 Task: Find connections with filter location Baoding with filter topic #Trainingwith filter profile language Spanish with filter current company East-West Seed with filter school Presidency College with filter industry Executive Offices with filter service category Virtual Assistance with filter keywords title Actuary
Action: Mouse moved to (589, 110)
Screenshot: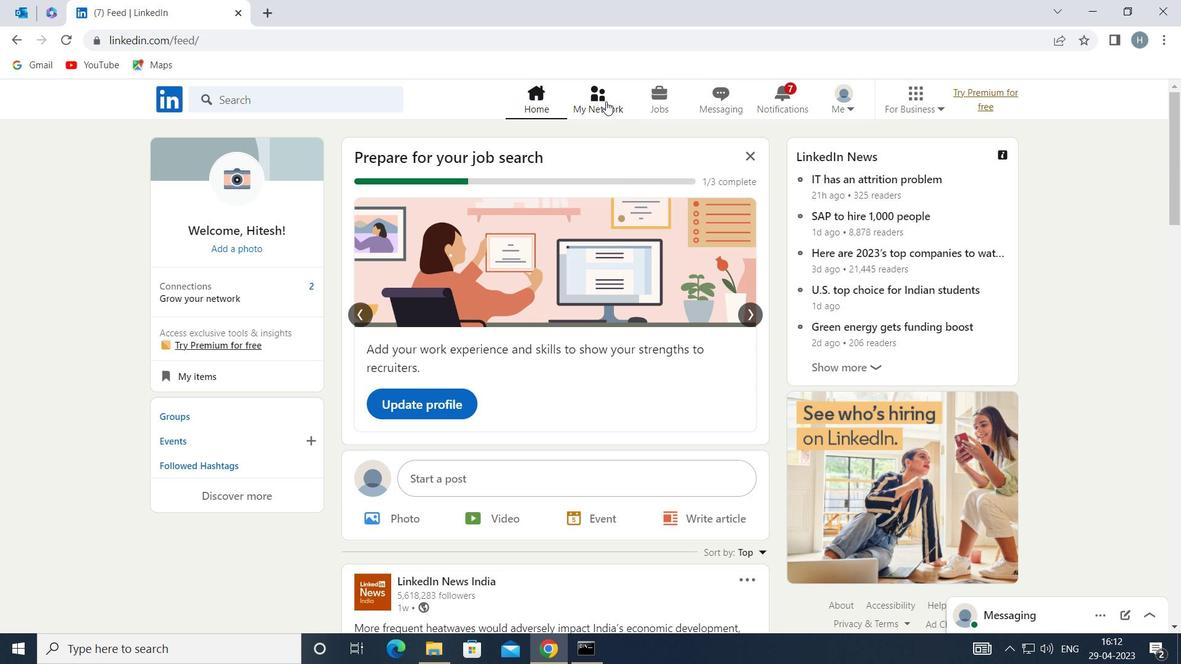 
Action: Mouse pressed left at (589, 110)
Screenshot: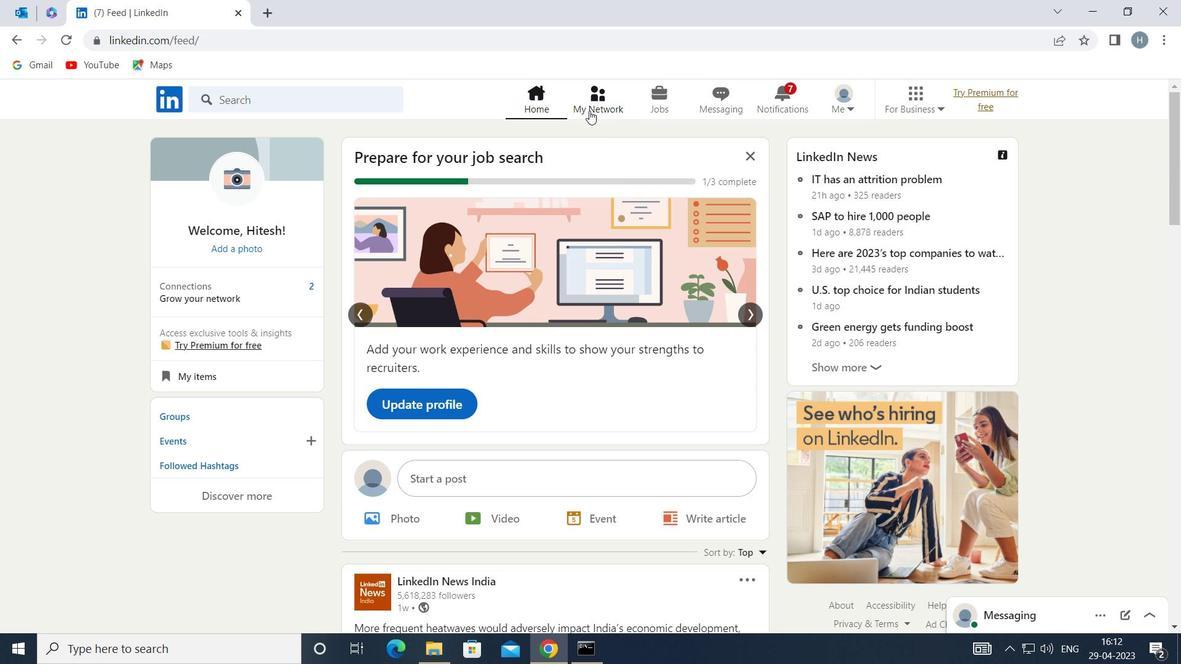 
Action: Mouse moved to (345, 179)
Screenshot: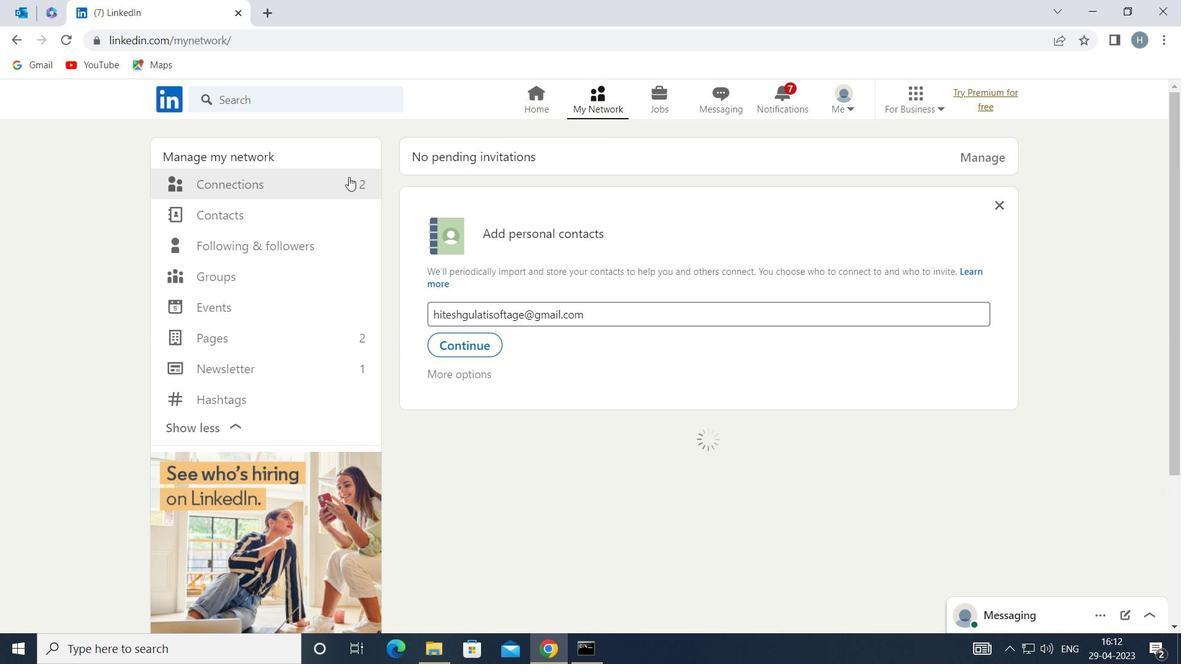 
Action: Mouse pressed left at (345, 179)
Screenshot: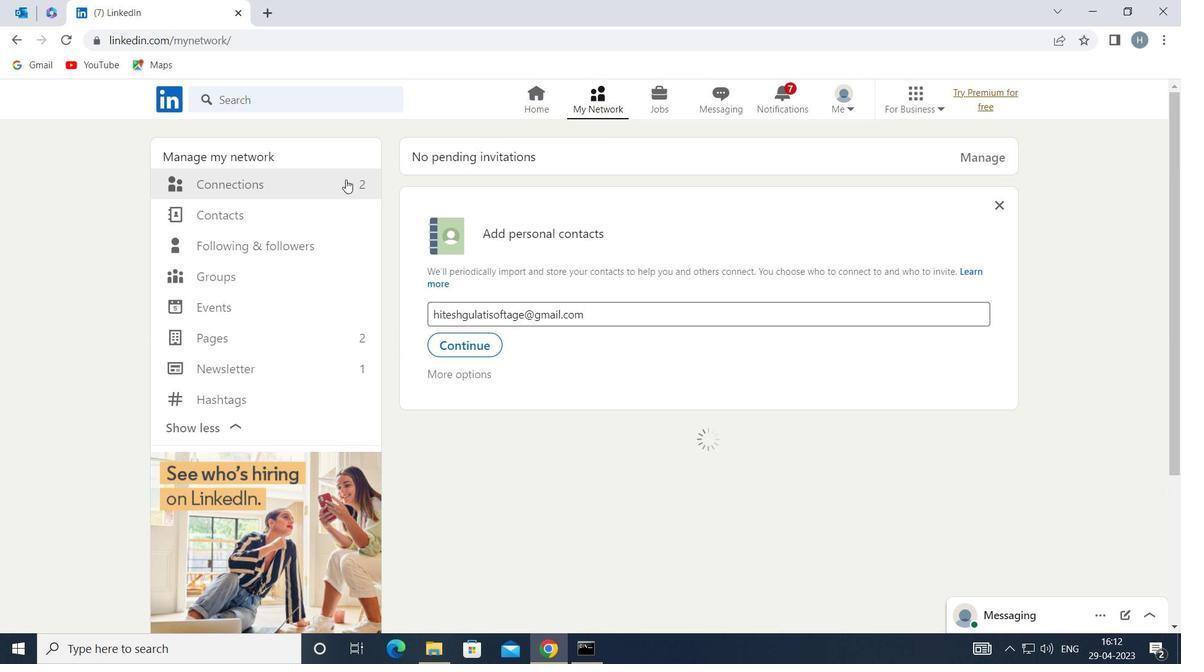 
Action: Mouse moved to (673, 184)
Screenshot: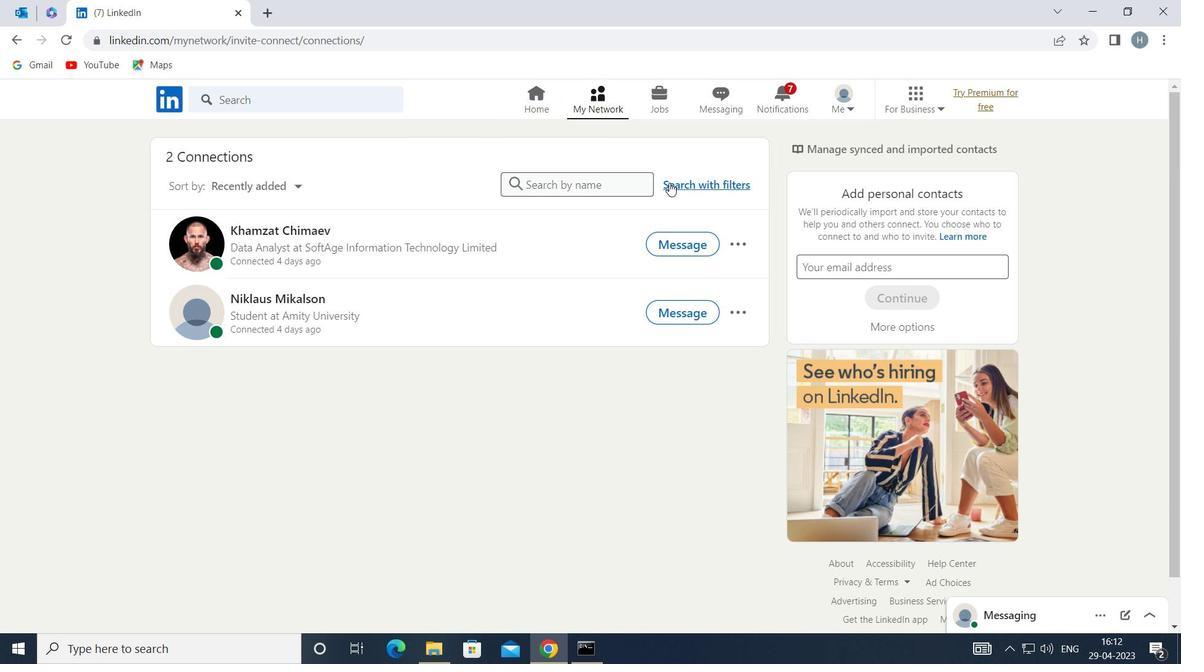 
Action: Mouse pressed left at (673, 184)
Screenshot: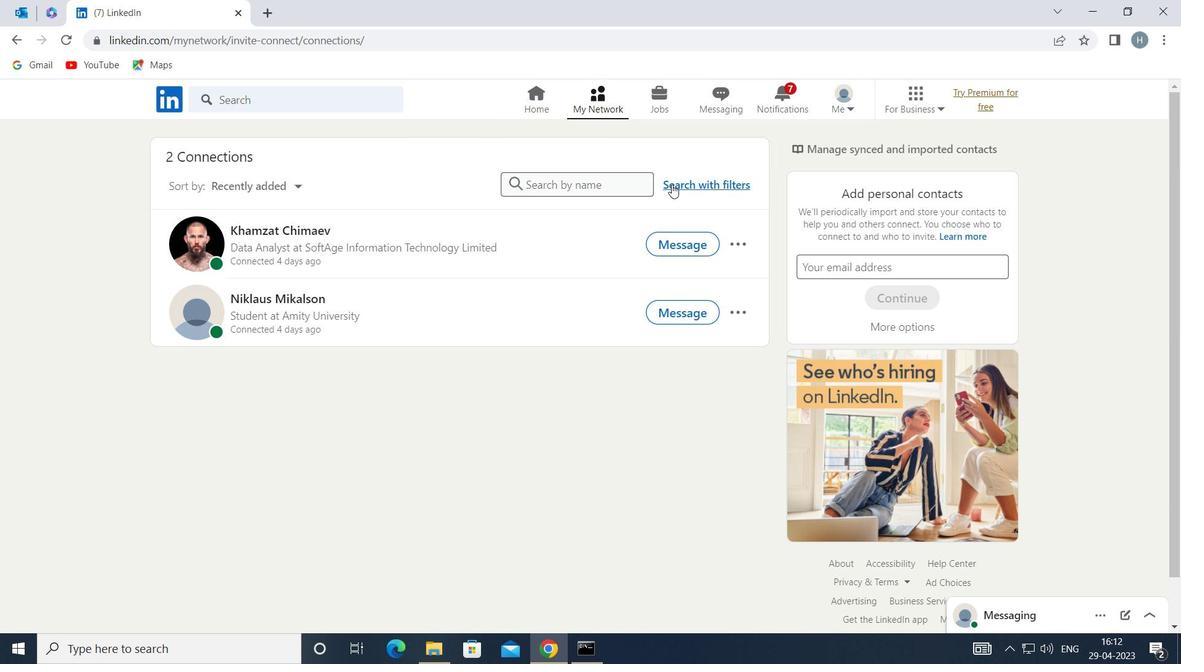 
Action: Mouse moved to (642, 141)
Screenshot: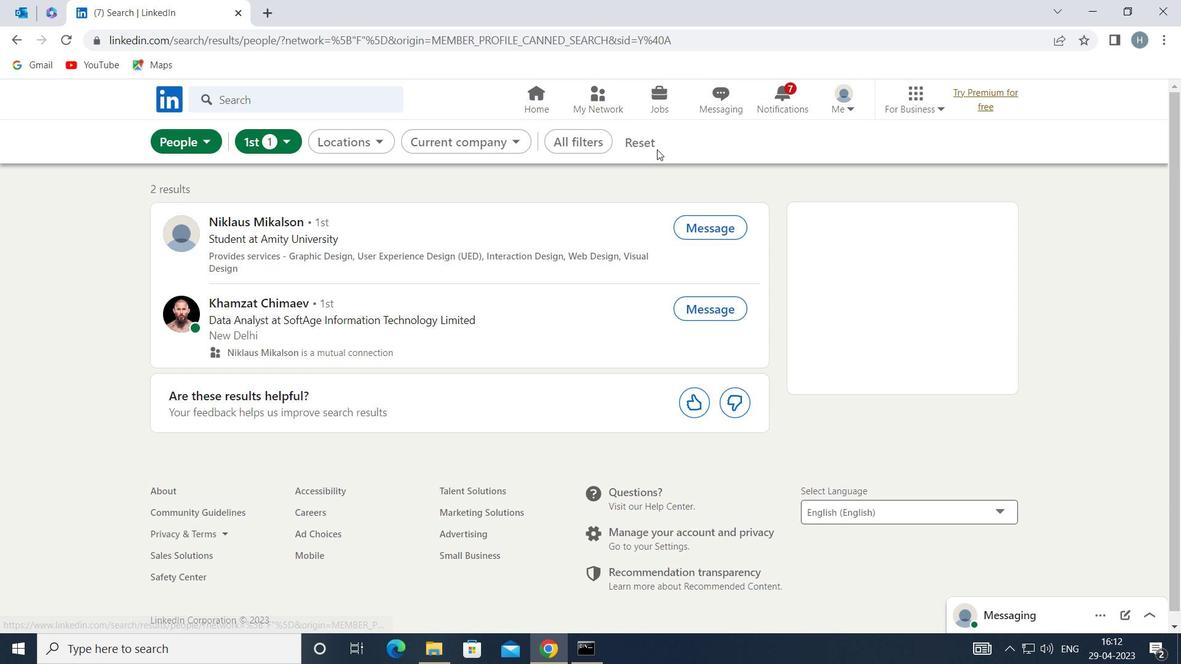 
Action: Mouse pressed left at (642, 141)
Screenshot: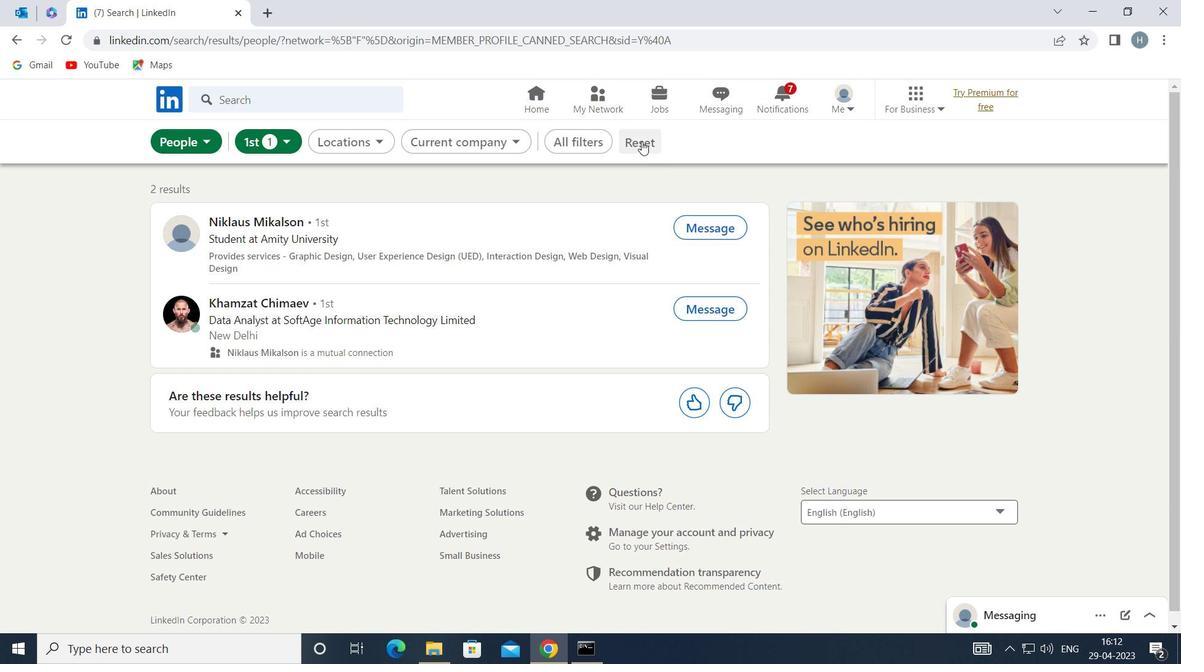 
Action: Mouse moved to (631, 141)
Screenshot: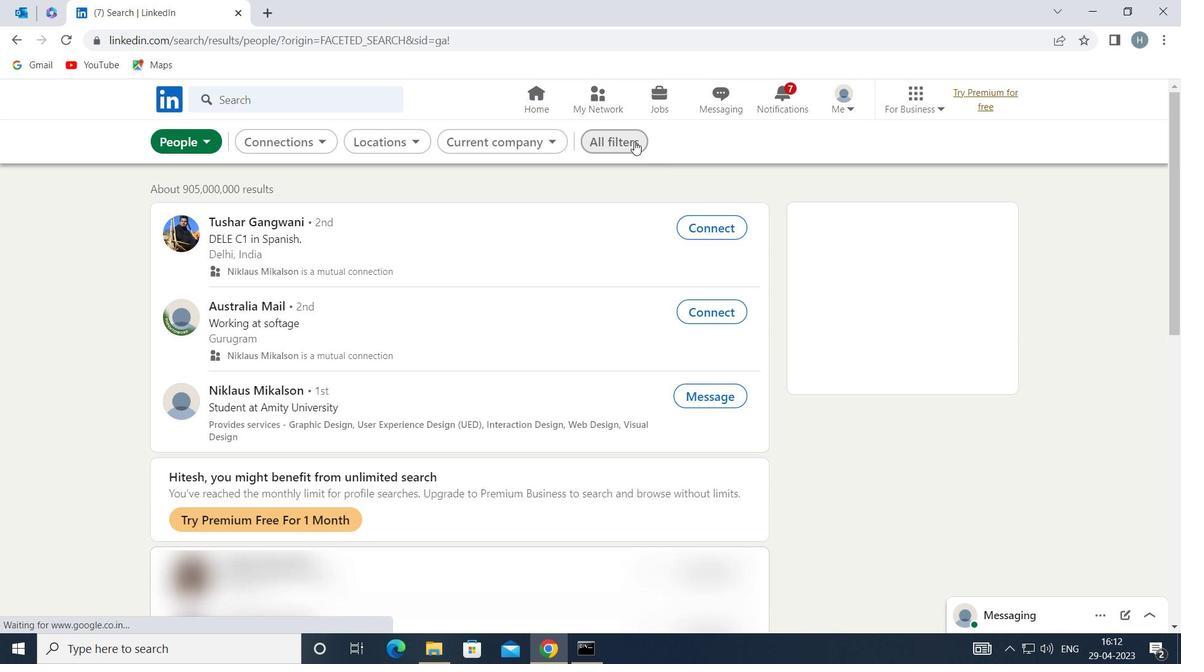 
Action: Mouse pressed left at (631, 141)
Screenshot: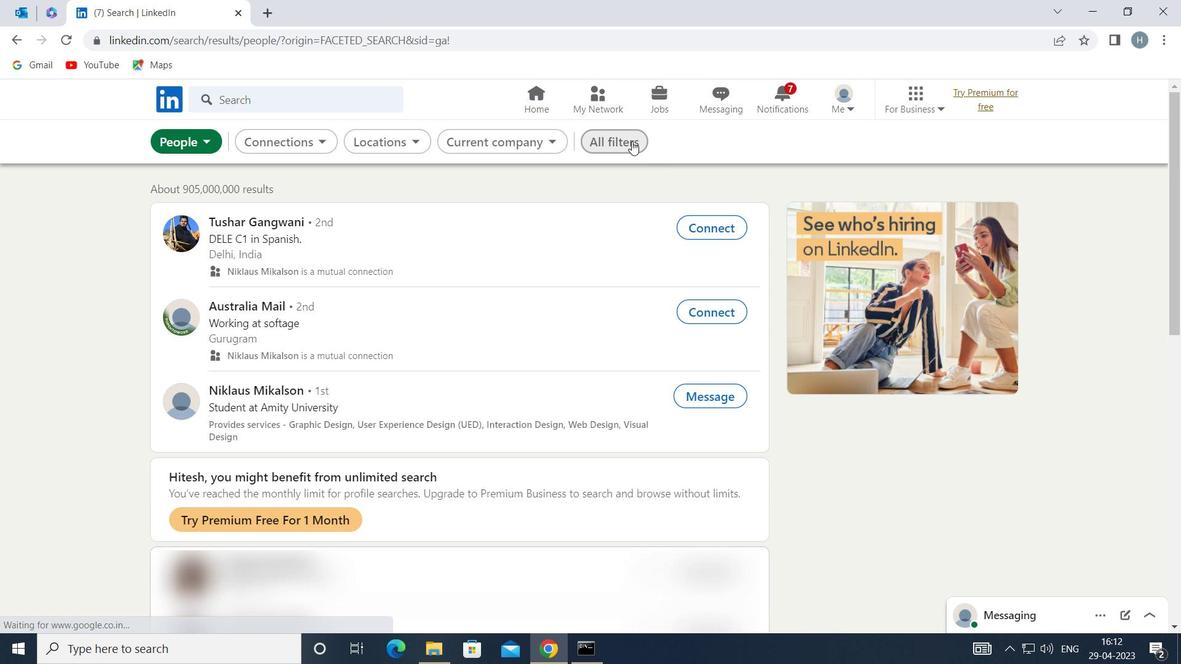 
Action: Mouse moved to (848, 279)
Screenshot: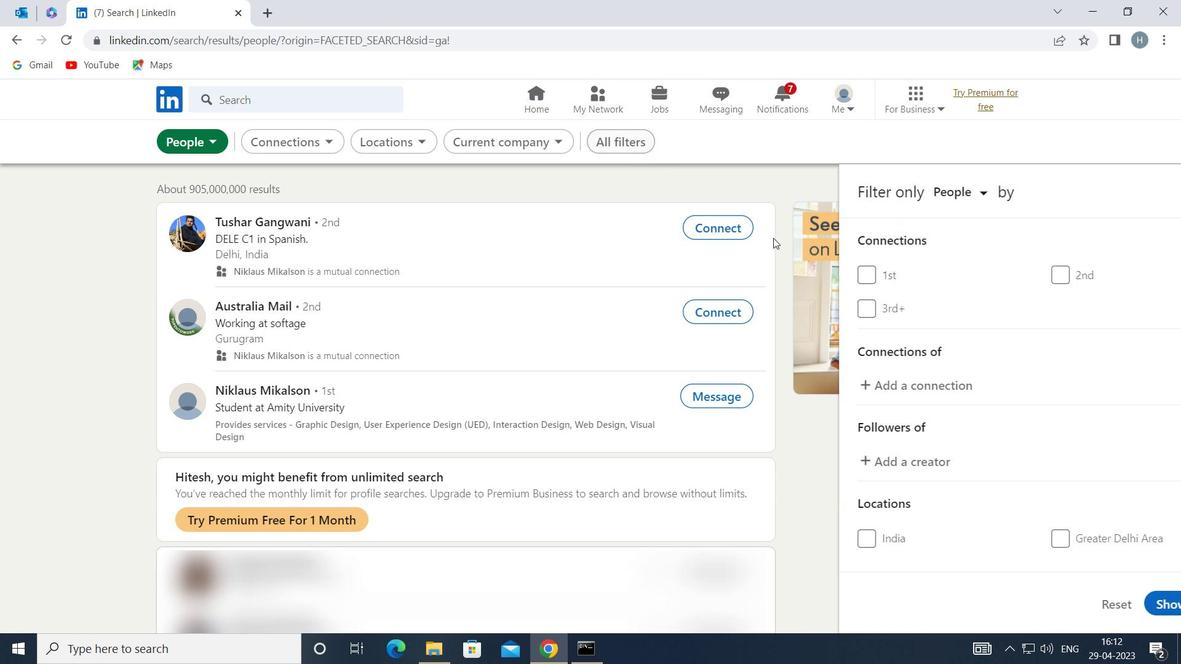 
Action: Mouse scrolled (848, 278) with delta (0, 0)
Screenshot: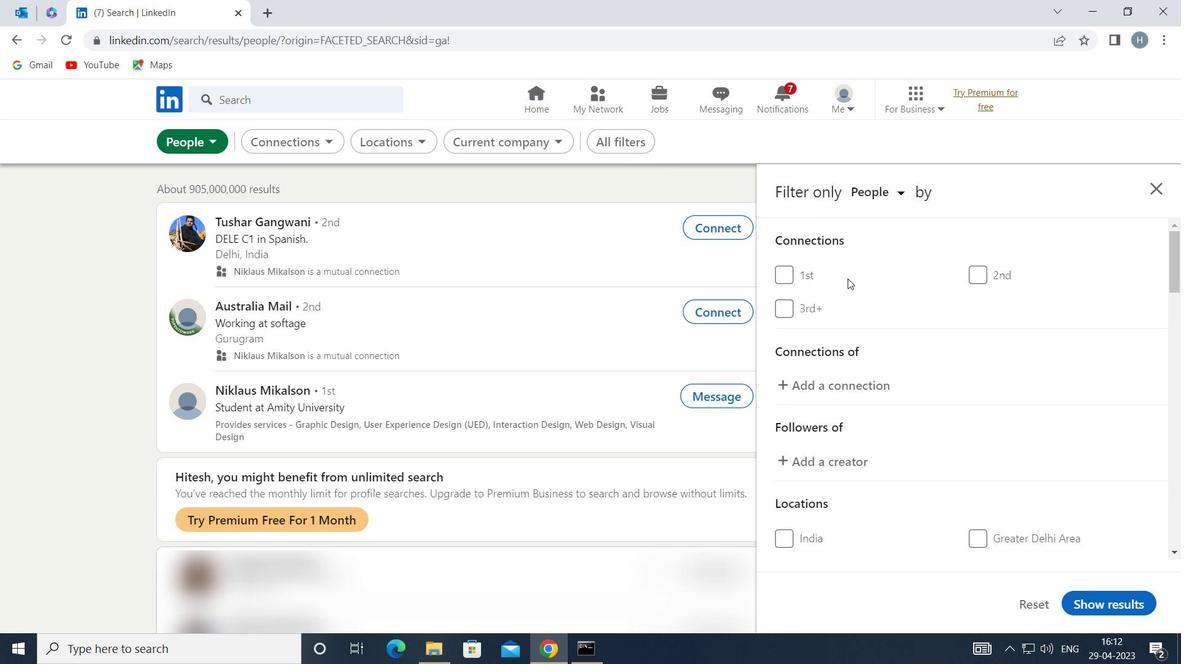 
Action: Mouse scrolled (848, 278) with delta (0, 0)
Screenshot: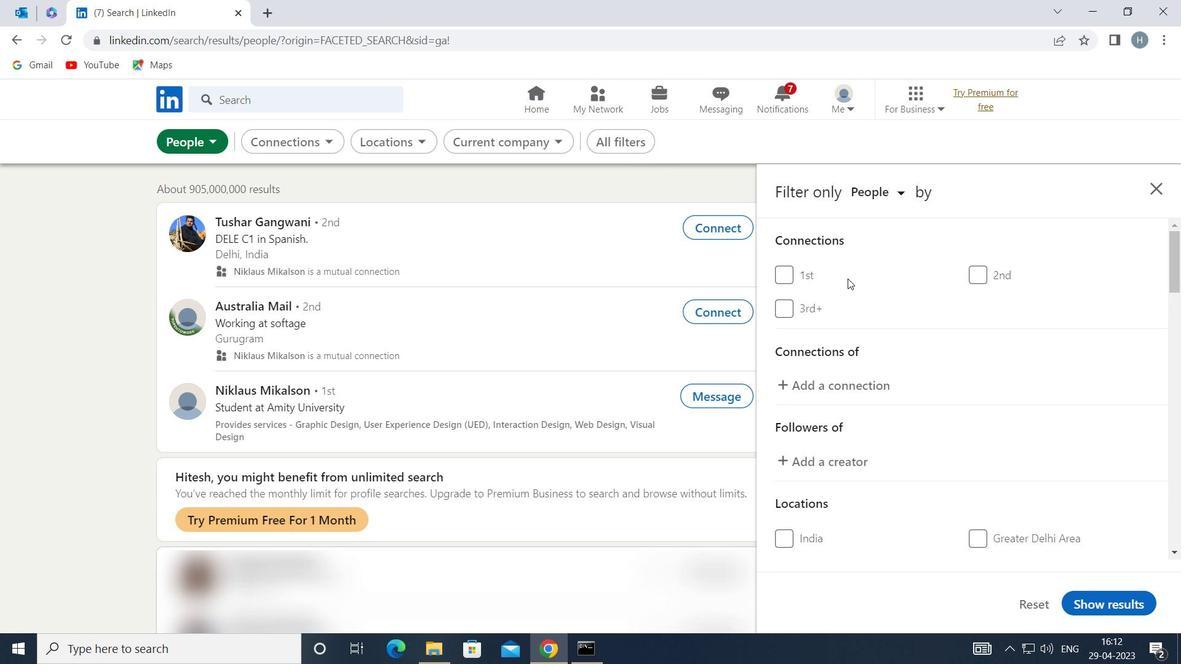 
Action: Mouse scrolled (848, 278) with delta (0, 0)
Screenshot: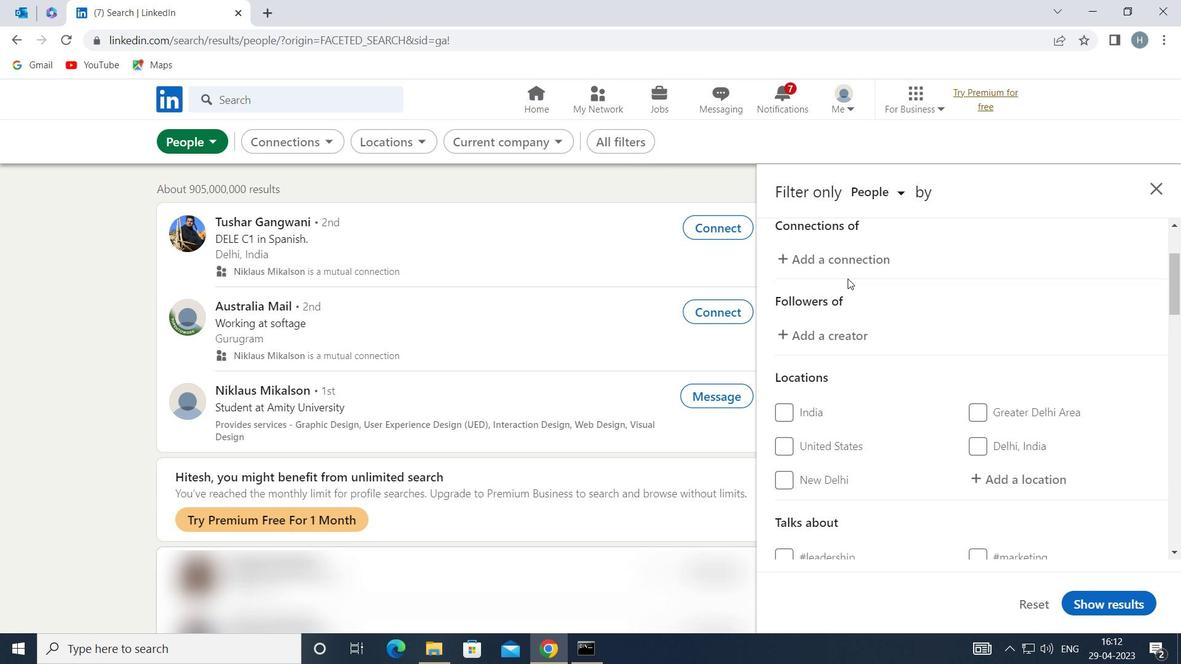 
Action: Mouse moved to (984, 370)
Screenshot: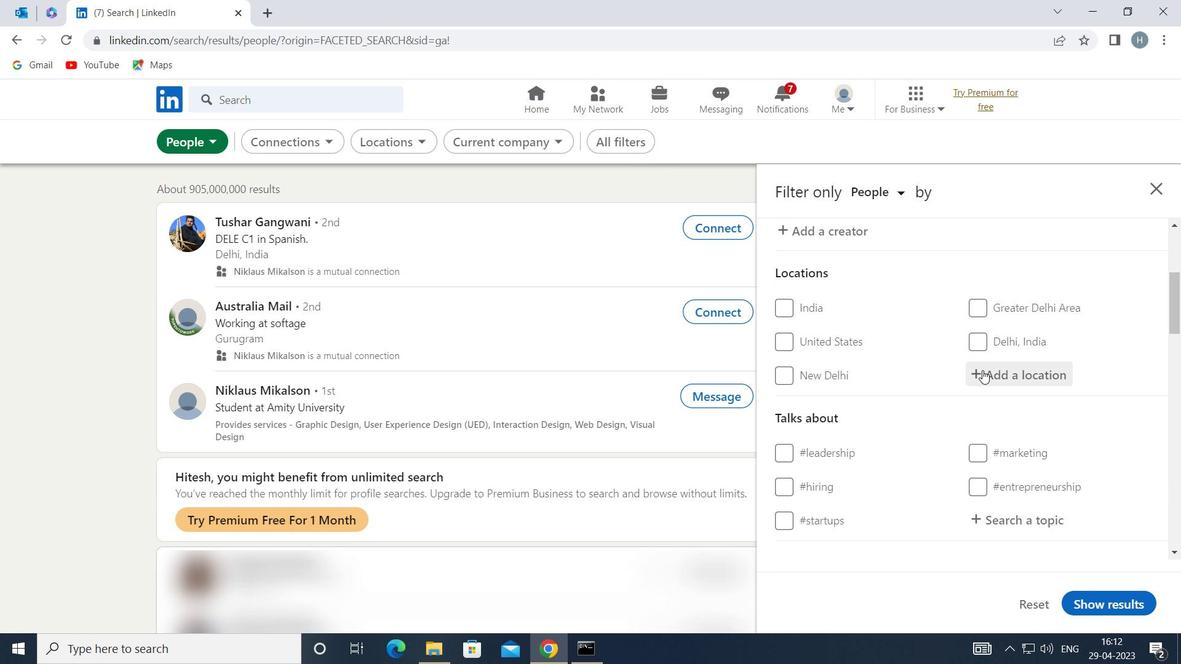 
Action: Mouse pressed left at (984, 370)
Screenshot: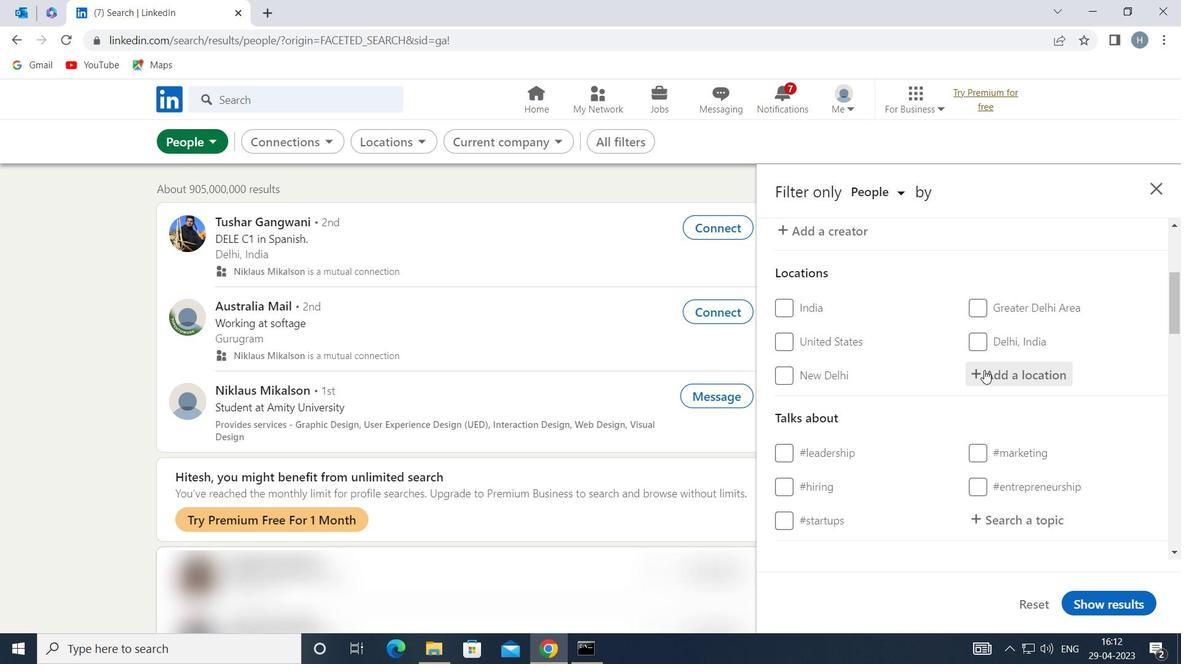
Action: Mouse moved to (971, 369)
Screenshot: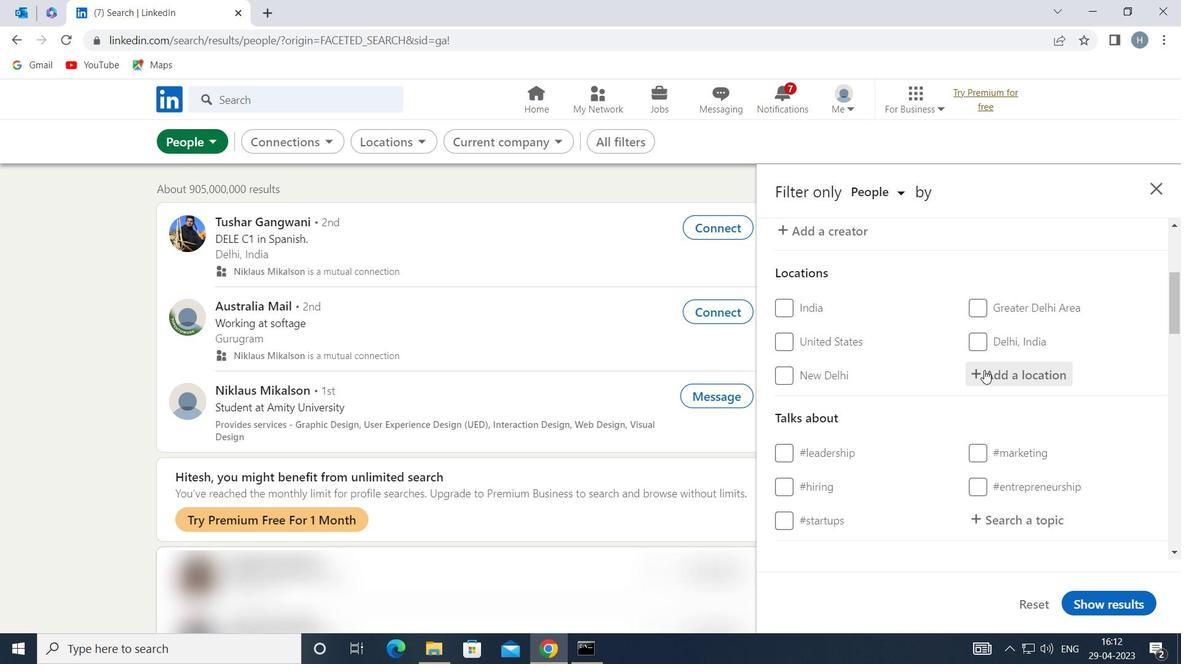 
Action: Key pressed <Key.shift>BAODING<Key.enter>
Screenshot: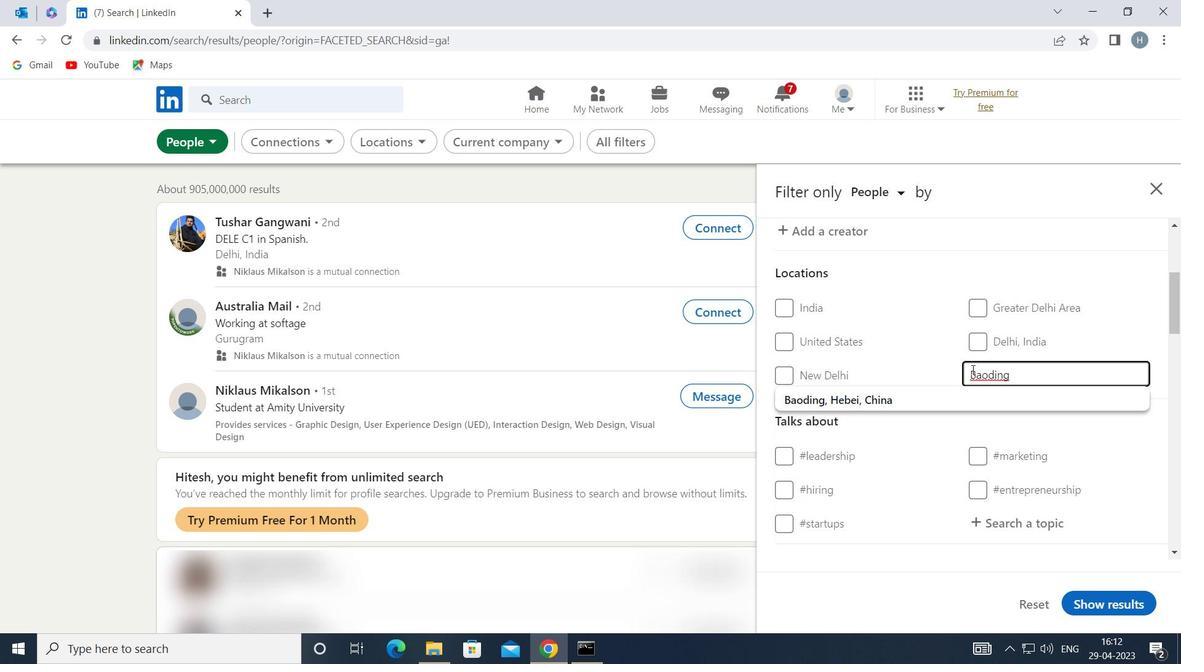 
Action: Mouse moved to (1076, 403)
Screenshot: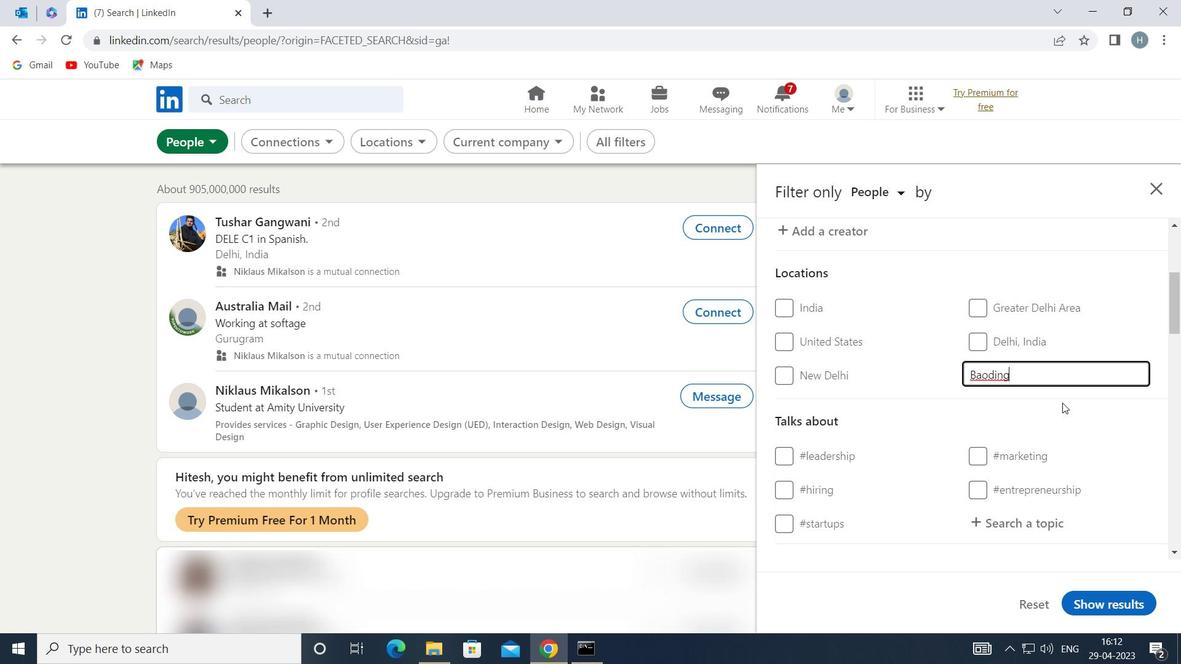 
Action: Mouse scrolled (1076, 402) with delta (0, 0)
Screenshot: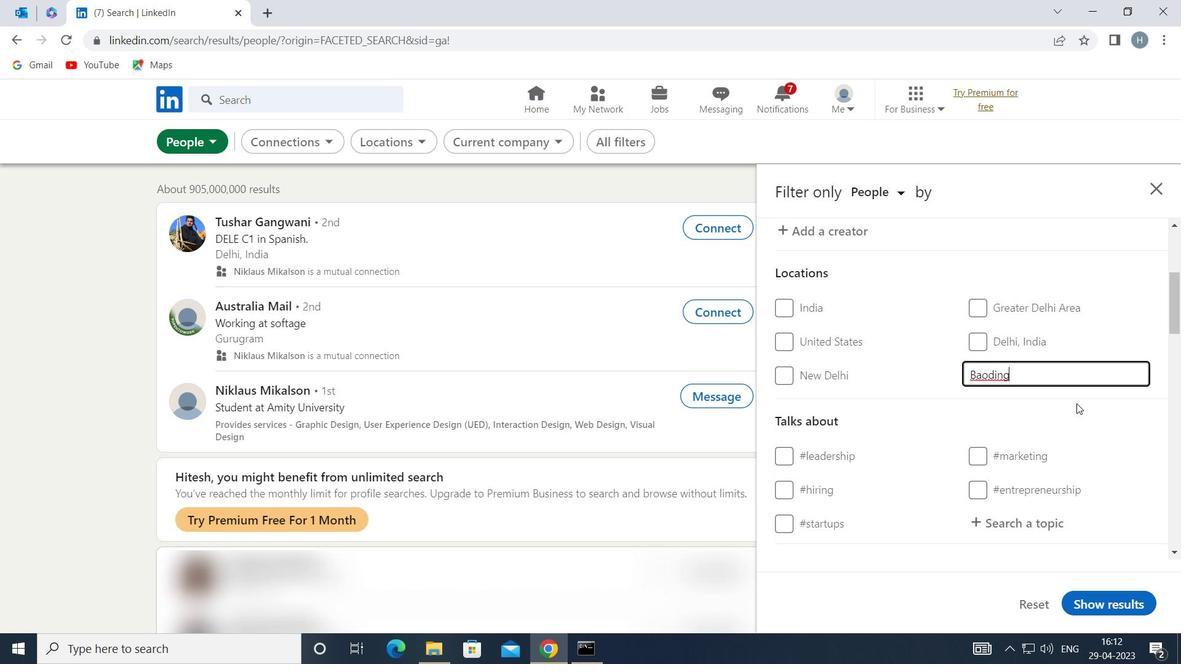 
Action: Mouse scrolled (1076, 402) with delta (0, 0)
Screenshot: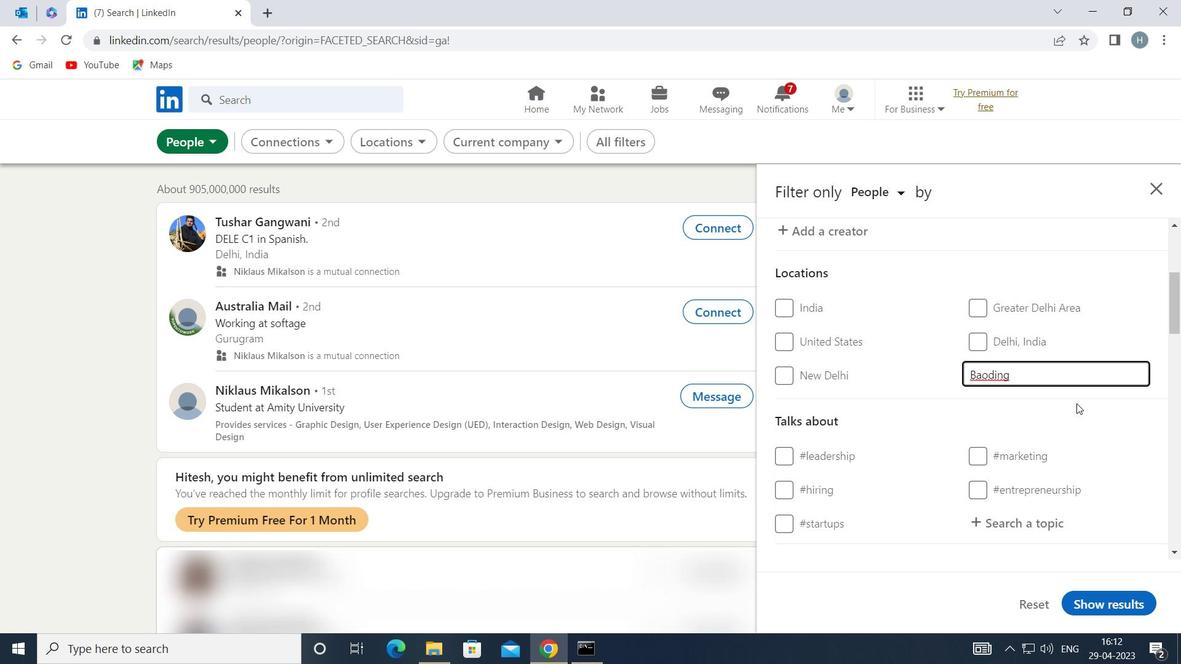 
Action: Mouse moved to (1019, 372)
Screenshot: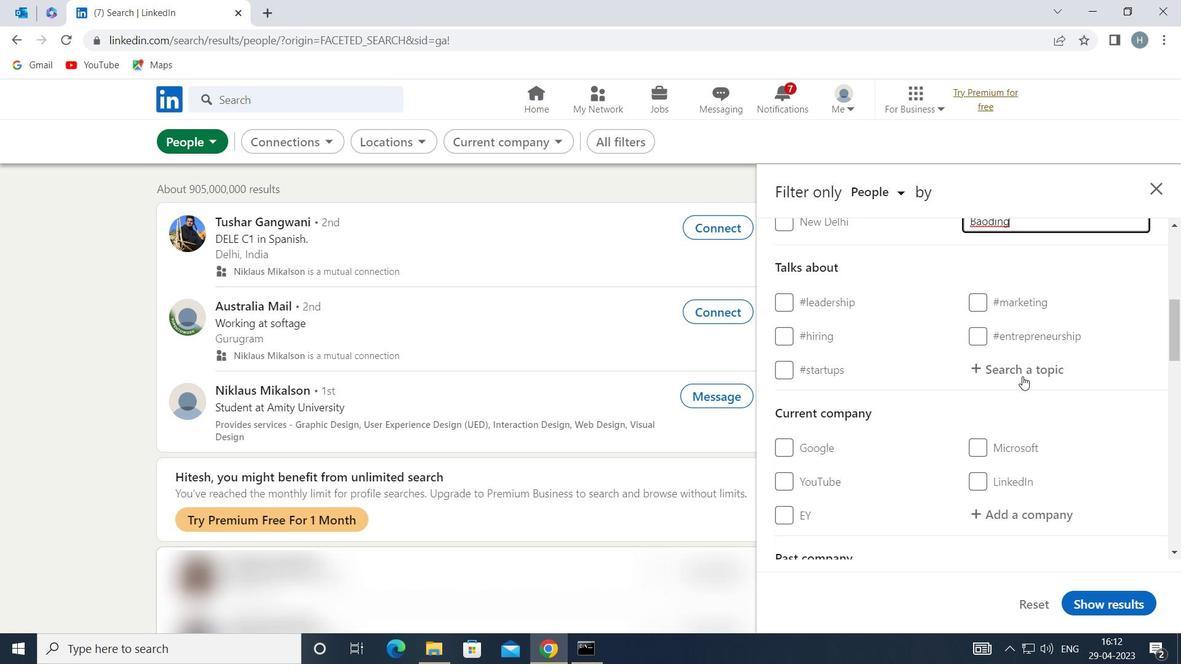
Action: Mouse pressed left at (1019, 372)
Screenshot: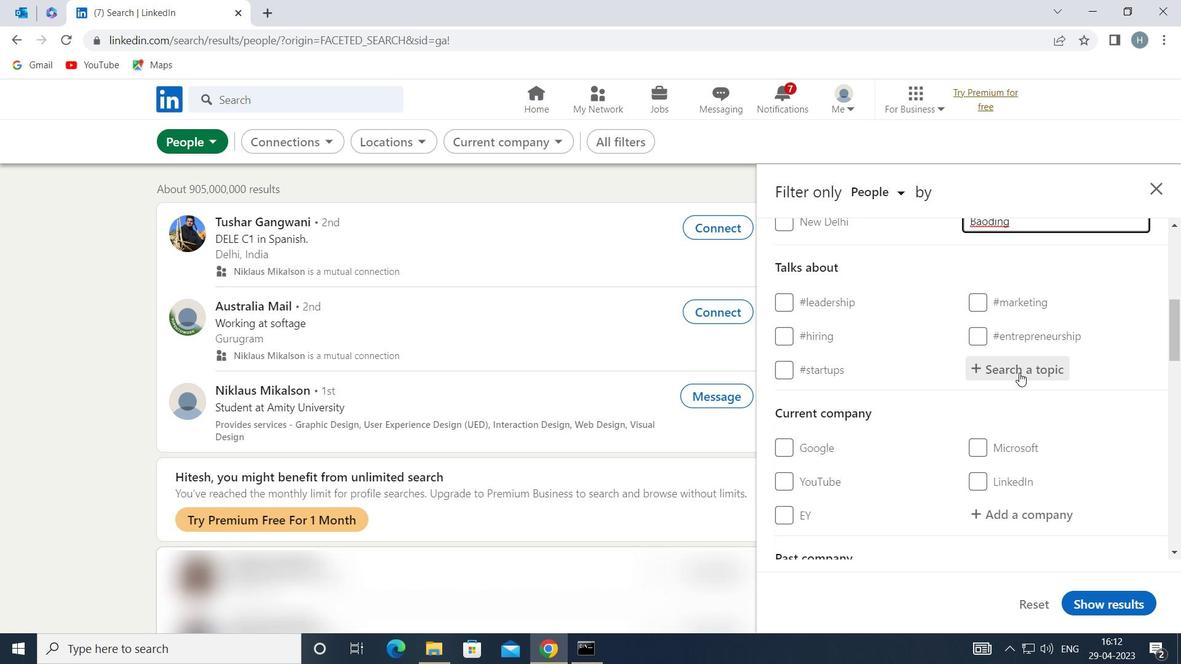 
Action: Mouse moved to (1018, 372)
Screenshot: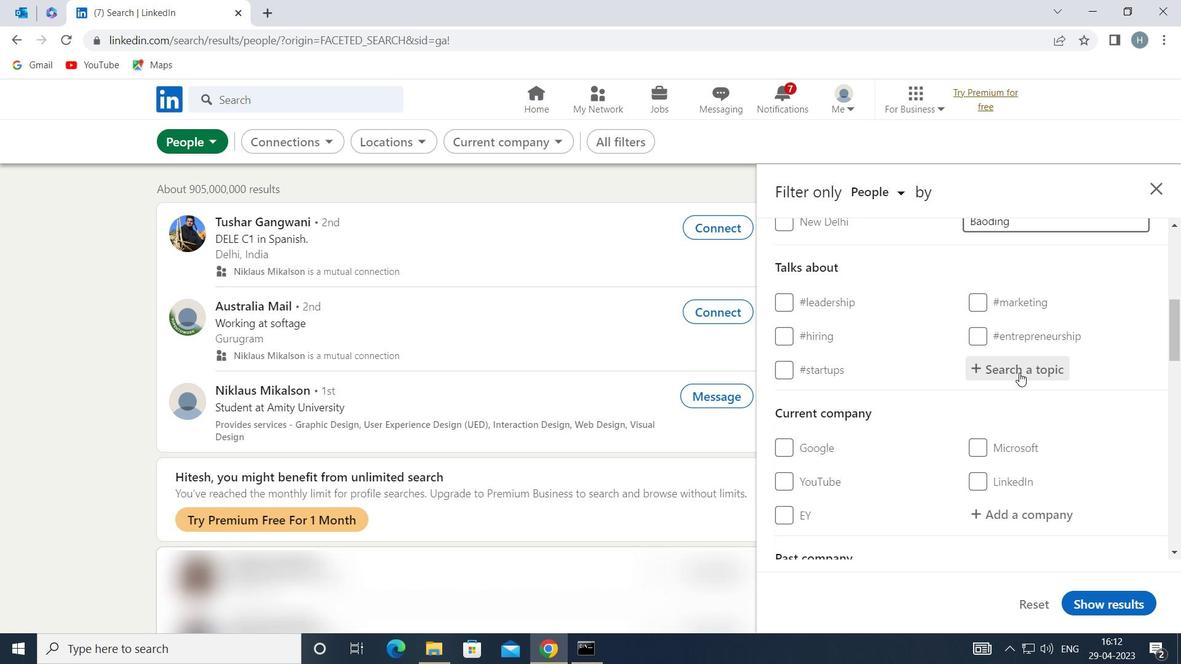 
Action: Key pressed <Key.shift>TRAINING
Screenshot: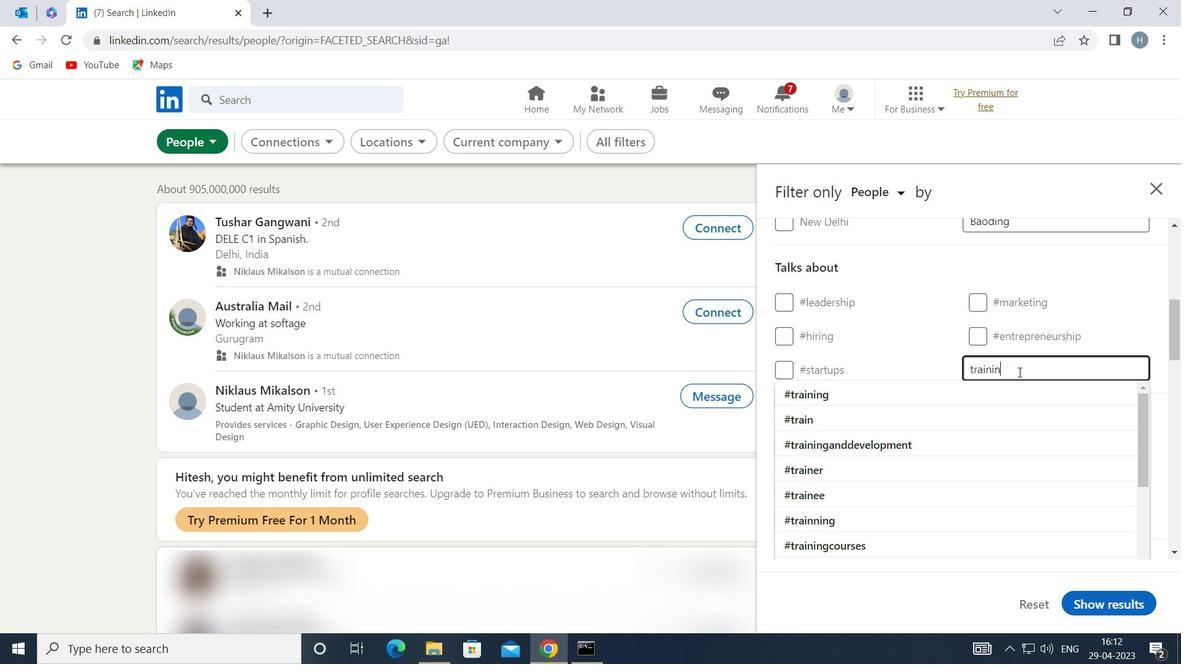 
Action: Mouse moved to (936, 383)
Screenshot: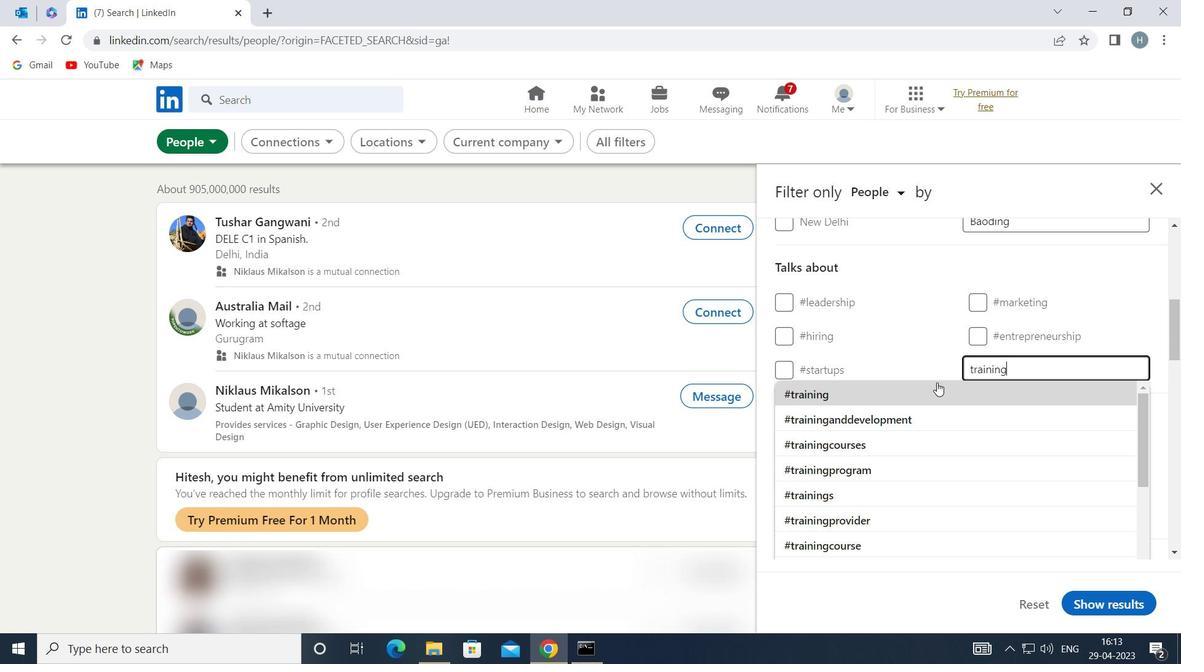 
Action: Mouse pressed left at (936, 383)
Screenshot: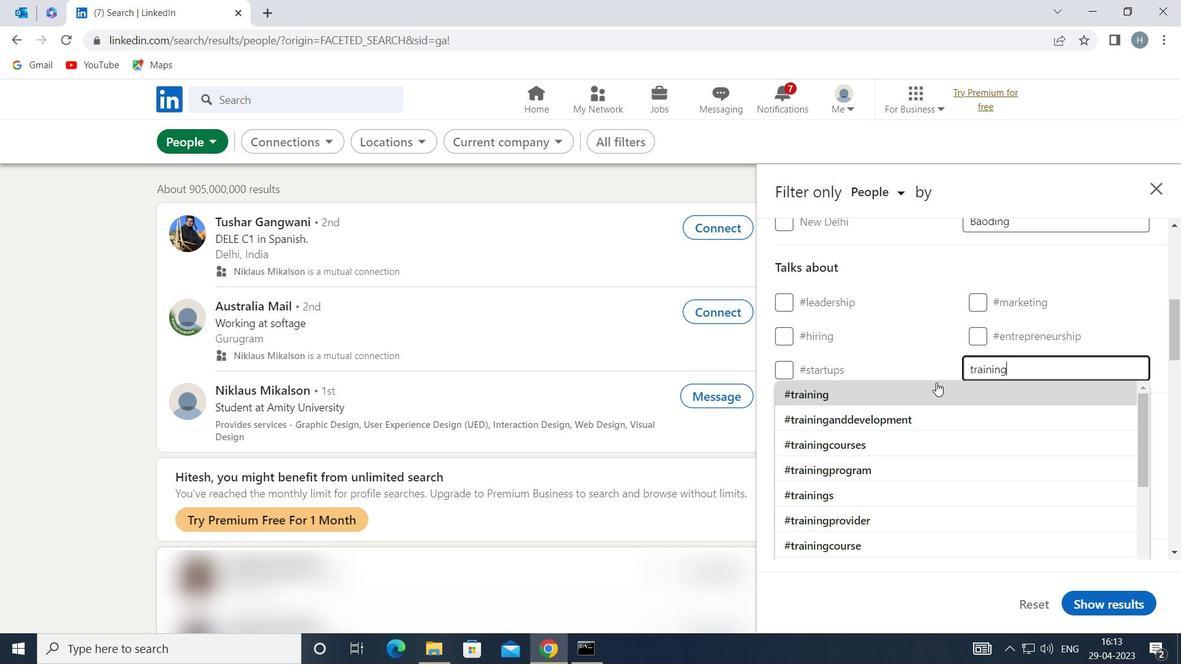 
Action: Mouse scrolled (936, 382) with delta (0, 0)
Screenshot: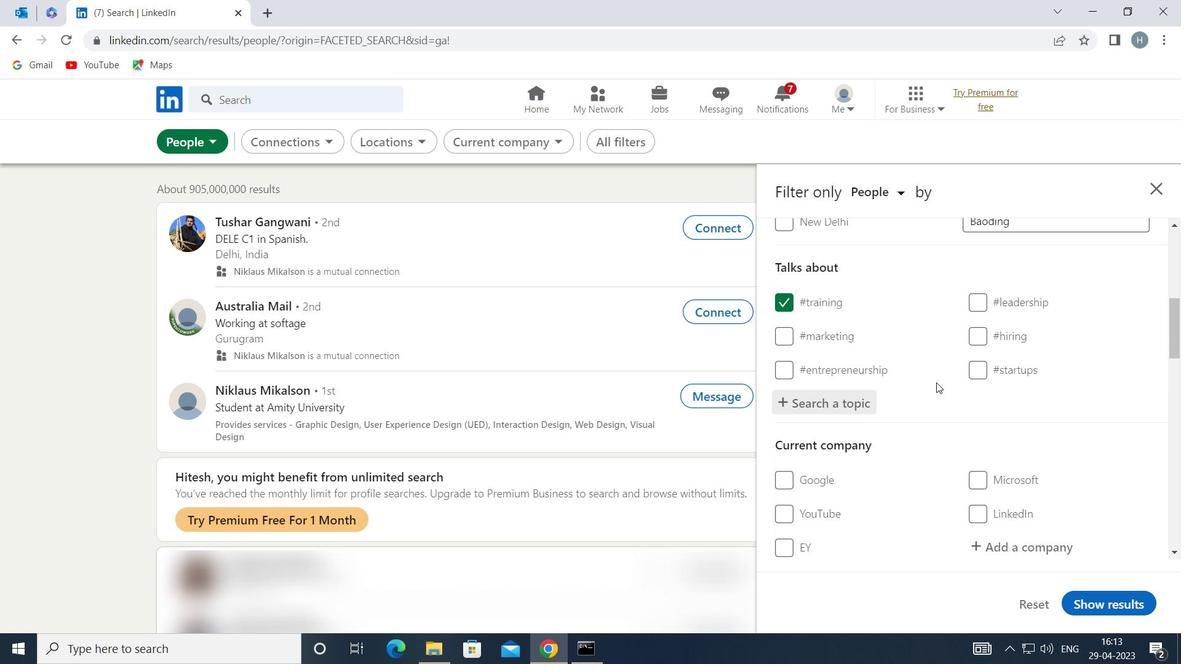 
Action: Mouse moved to (936, 388)
Screenshot: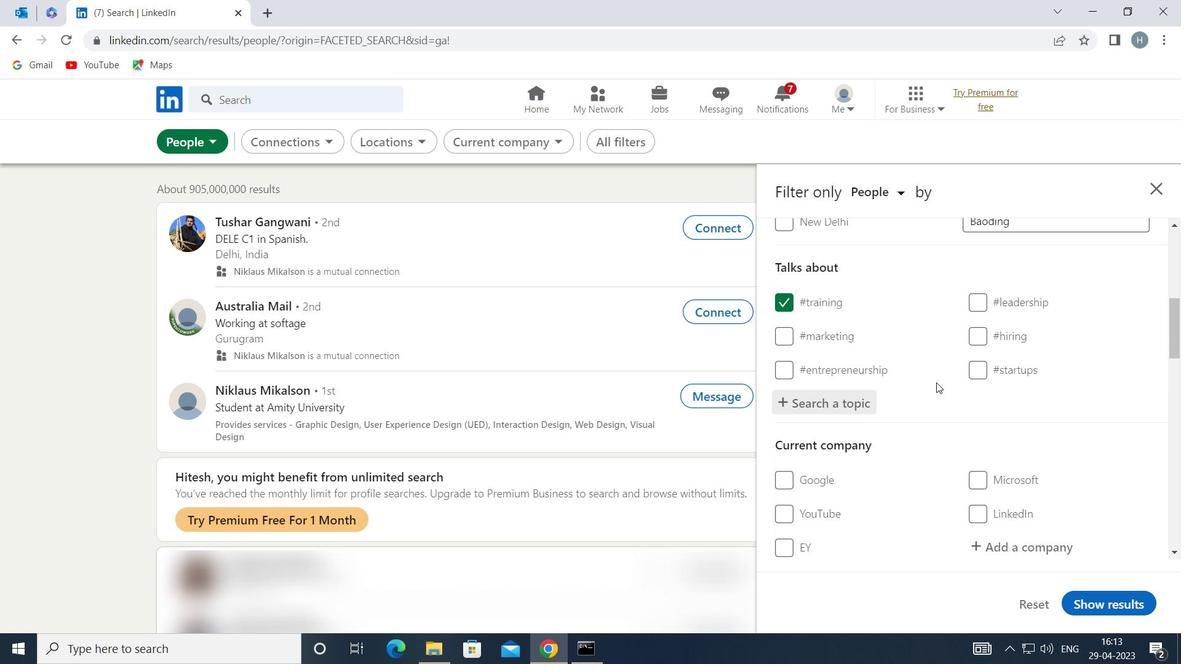 
Action: Mouse scrolled (936, 388) with delta (0, 0)
Screenshot: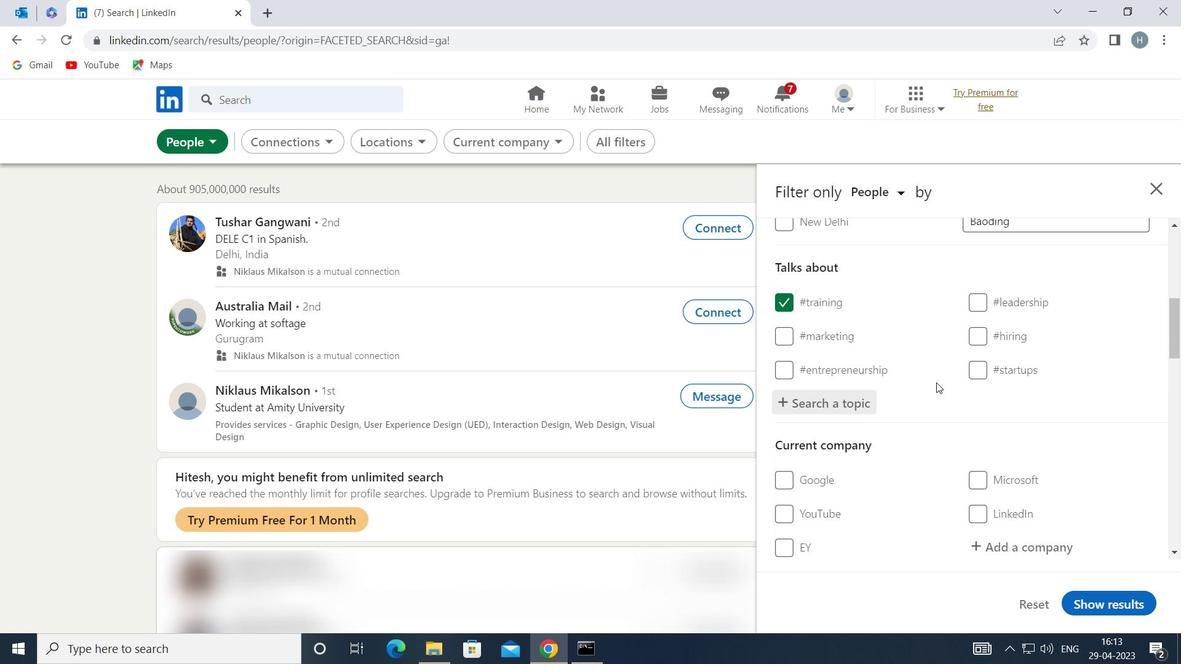 
Action: Mouse moved to (936, 393)
Screenshot: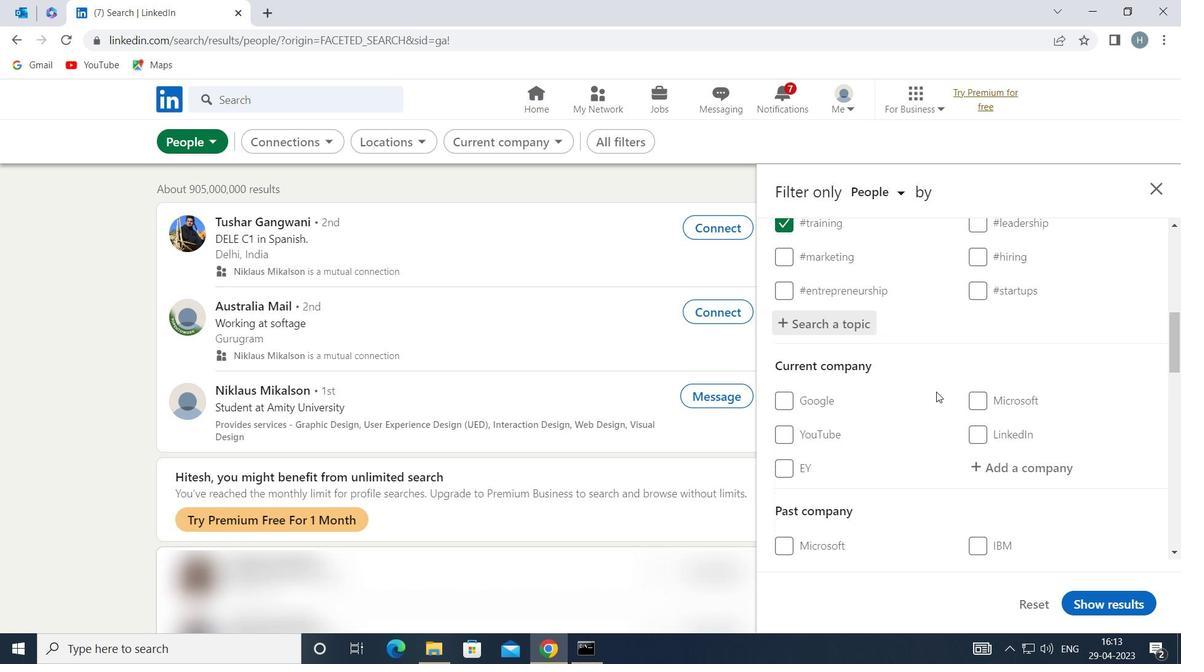 
Action: Mouse scrolled (936, 392) with delta (0, 0)
Screenshot: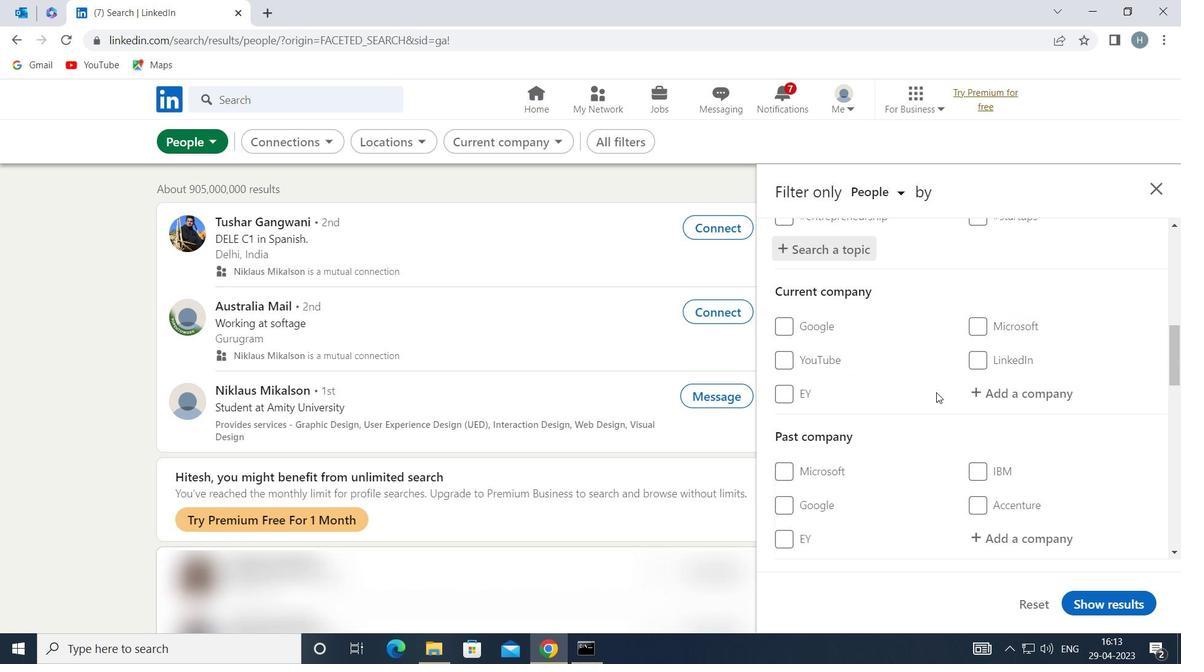 
Action: Mouse moved to (884, 402)
Screenshot: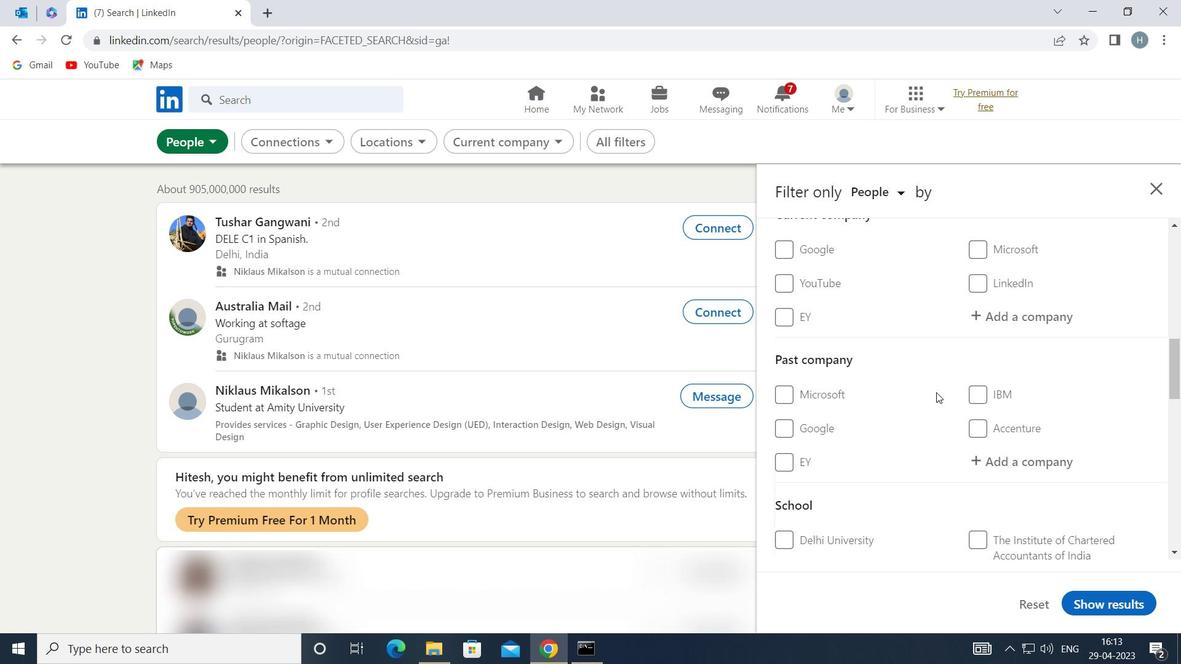 
Action: Mouse scrolled (884, 402) with delta (0, 0)
Screenshot: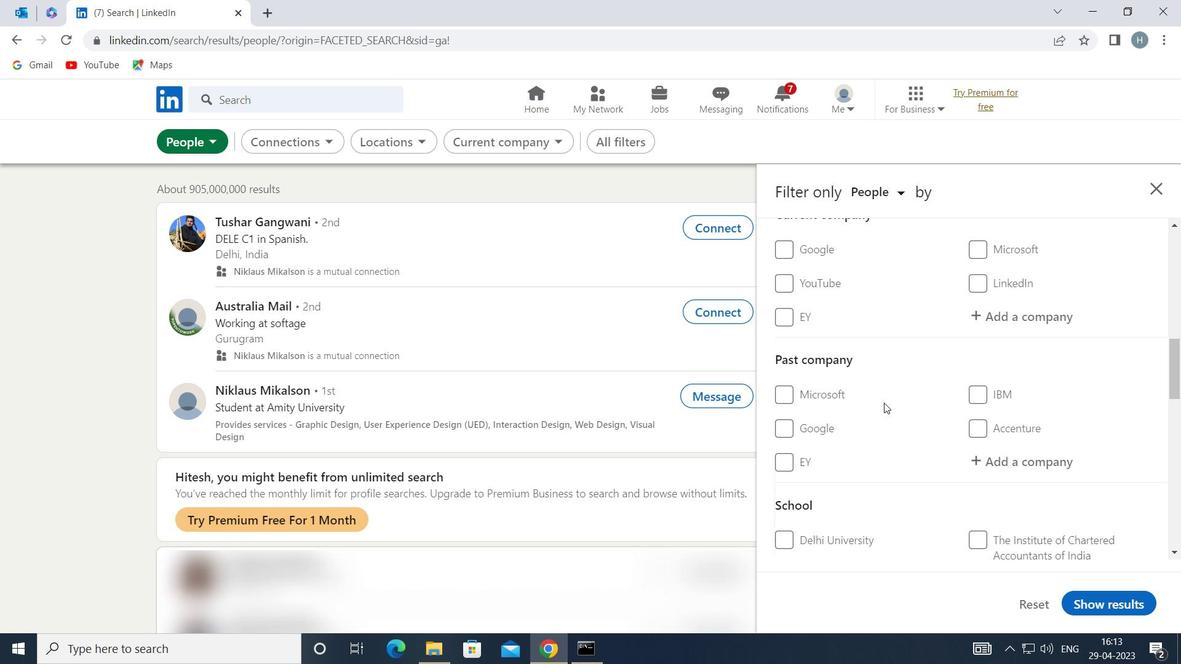 
Action: Mouse moved to (887, 405)
Screenshot: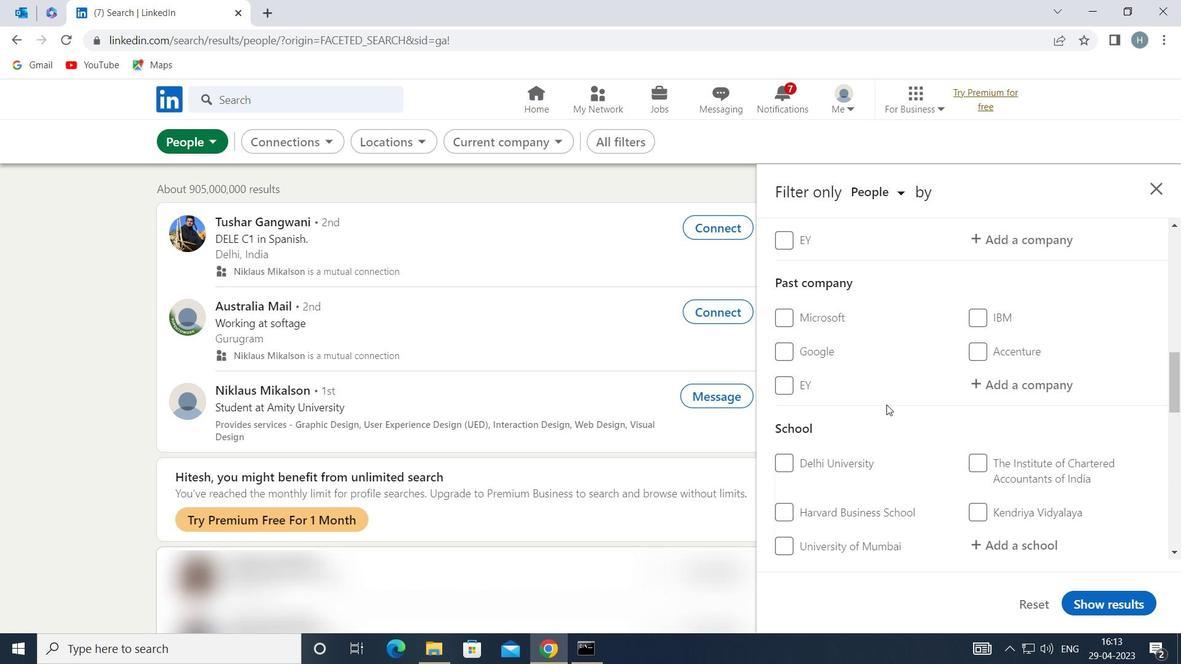 
Action: Mouse scrolled (887, 404) with delta (0, 0)
Screenshot: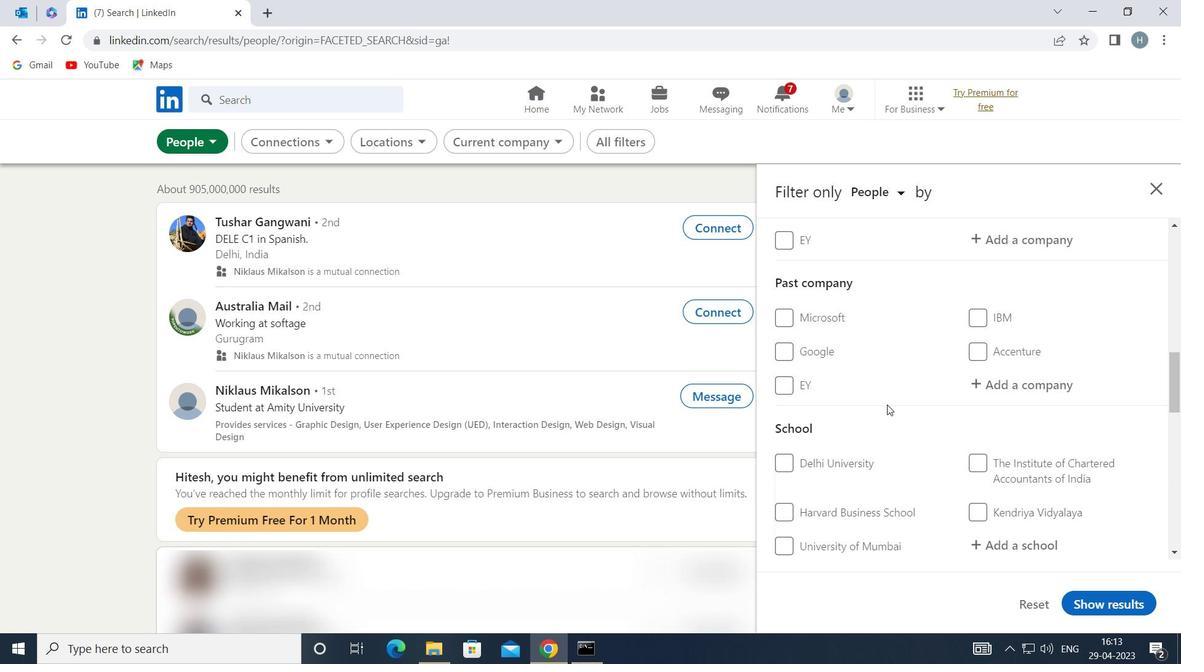 
Action: Mouse scrolled (887, 404) with delta (0, 0)
Screenshot: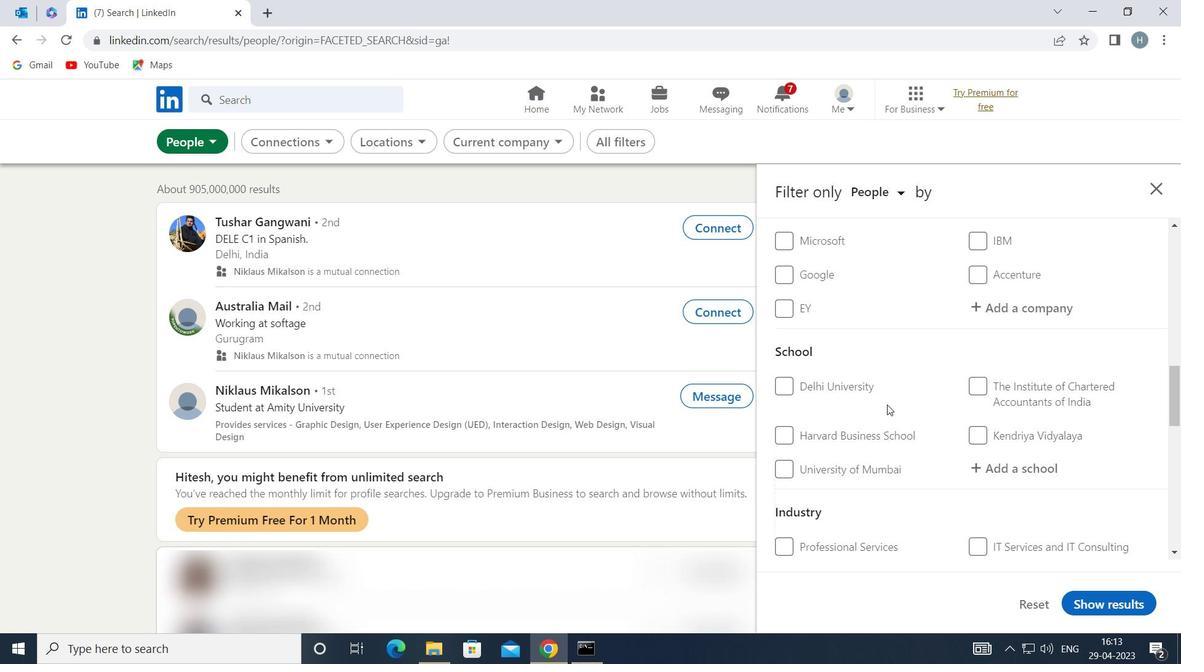 
Action: Mouse scrolled (887, 404) with delta (0, 0)
Screenshot: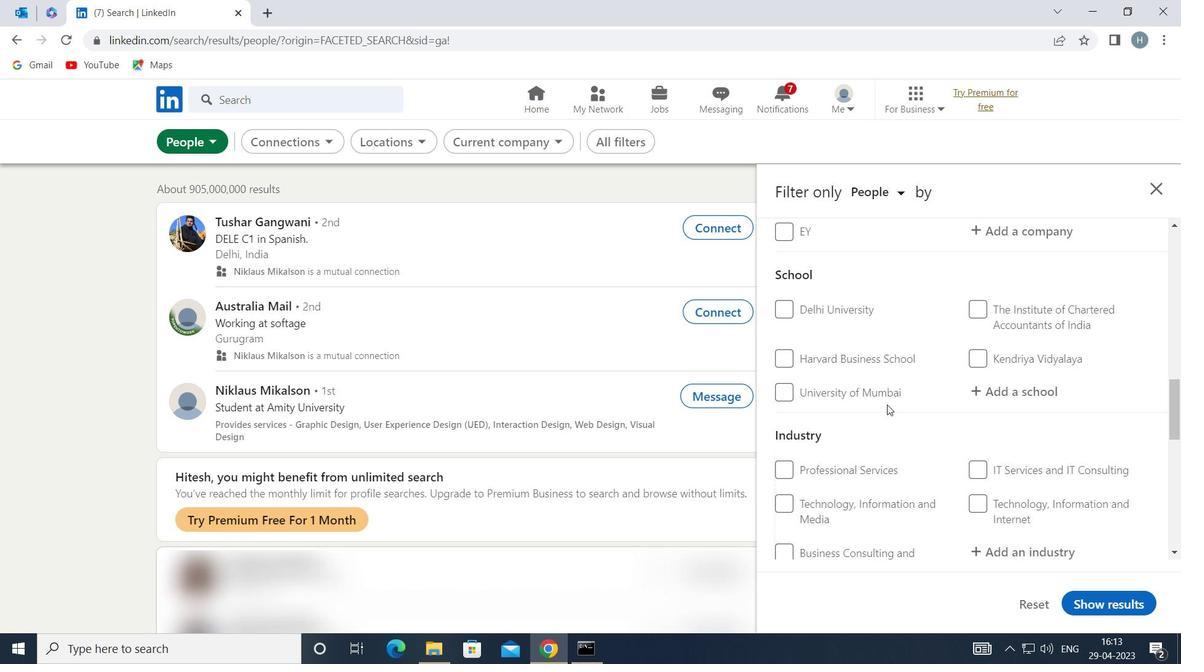 
Action: Mouse scrolled (887, 404) with delta (0, 0)
Screenshot: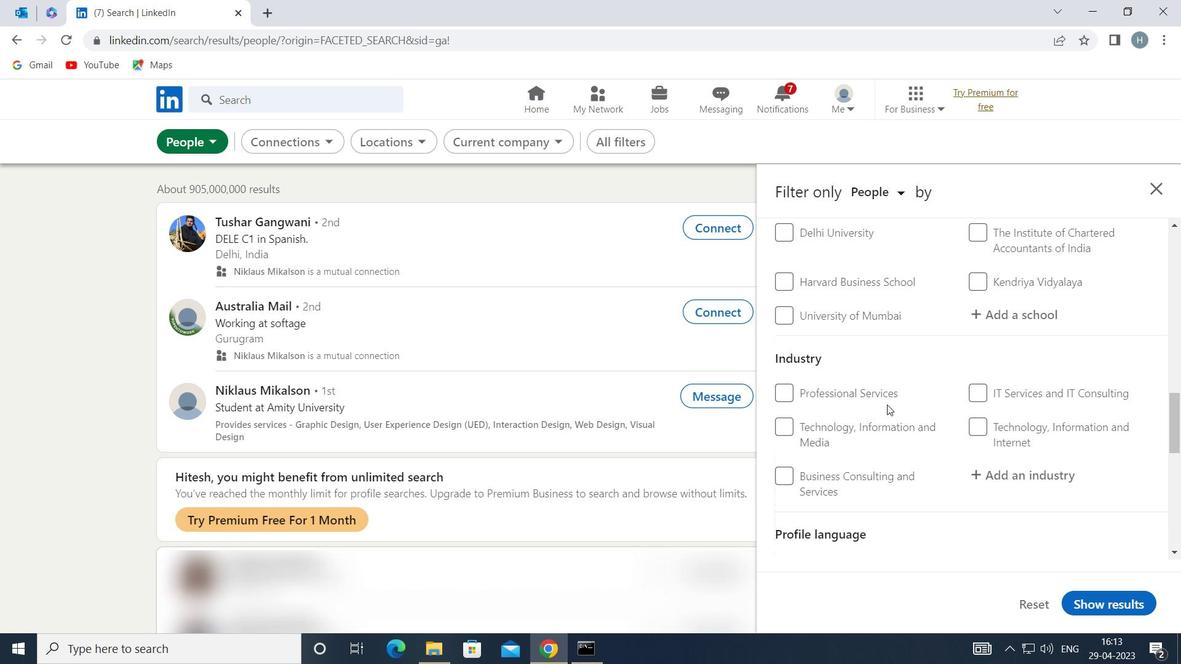 
Action: Mouse scrolled (887, 404) with delta (0, 0)
Screenshot: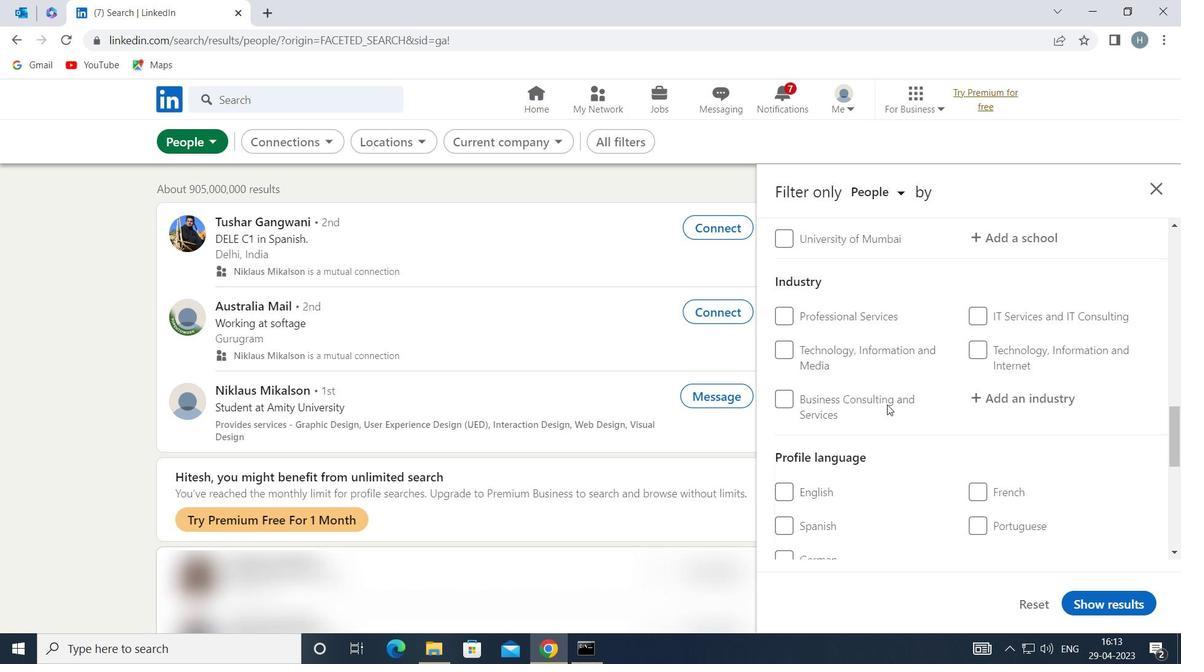 
Action: Mouse moved to (803, 449)
Screenshot: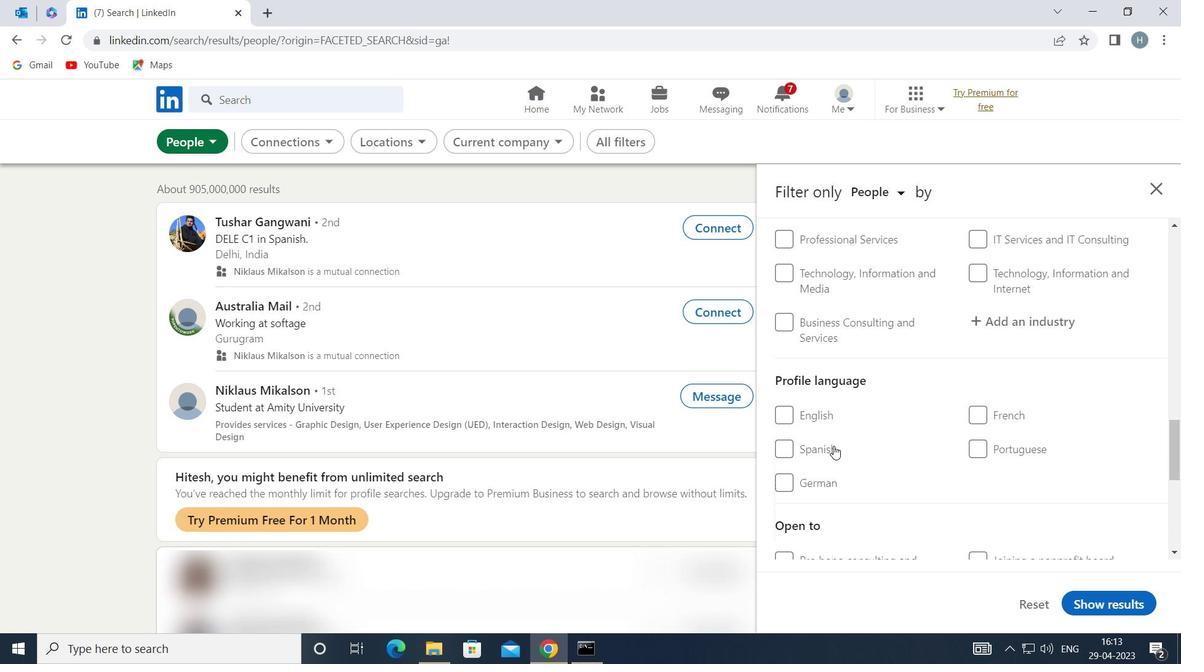 
Action: Mouse pressed left at (803, 449)
Screenshot: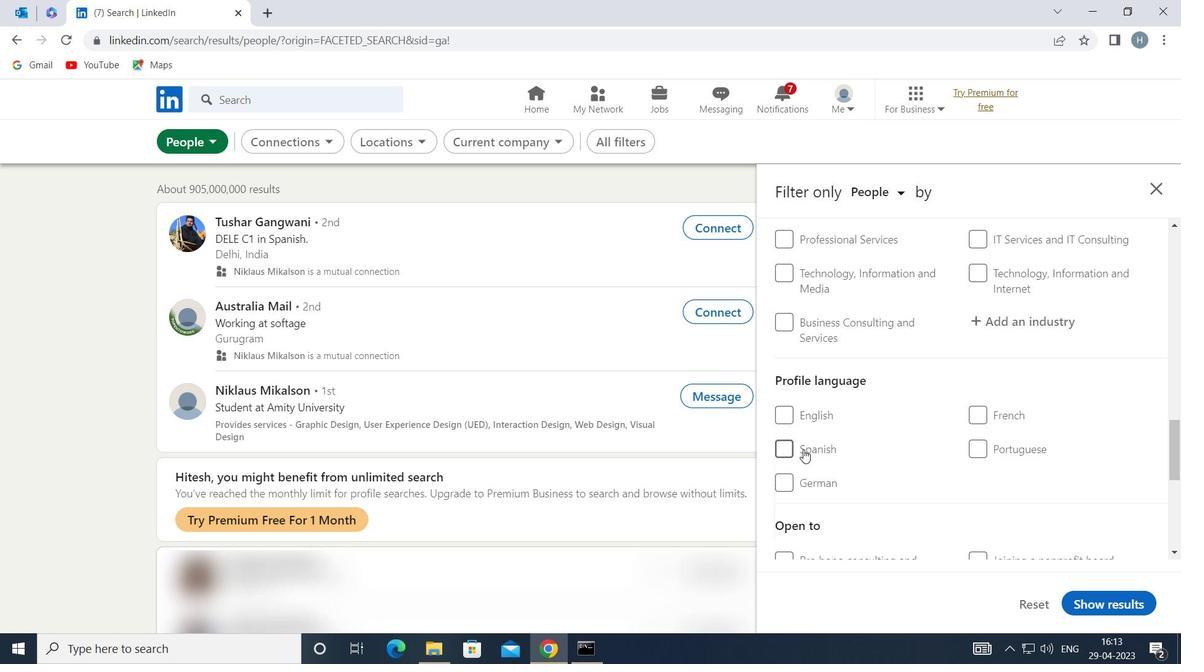 
Action: Mouse moved to (886, 375)
Screenshot: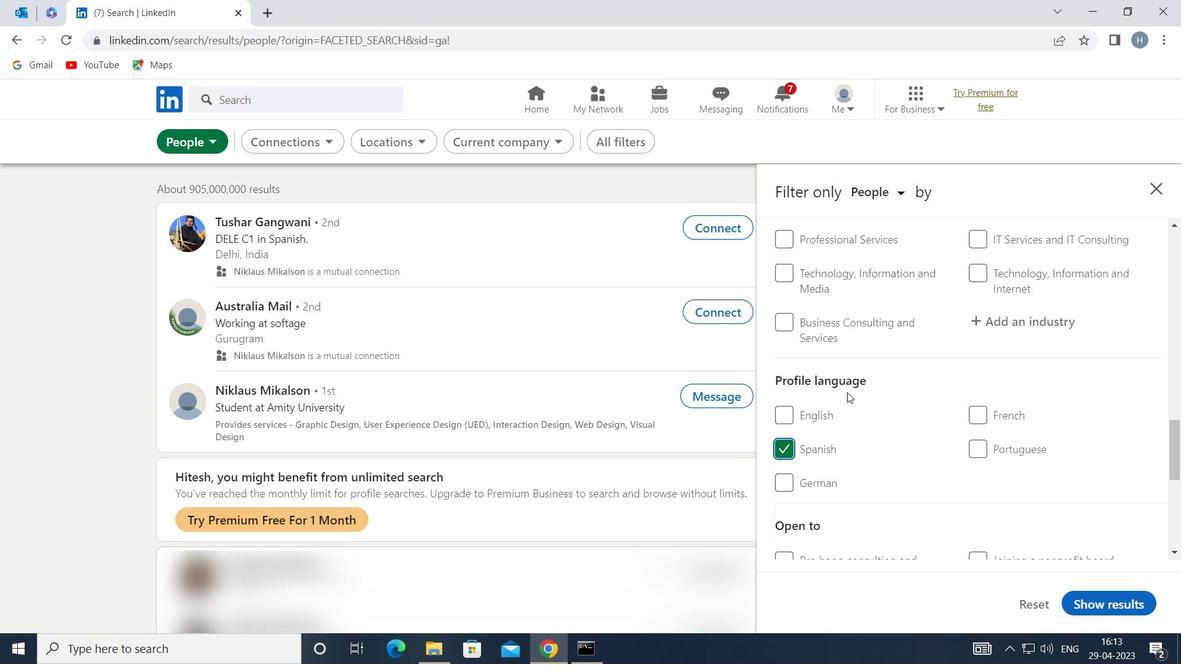 
Action: Mouse scrolled (886, 376) with delta (0, 0)
Screenshot: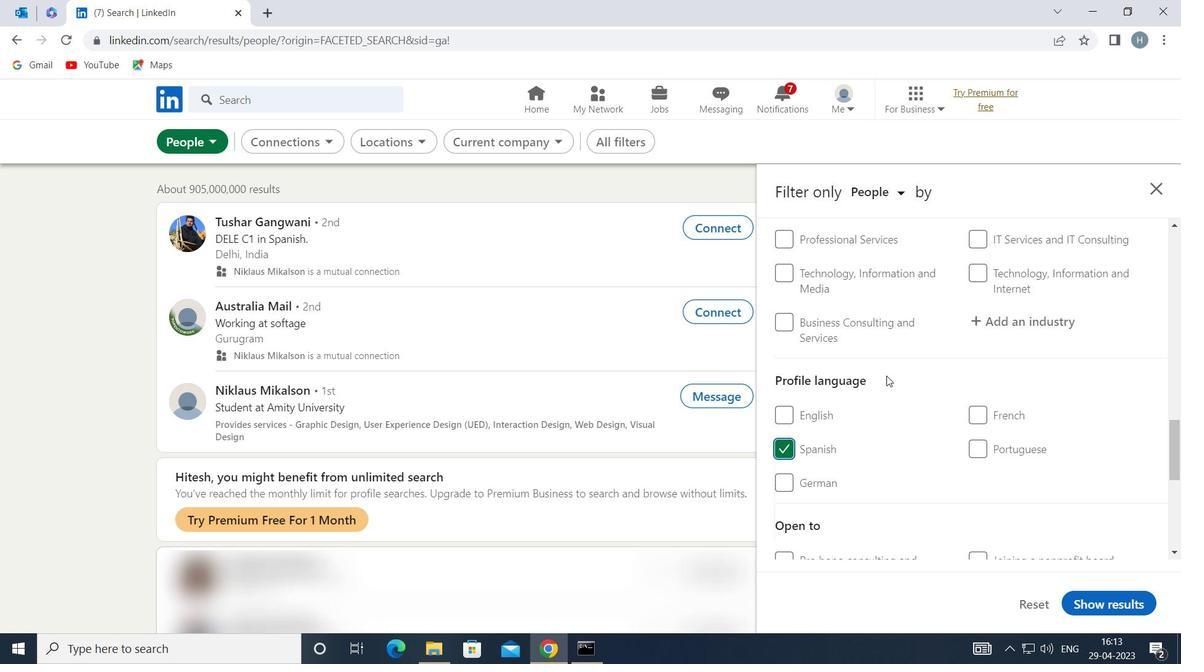 
Action: Mouse moved to (887, 375)
Screenshot: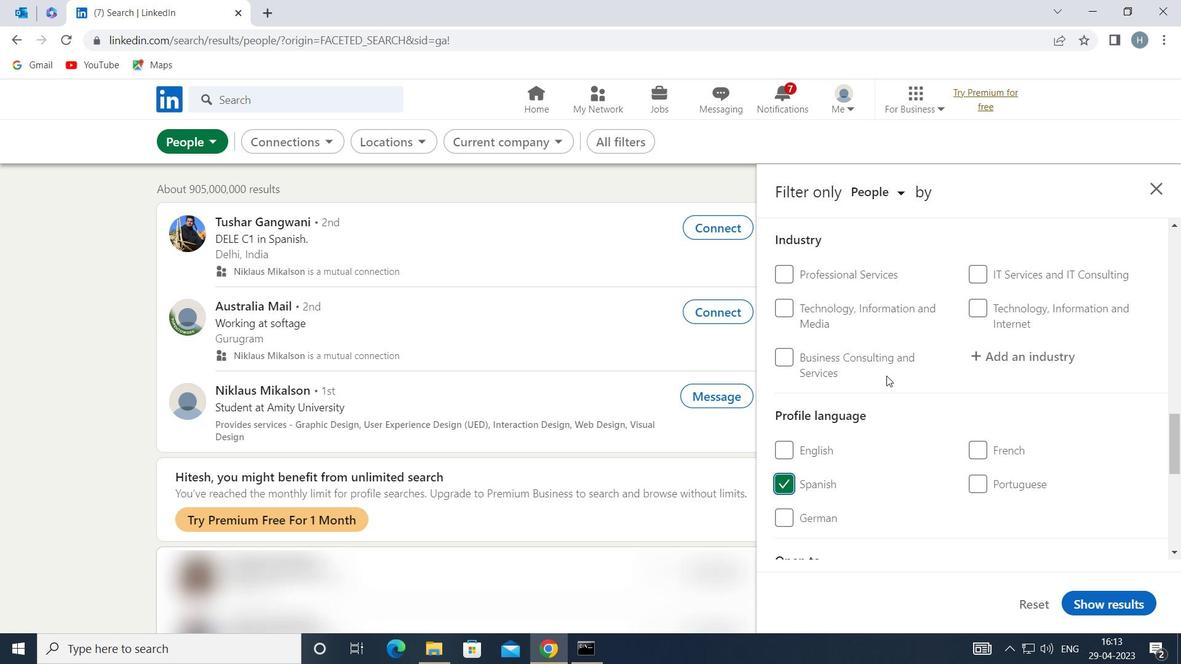 
Action: Mouse scrolled (887, 375) with delta (0, 0)
Screenshot: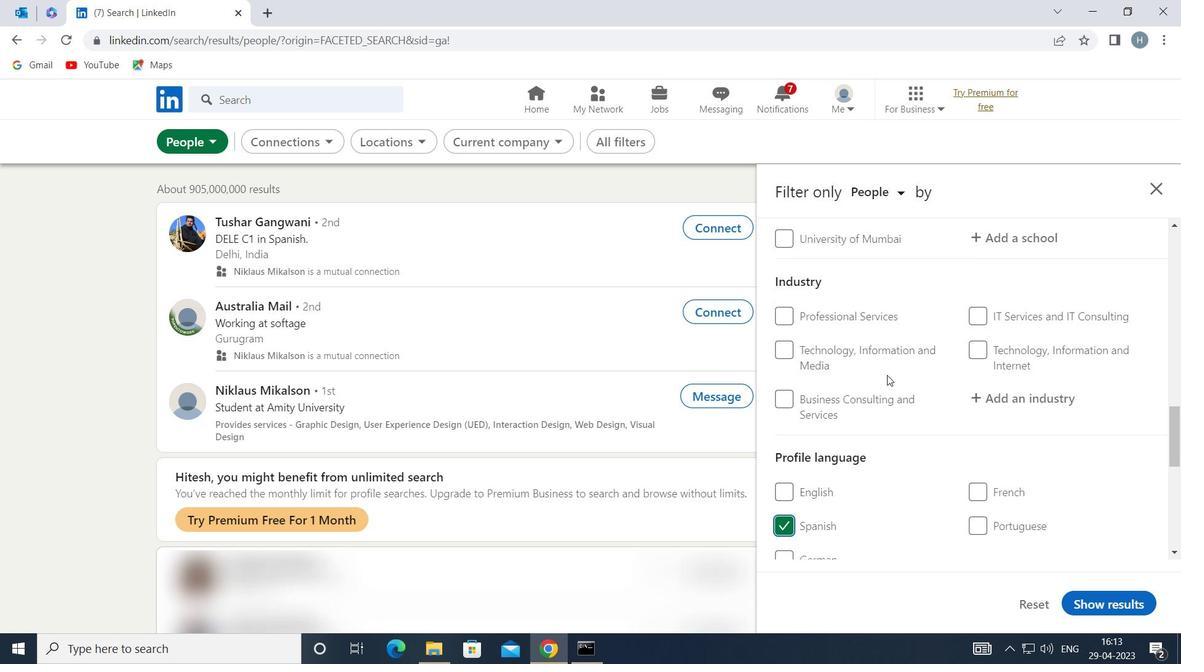
Action: Mouse scrolled (887, 375) with delta (0, 0)
Screenshot: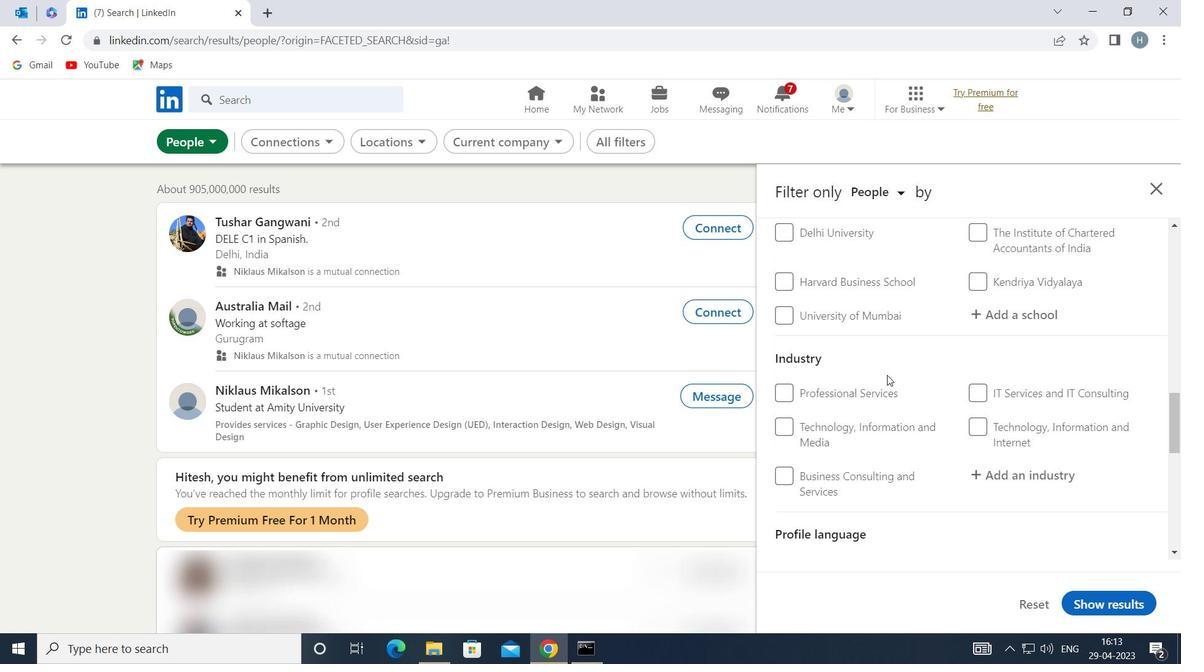 
Action: Mouse scrolled (887, 375) with delta (0, 0)
Screenshot: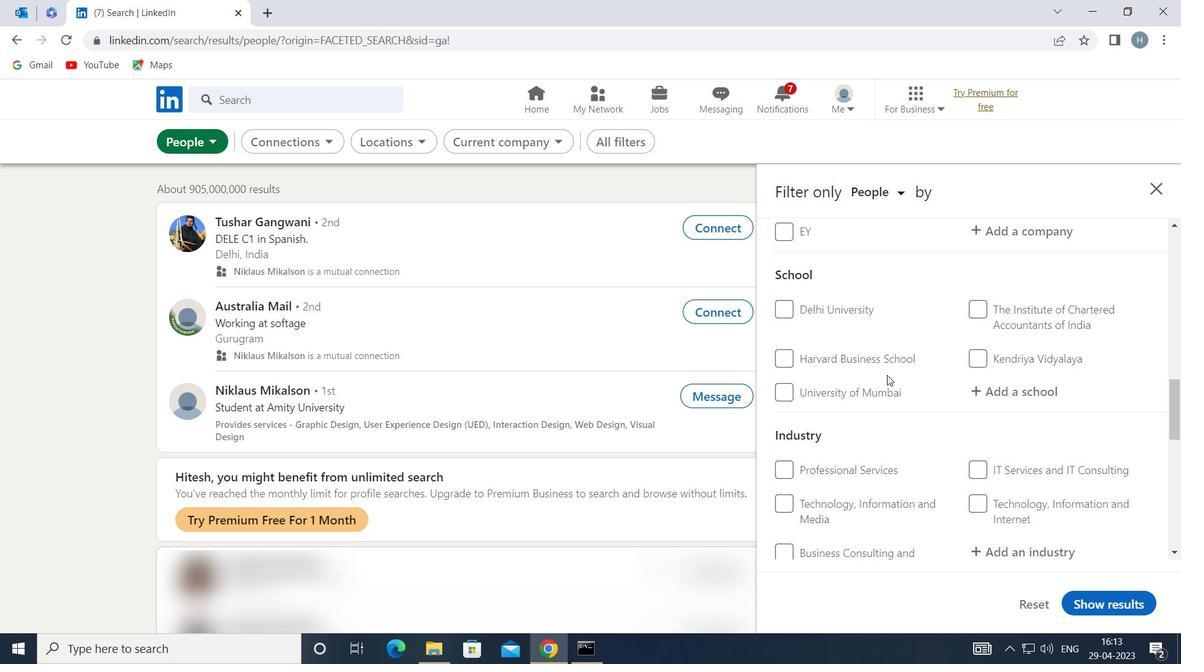 
Action: Mouse scrolled (887, 375) with delta (0, 0)
Screenshot: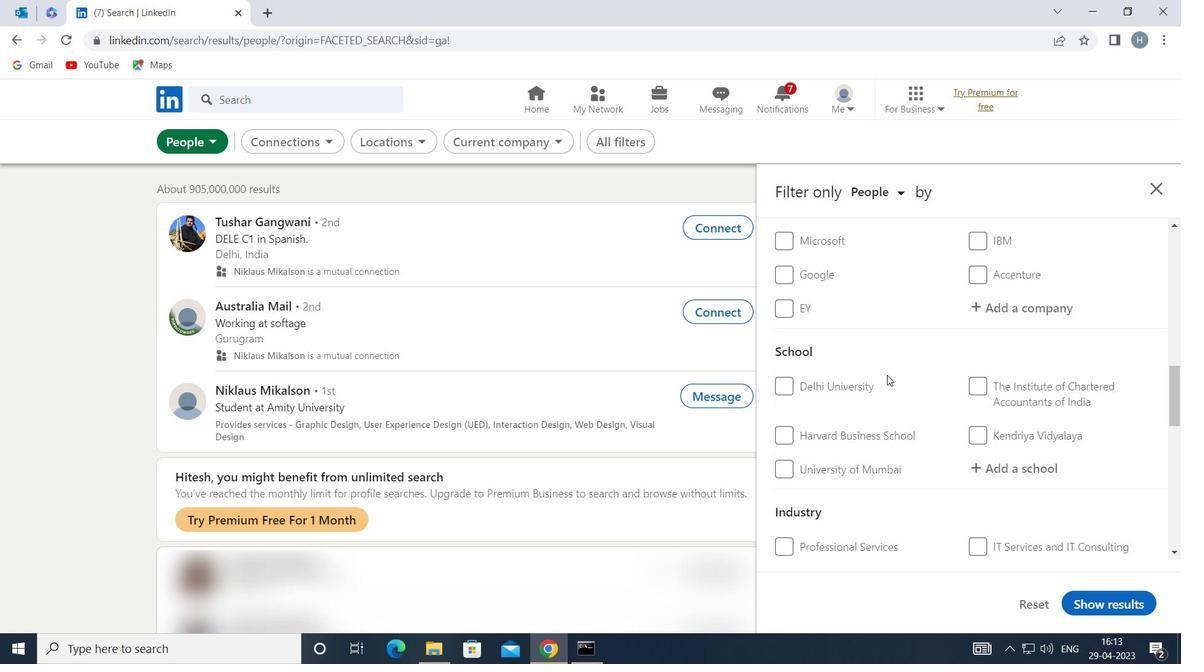 
Action: Mouse scrolled (887, 375) with delta (0, 0)
Screenshot: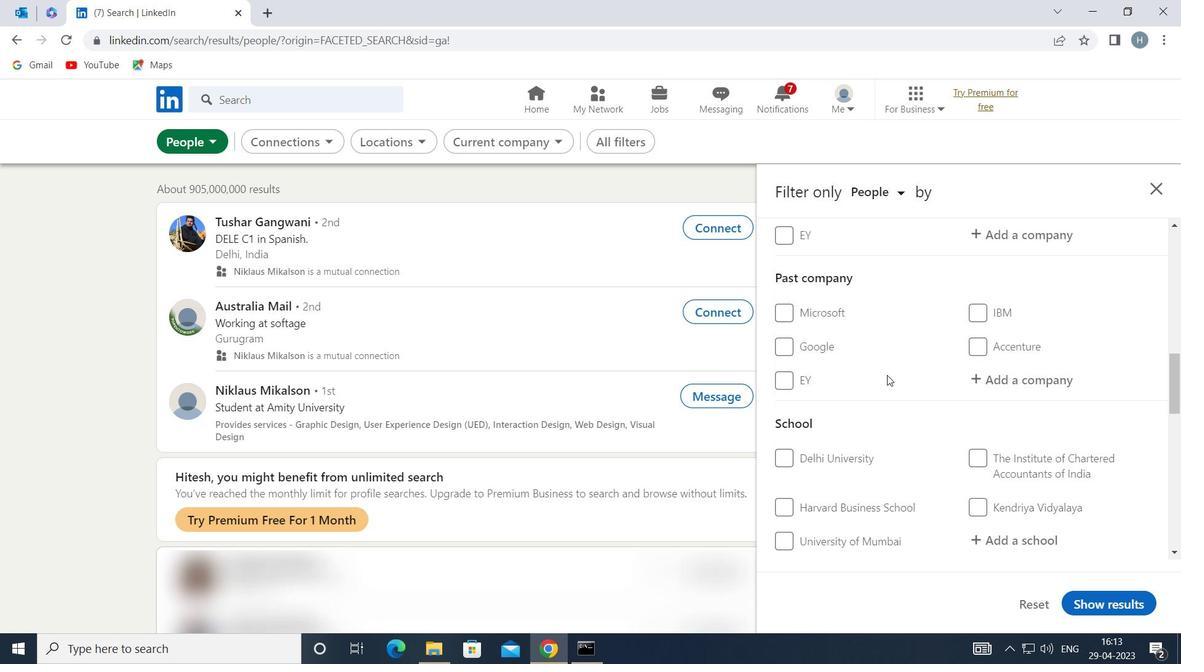 
Action: Mouse scrolled (887, 375) with delta (0, 0)
Screenshot: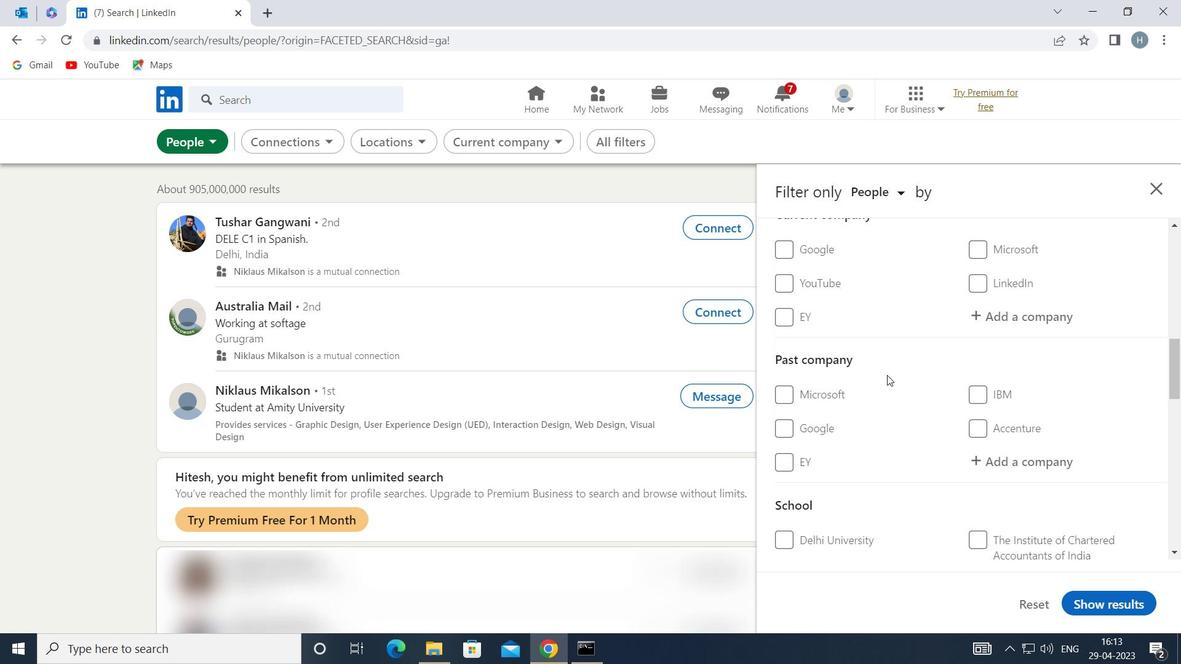 
Action: Mouse scrolled (887, 375) with delta (0, 0)
Screenshot: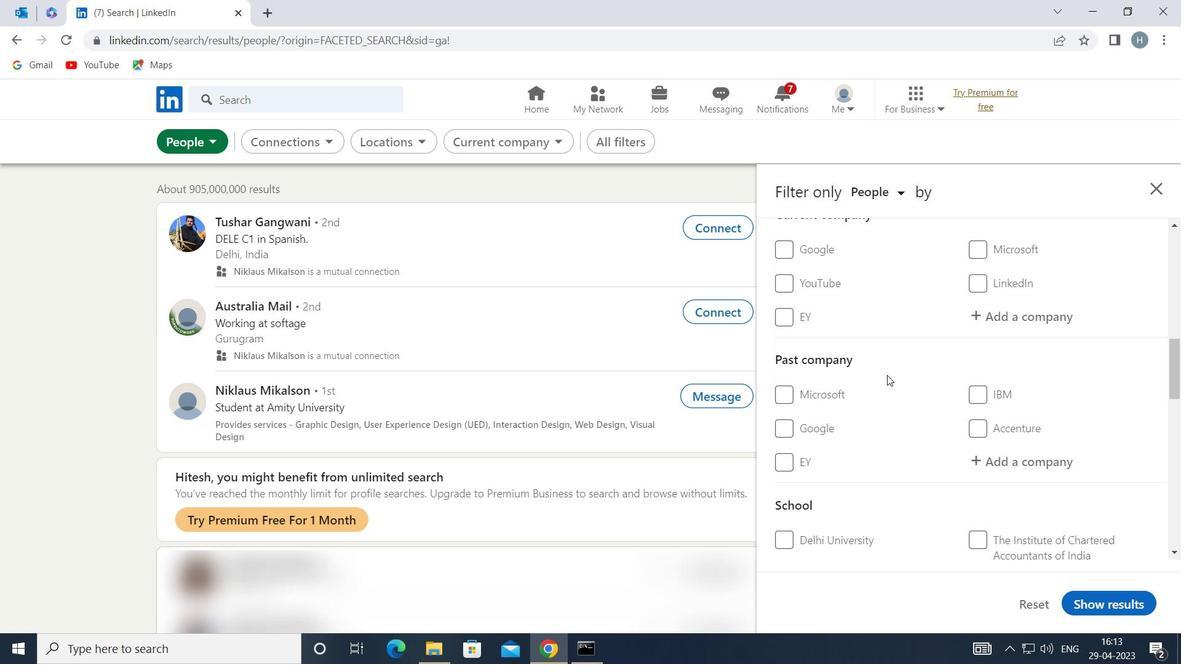 
Action: Mouse moved to (1021, 463)
Screenshot: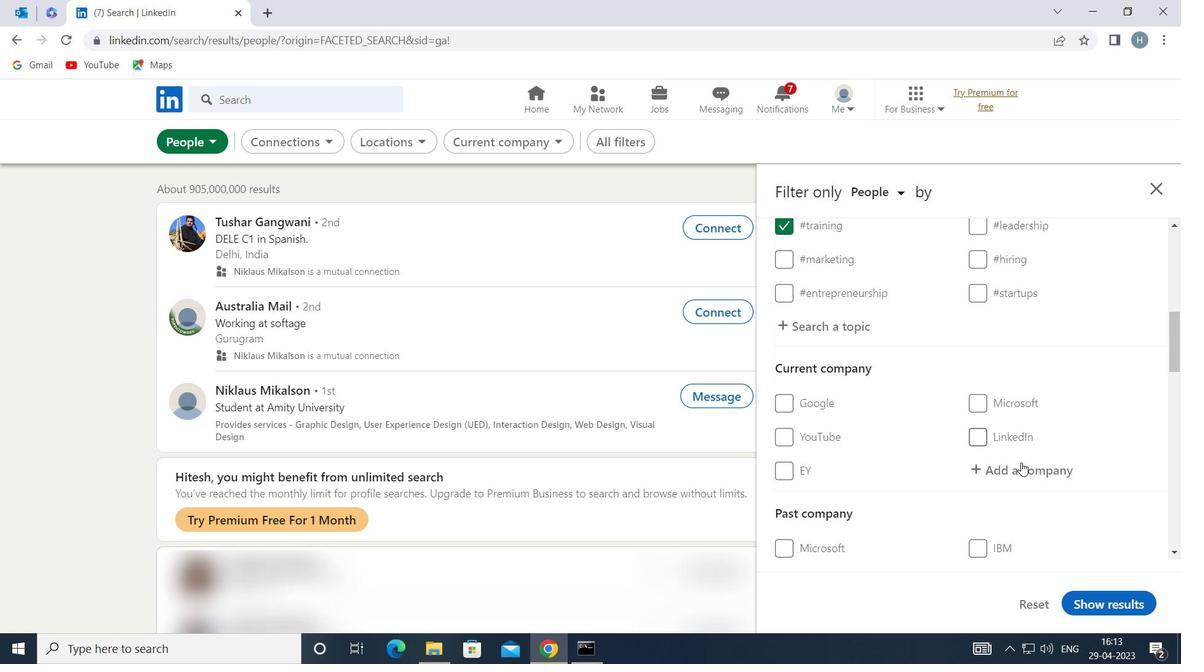 
Action: Mouse pressed left at (1021, 463)
Screenshot: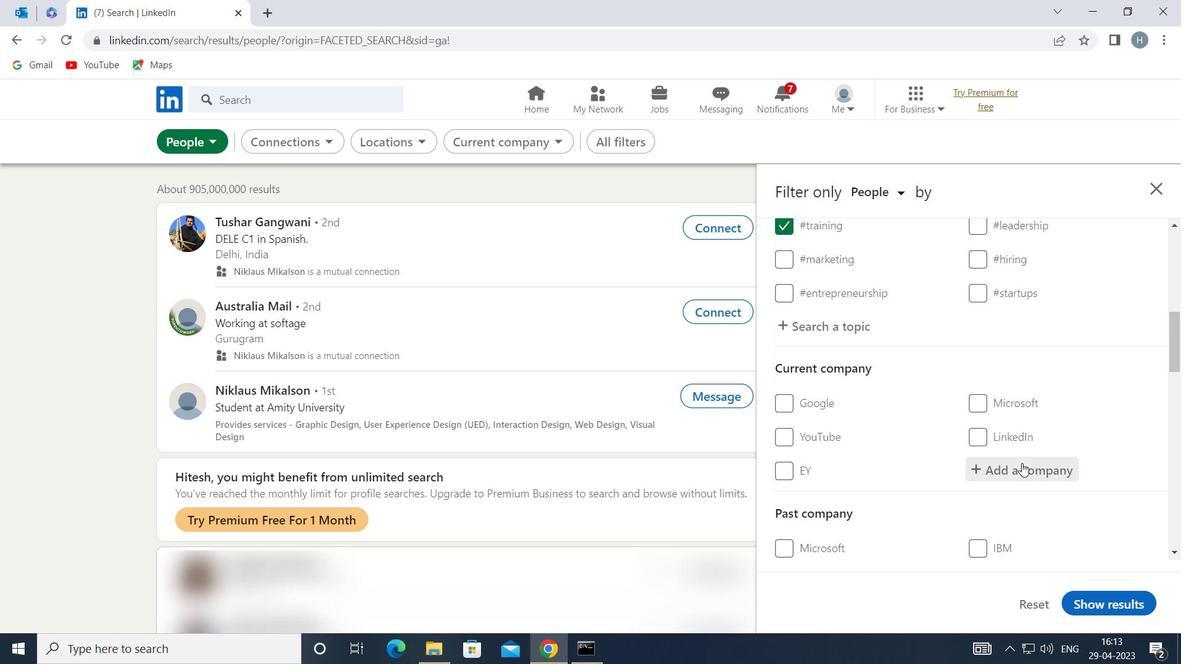
Action: Mouse moved to (1021, 464)
Screenshot: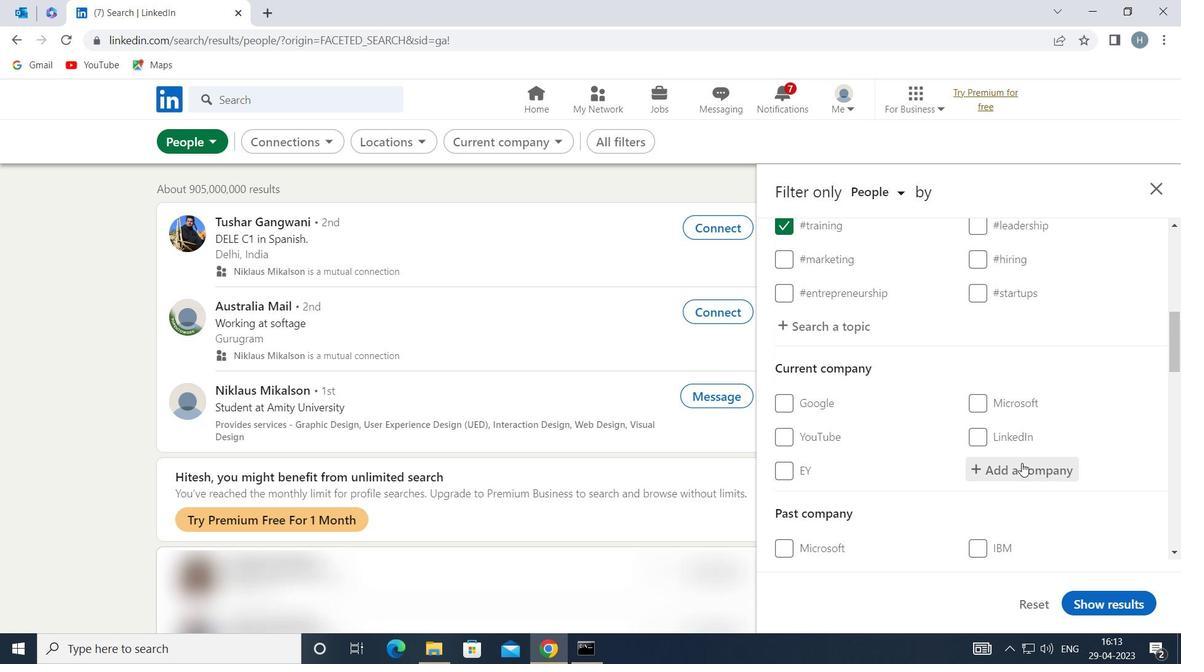 
Action: Key pressed <Key.shift>EAST<Key.space>-<Key.space><Key.shift>W
Screenshot: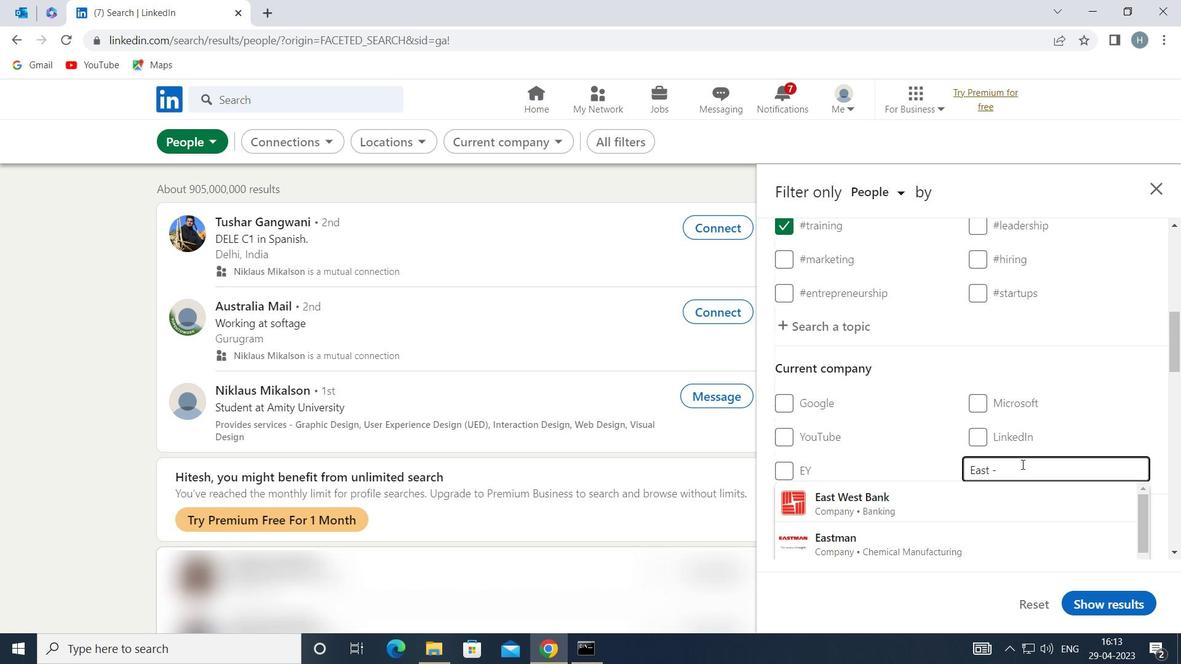 
Action: Mouse moved to (1019, 464)
Screenshot: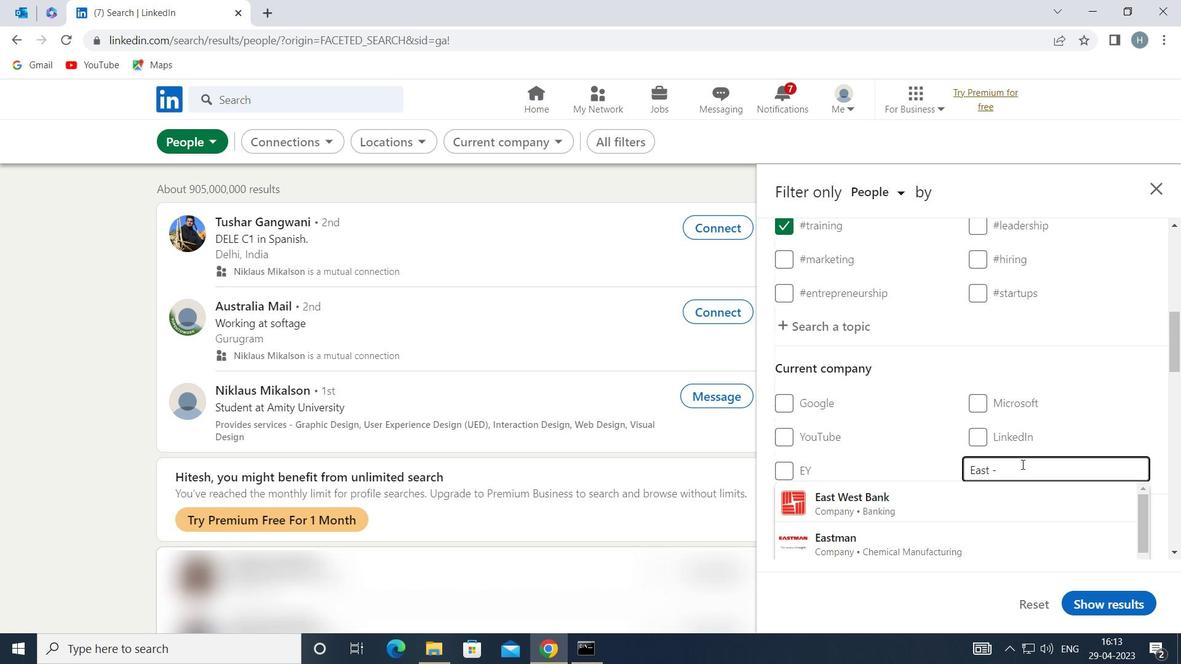 
Action: Key pressed EST<Key.space><Key.shift>S
Screenshot: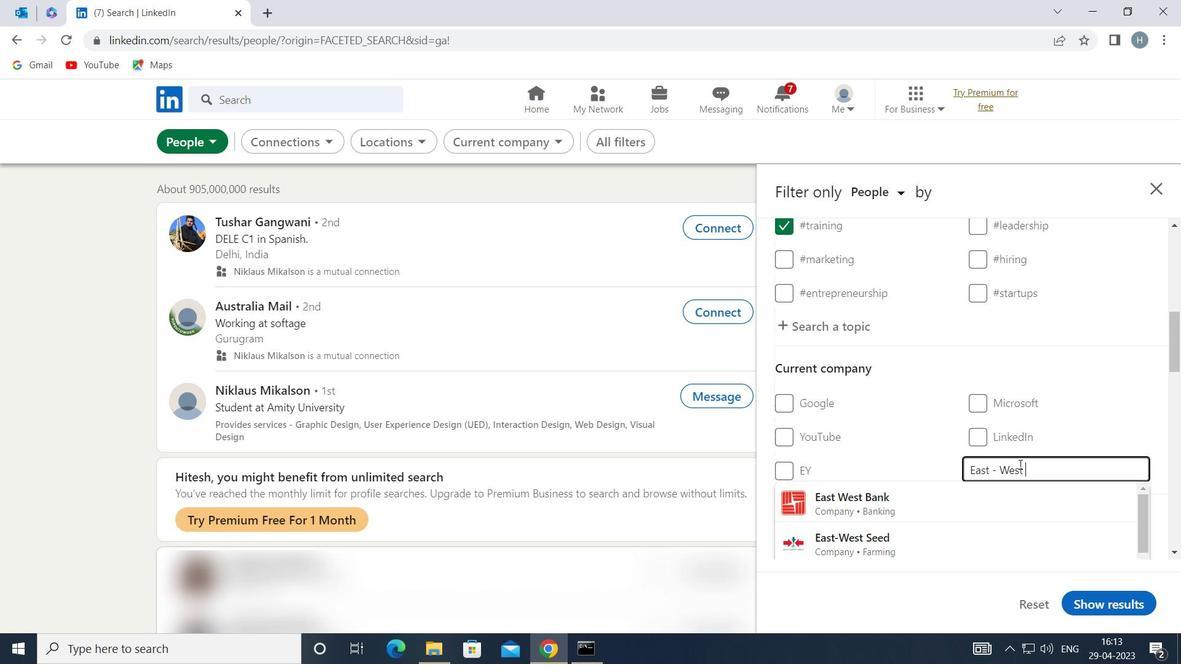 
Action: Mouse moved to (1003, 471)
Screenshot: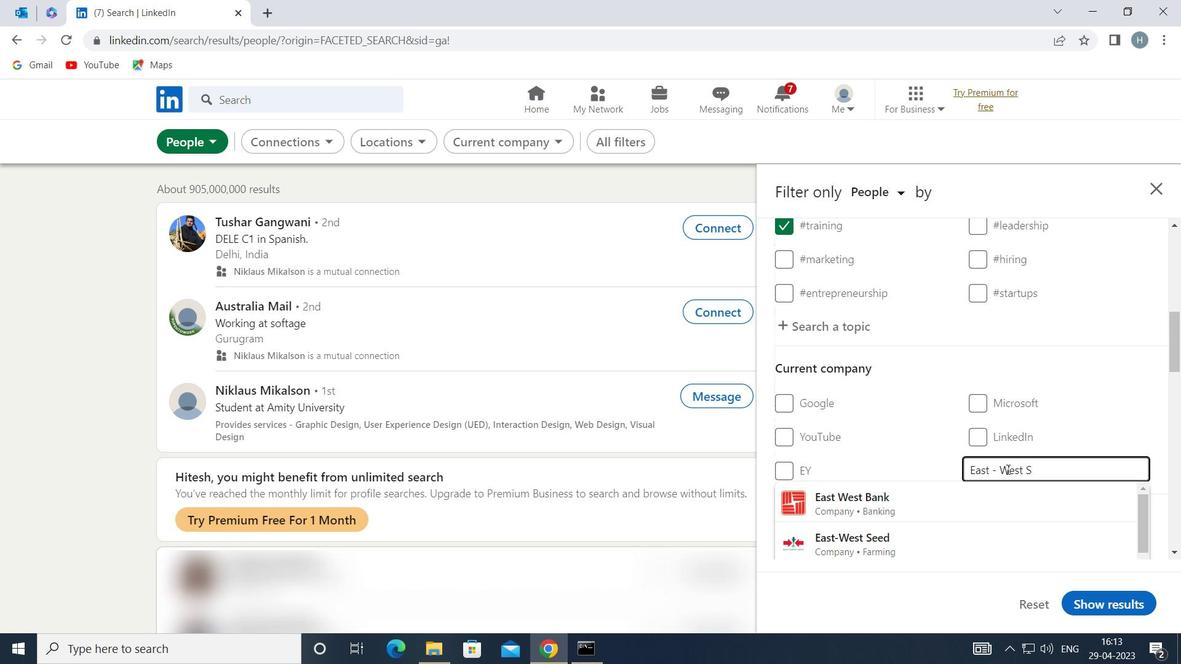
Action: Key pressed E
Screenshot: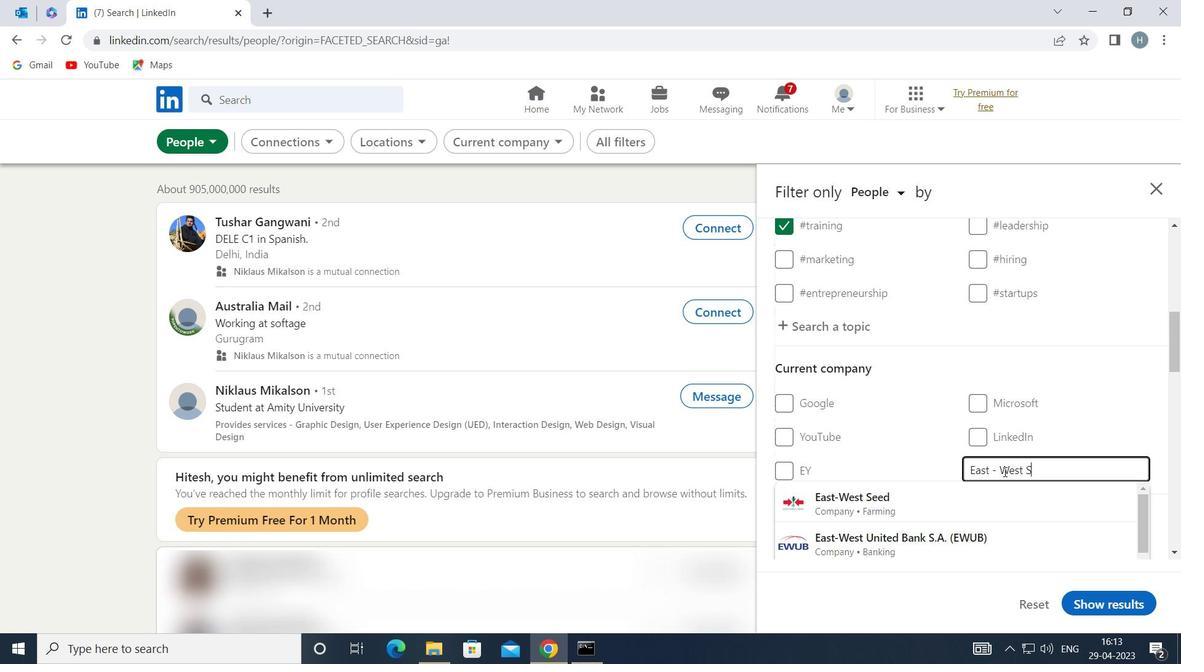 
Action: Mouse moved to (1002, 471)
Screenshot: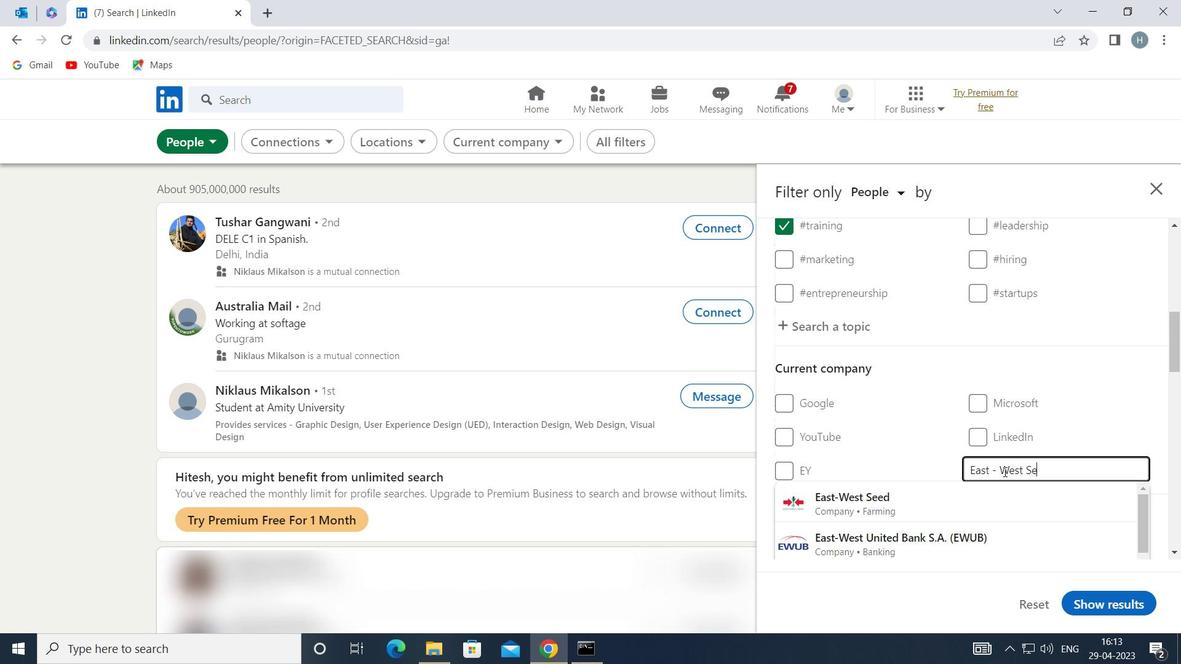 
Action: Key pressed E
Screenshot: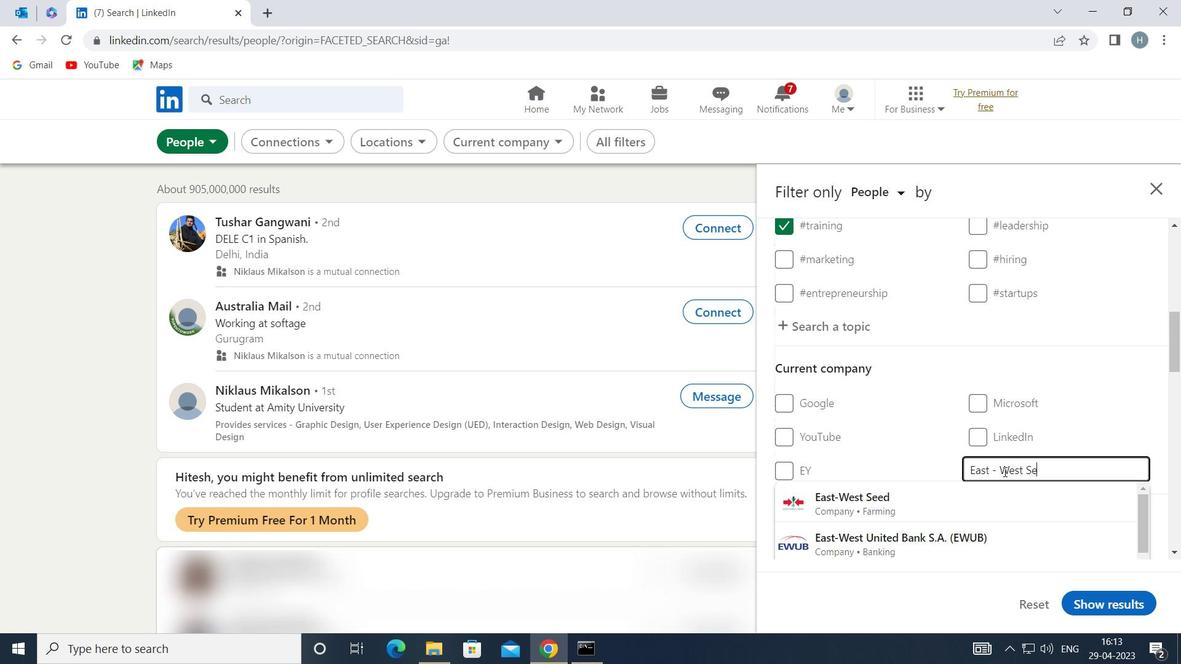 
Action: Mouse moved to (992, 492)
Screenshot: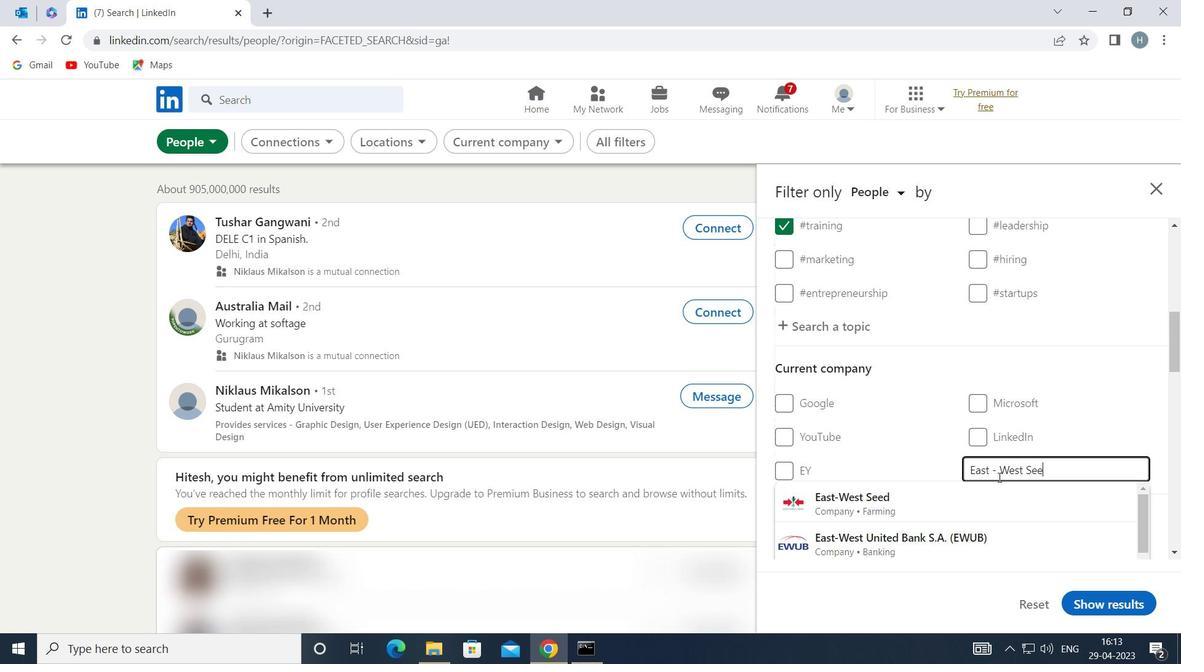 
Action: Mouse scrolled (992, 492) with delta (0, 0)
Screenshot: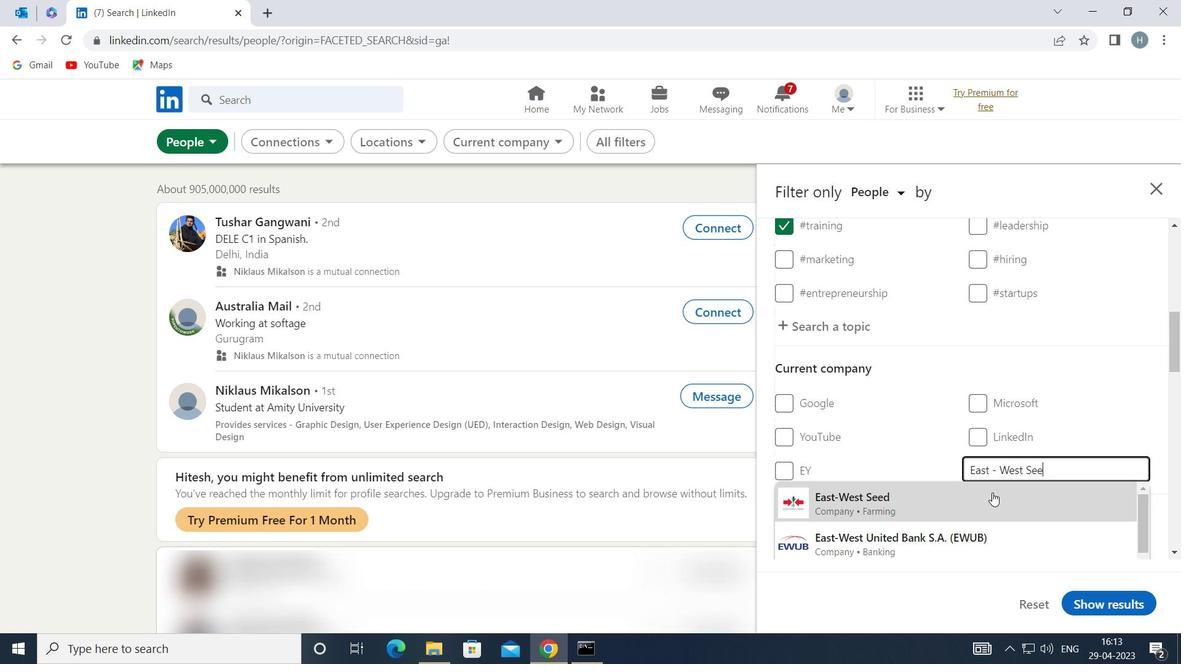 
Action: Mouse moved to (964, 431)
Screenshot: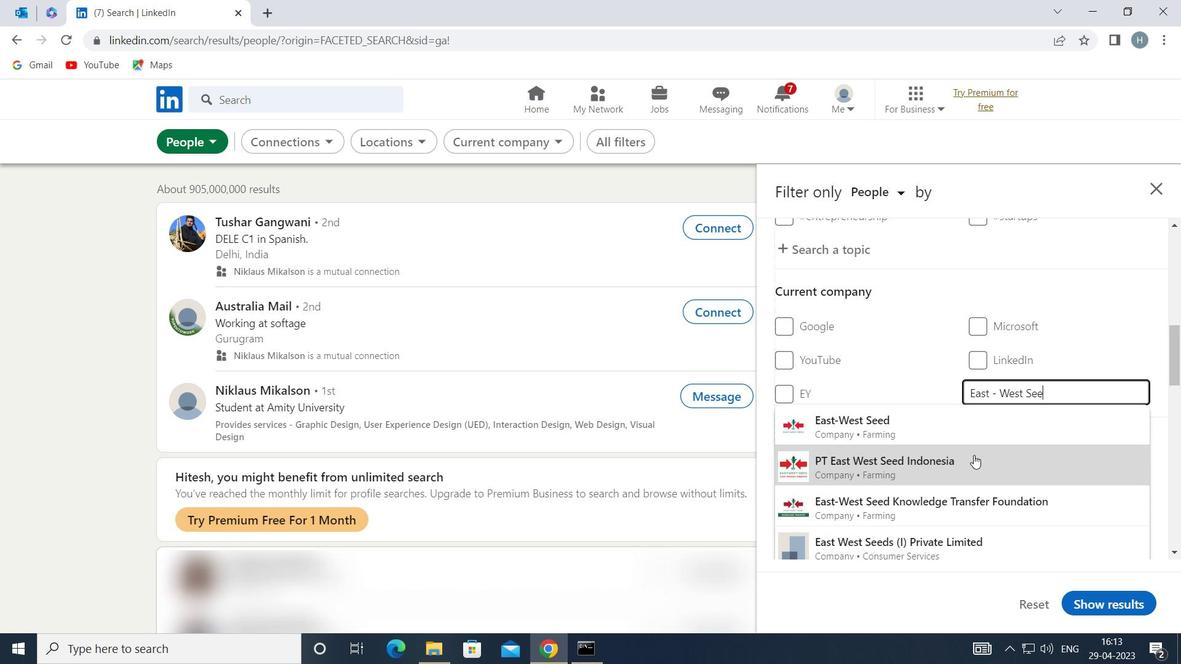 
Action: Mouse pressed left at (964, 431)
Screenshot: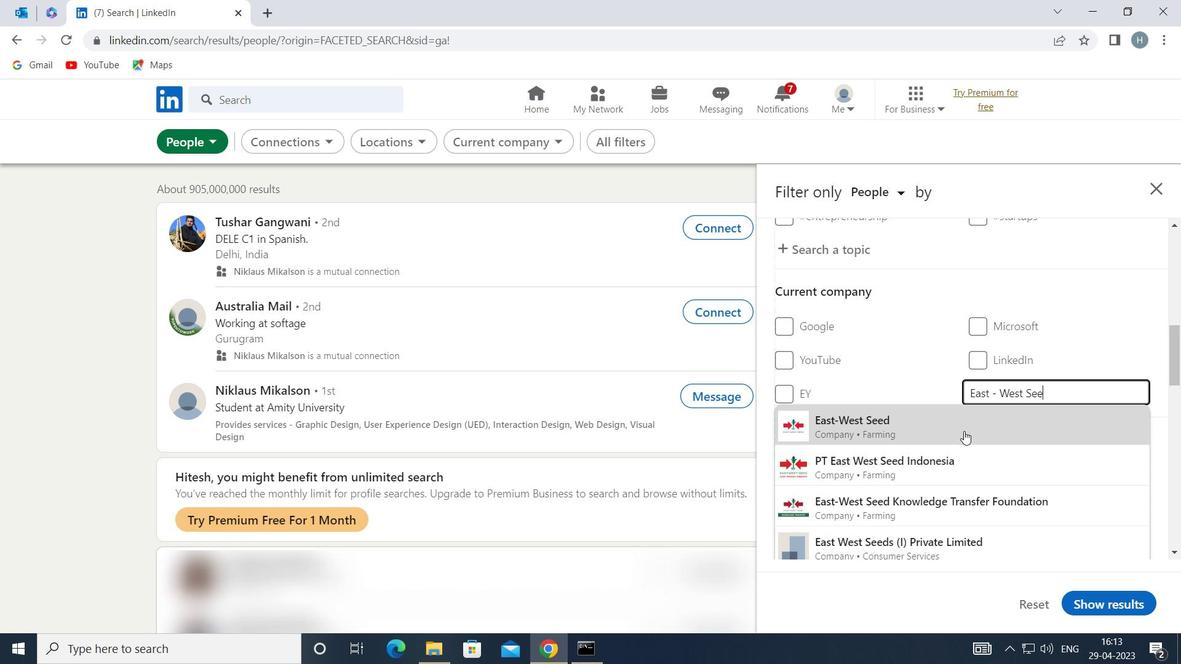 
Action: Mouse moved to (983, 418)
Screenshot: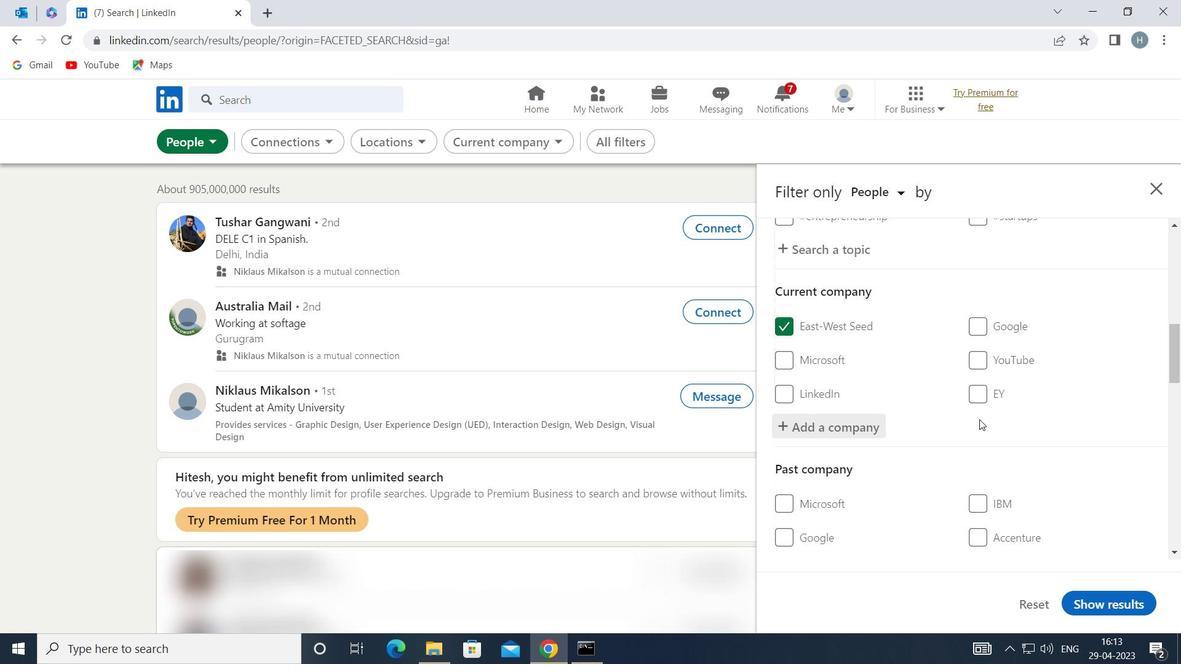 
Action: Mouse scrolled (983, 417) with delta (0, 0)
Screenshot: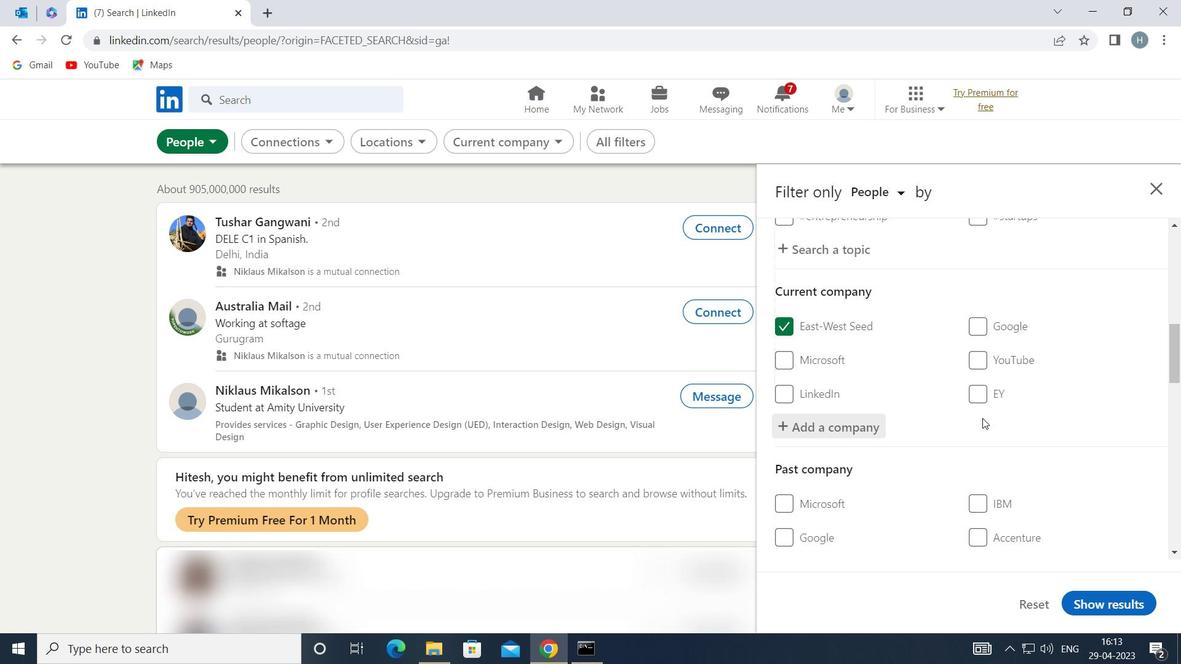 
Action: Mouse scrolled (983, 417) with delta (0, 0)
Screenshot: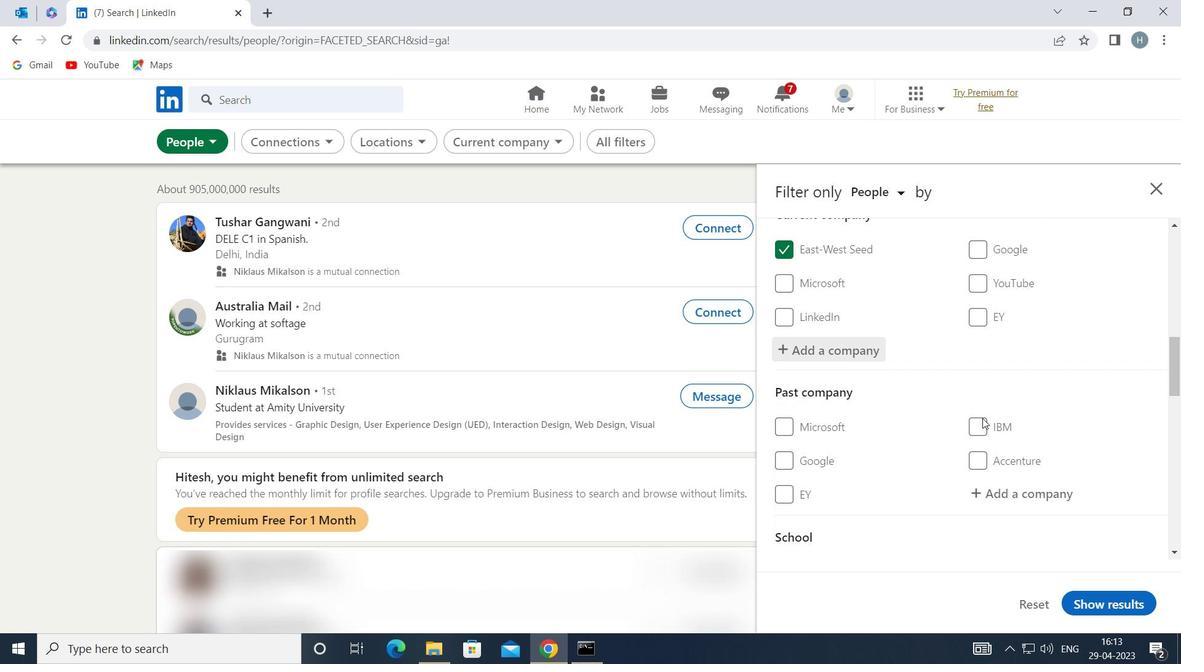 
Action: Mouse scrolled (983, 417) with delta (0, 0)
Screenshot: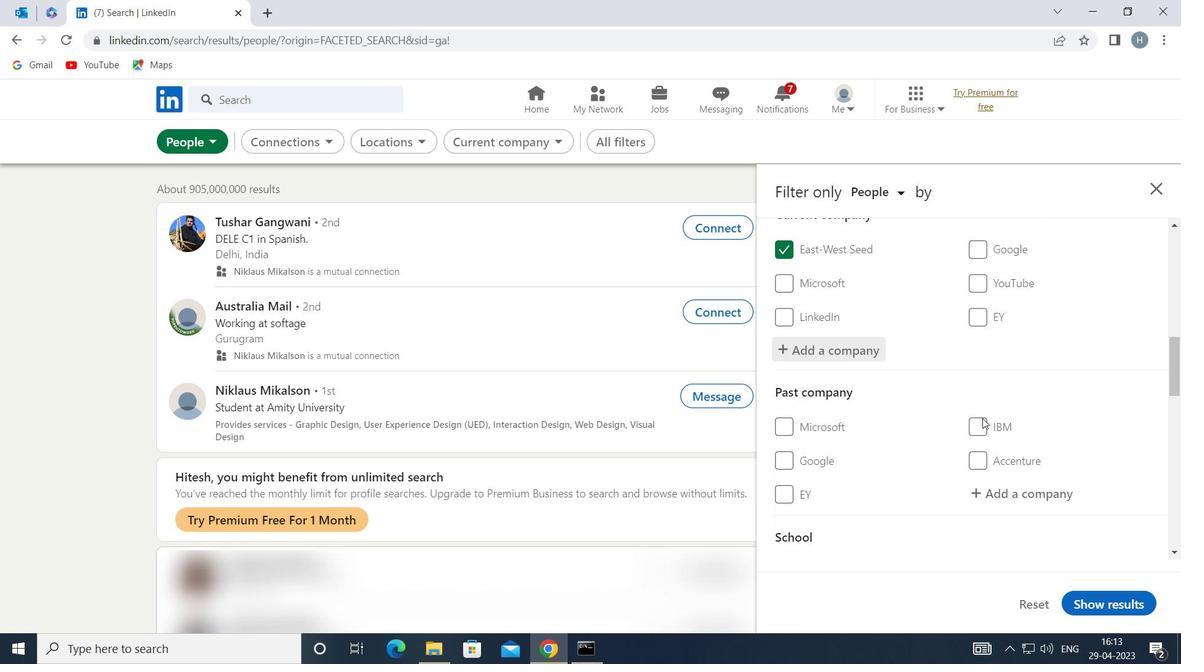 
Action: Mouse moved to (973, 404)
Screenshot: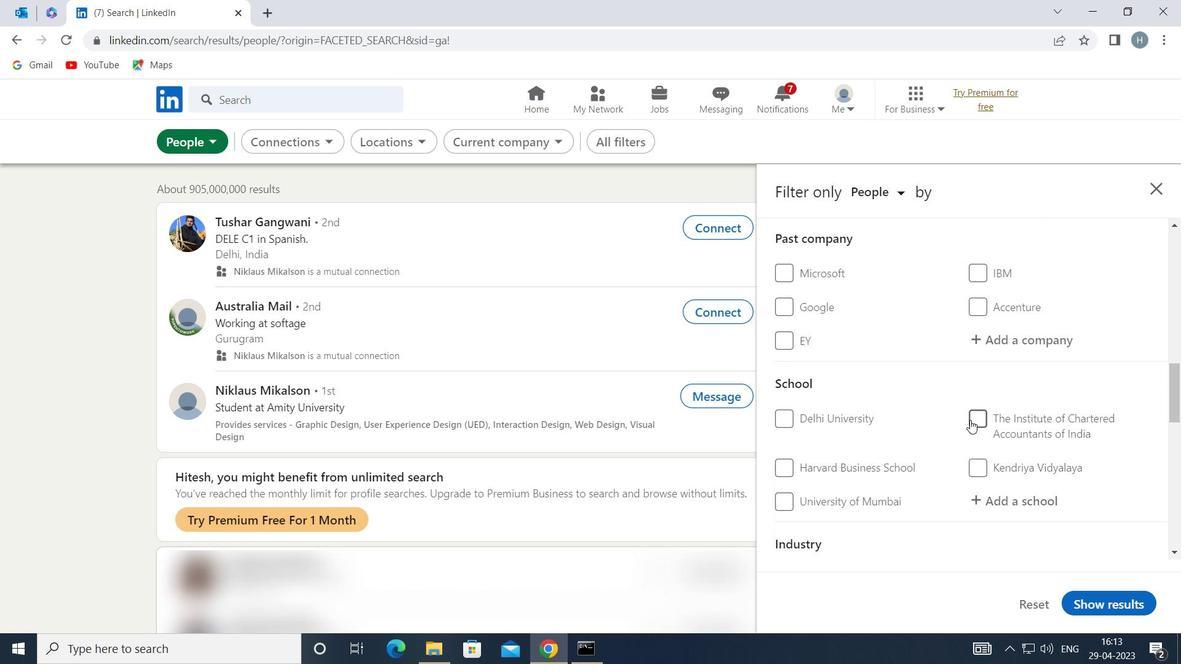 
Action: Mouse scrolled (973, 404) with delta (0, 0)
Screenshot: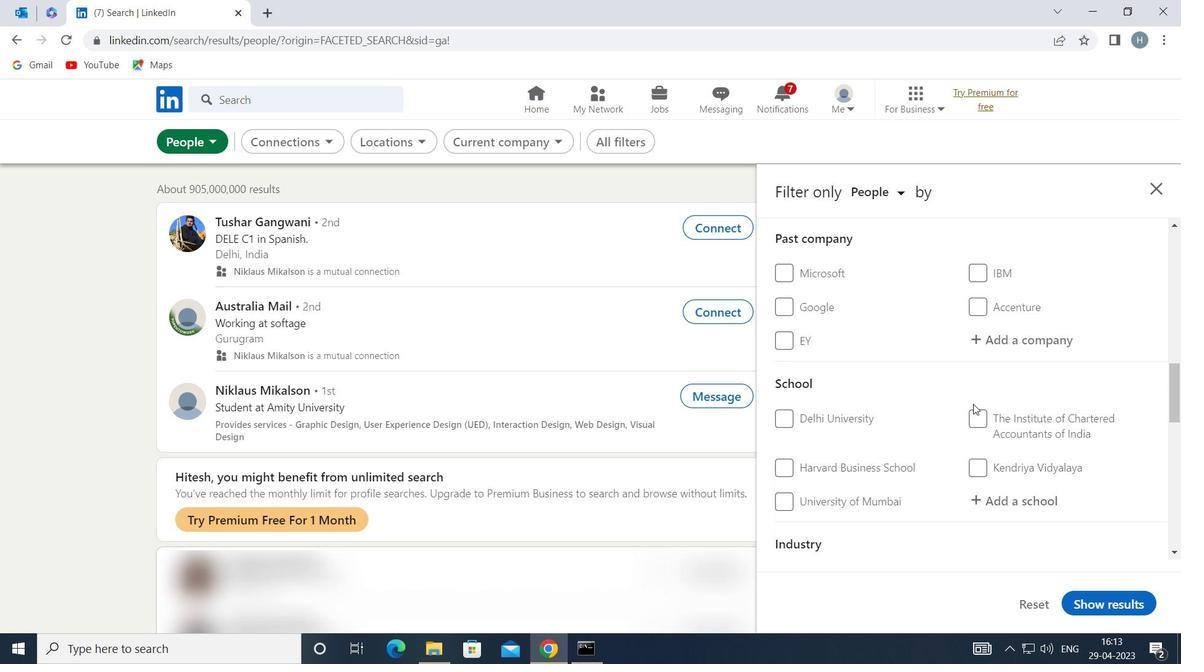 
Action: Mouse moved to (986, 418)
Screenshot: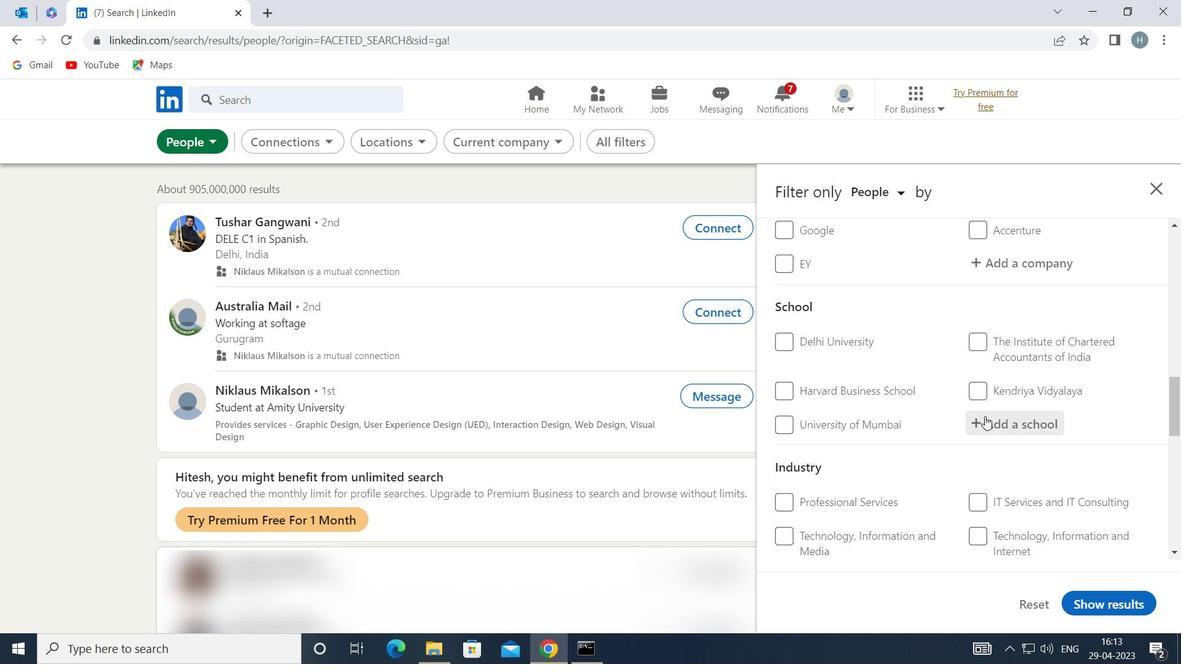 
Action: Mouse pressed left at (986, 418)
Screenshot: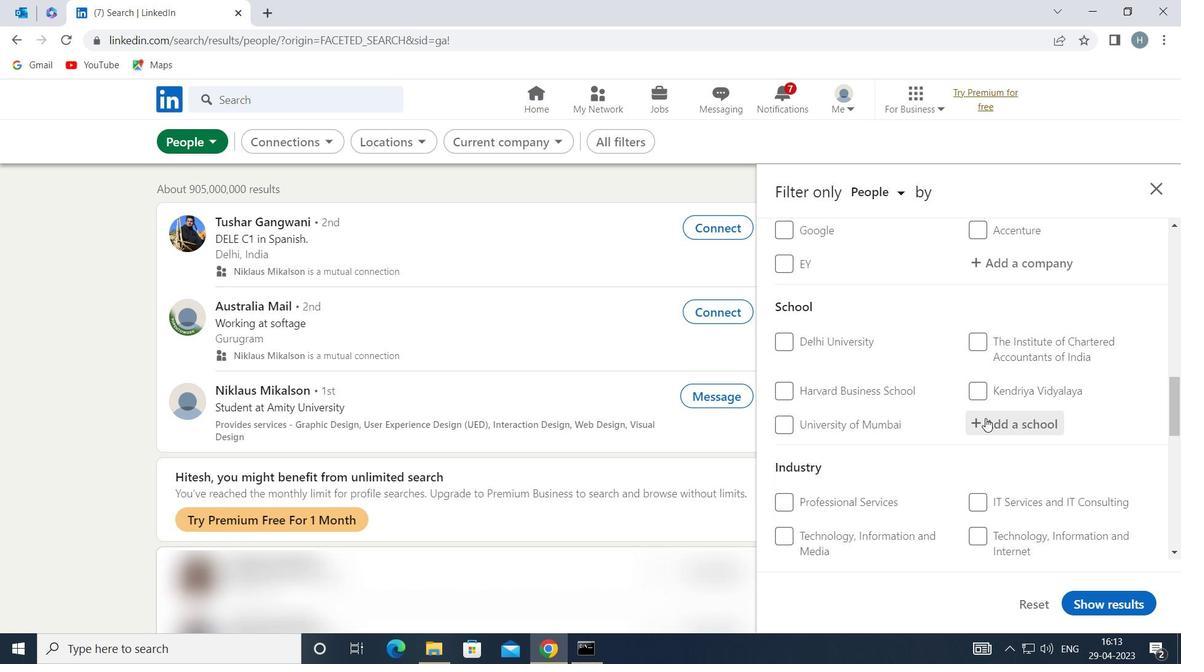 
Action: Mouse moved to (992, 413)
Screenshot: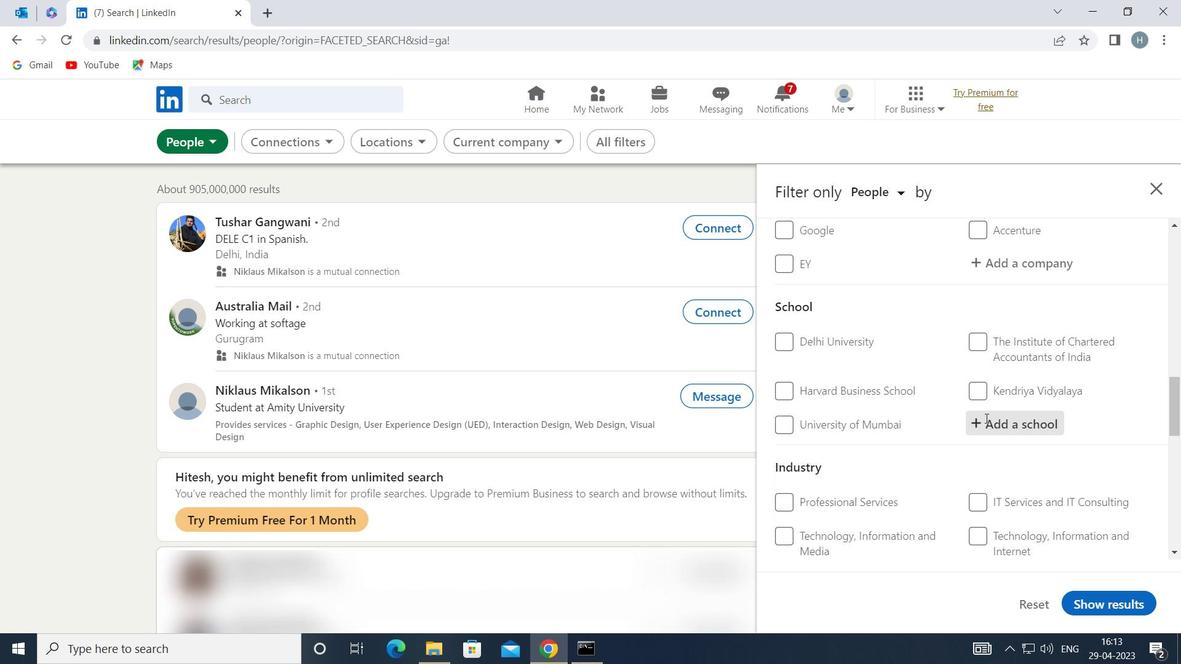 
Action: Key pressed <Key.shift>PRESIDENCY
Screenshot: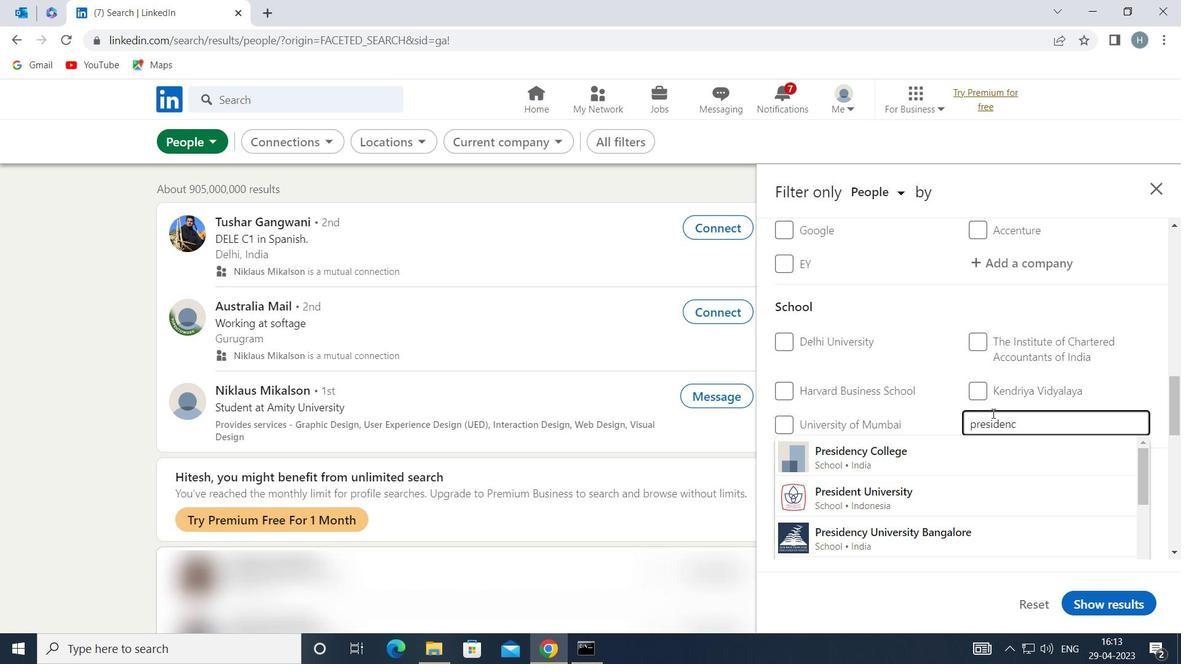 
Action: Mouse moved to (956, 449)
Screenshot: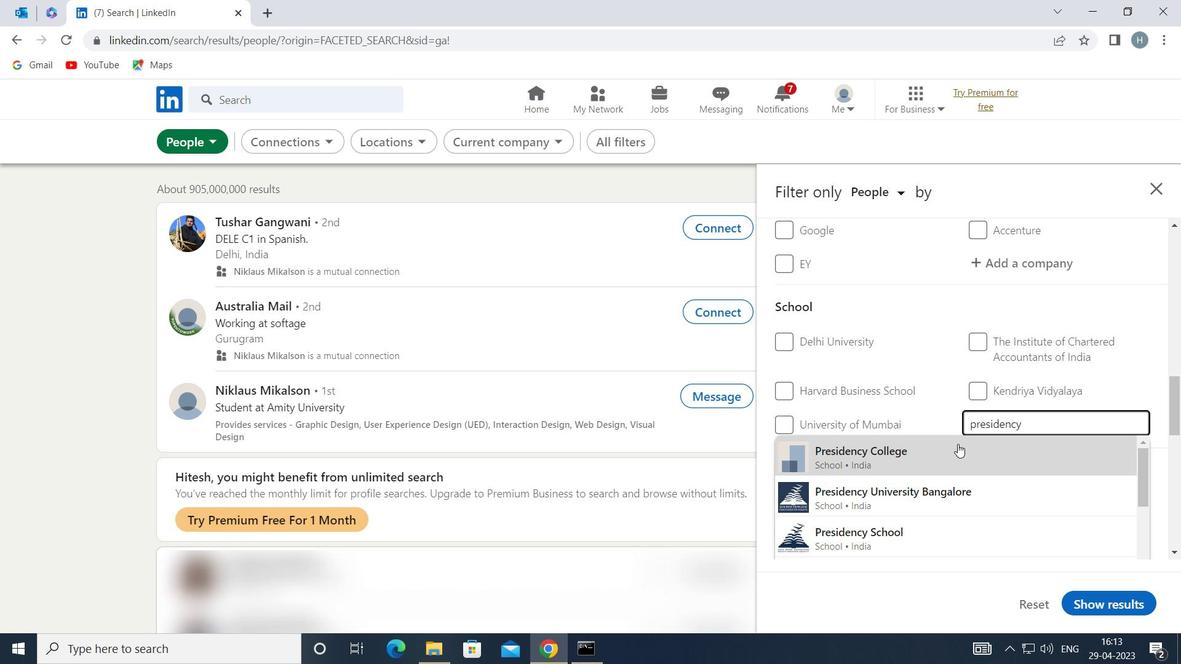 
Action: Mouse pressed left at (956, 449)
Screenshot: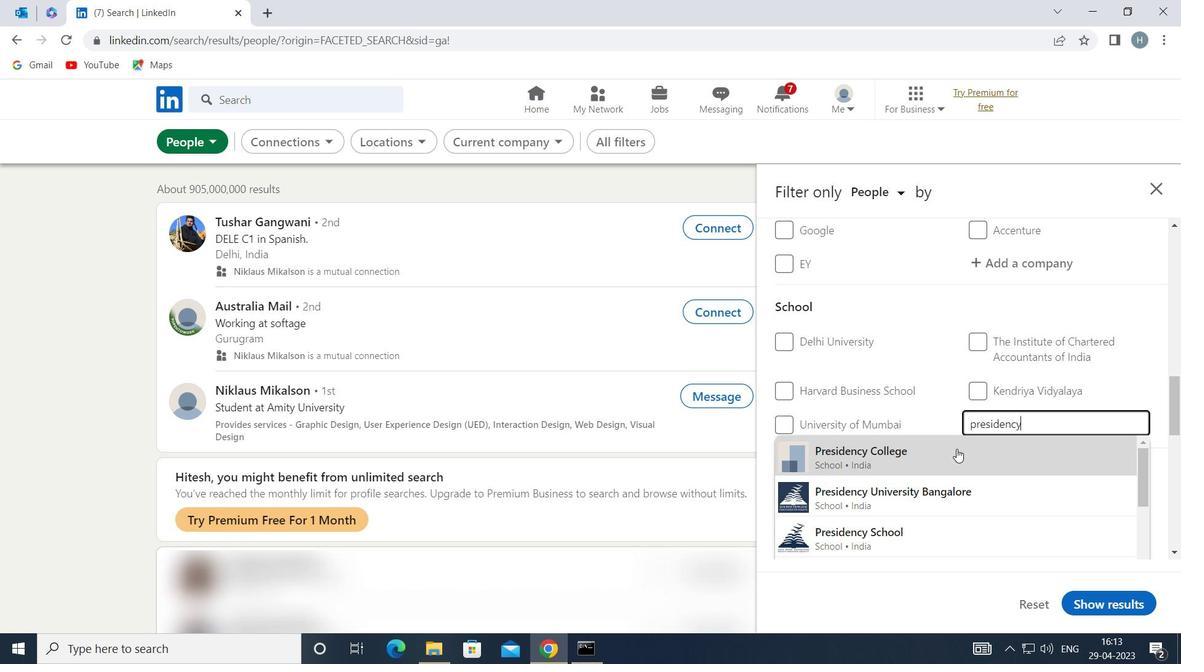
Action: Mouse moved to (943, 438)
Screenshot: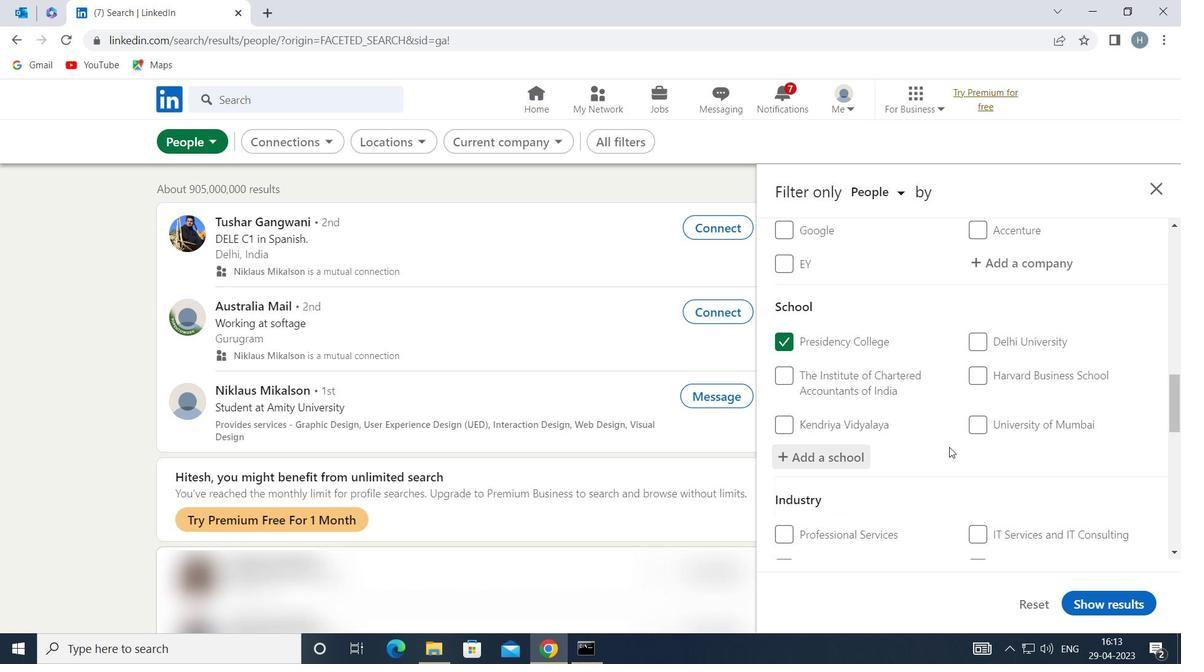 
Action: Mouse scrolled (943, 438) with delta (0, 0)
Screenshot: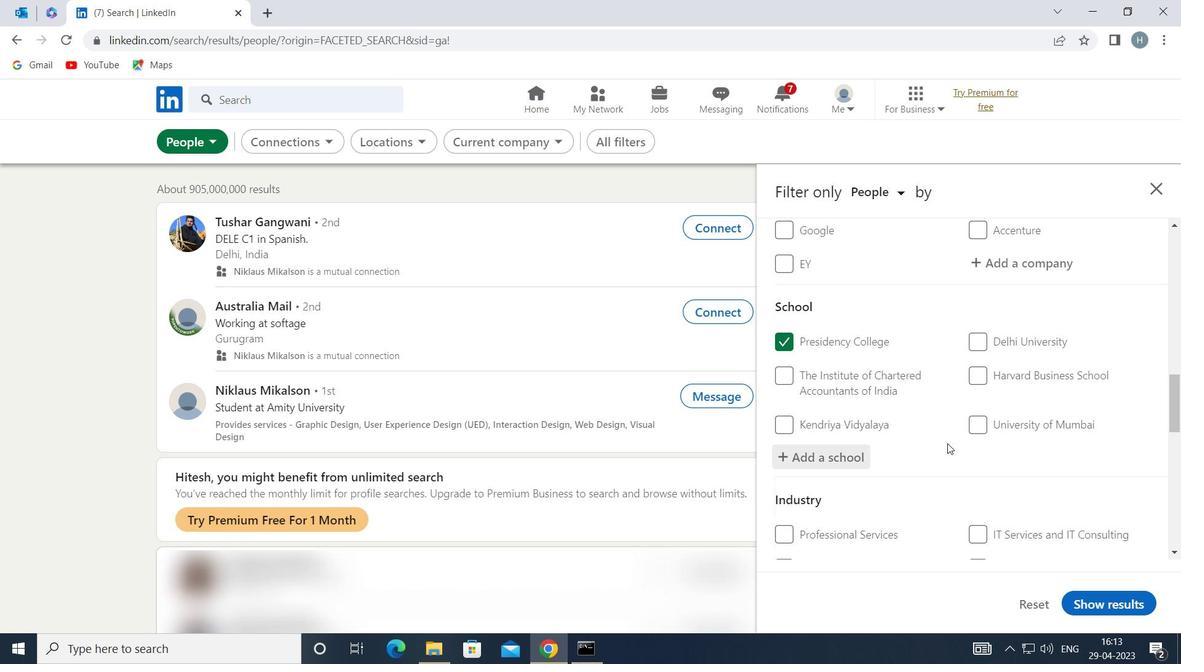 
Action: Mouse moved to (943, 438)
Screenshot: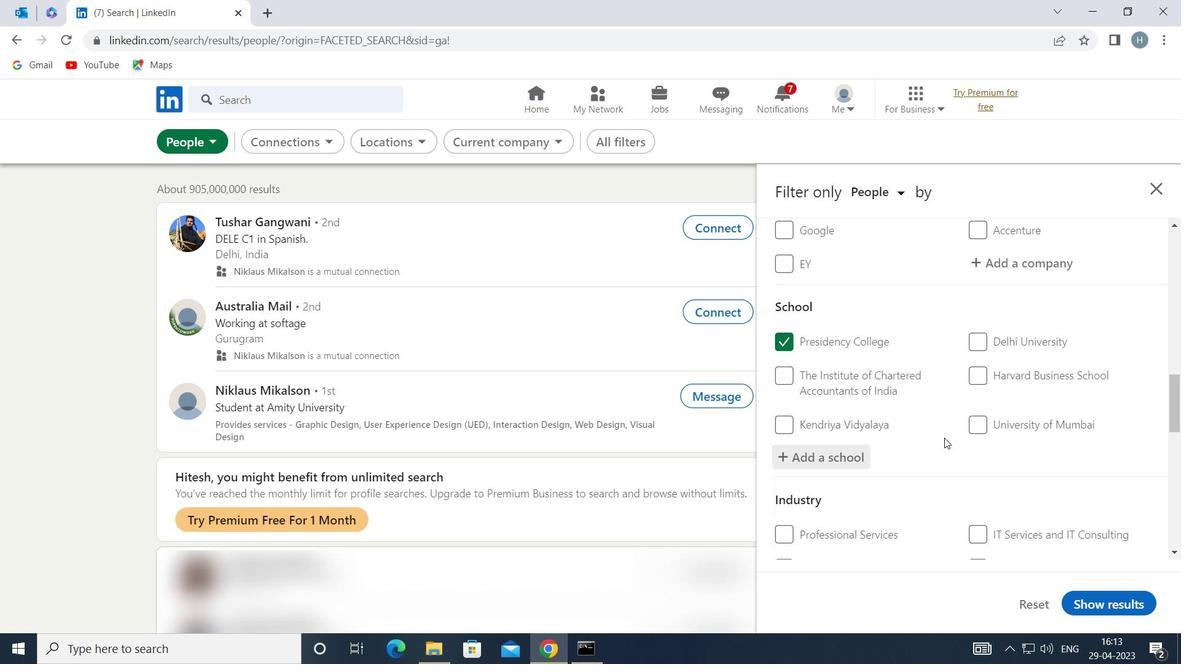 
Action: Mouse scrolled (943, 438) with delta (0, 0)
Screenshot: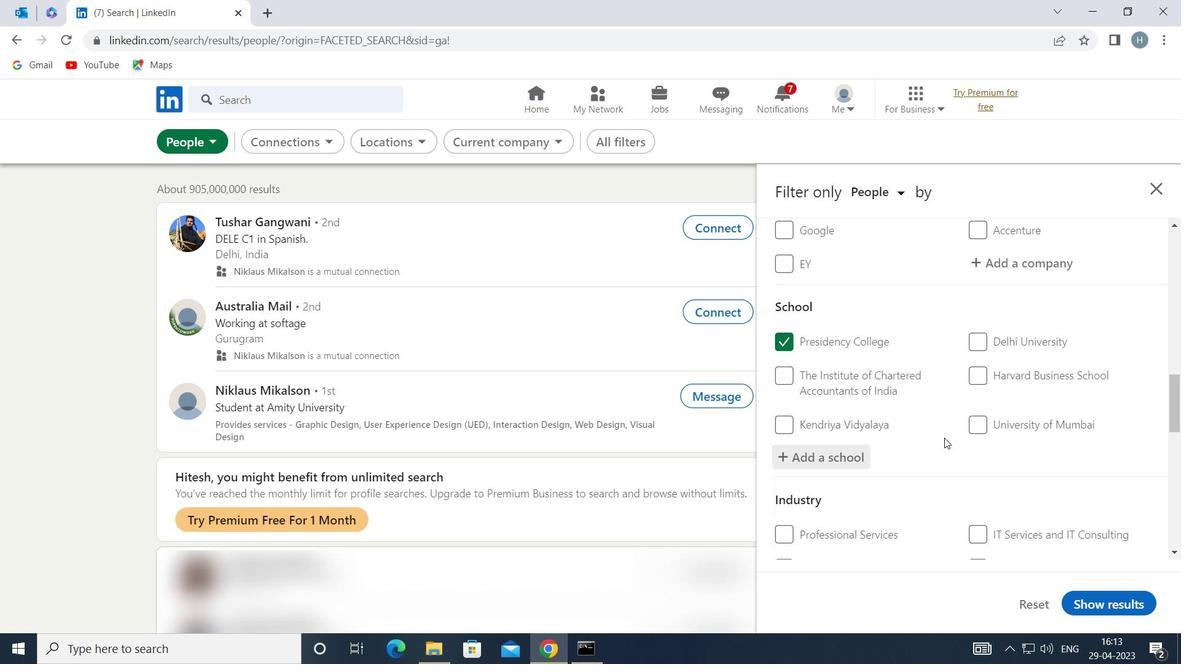 
Action: Mouse moved to (932, 427)
Screenshot: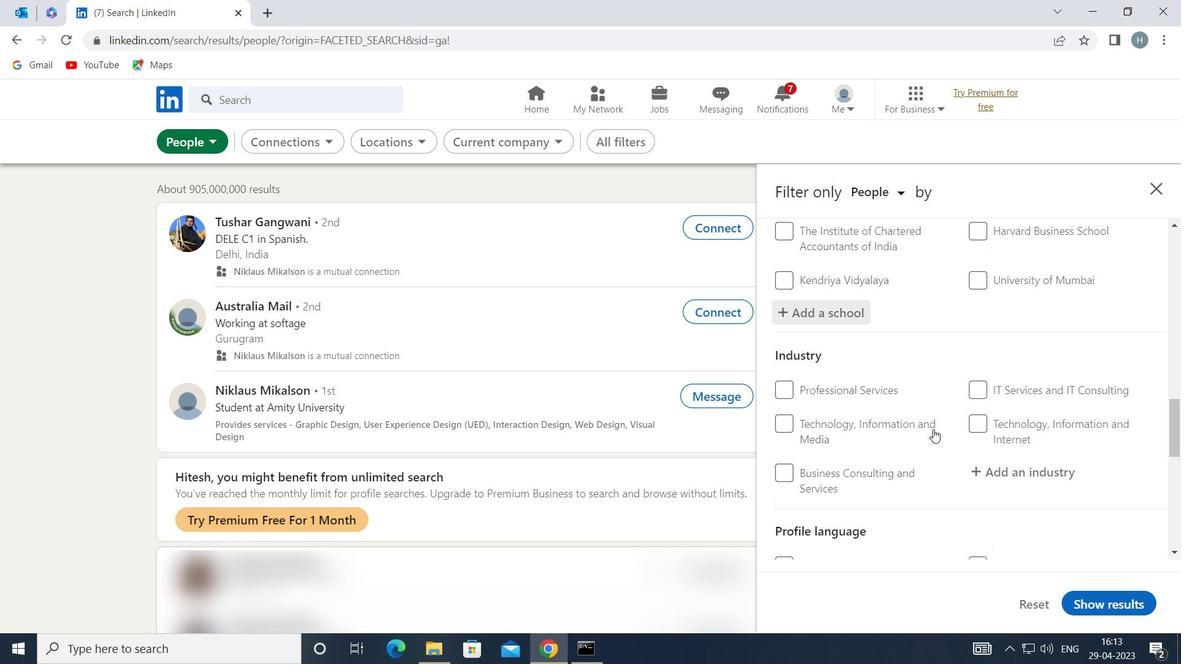 
Action: Mouse scrolled (932, 426) with delta (0, 0)
Screenshot: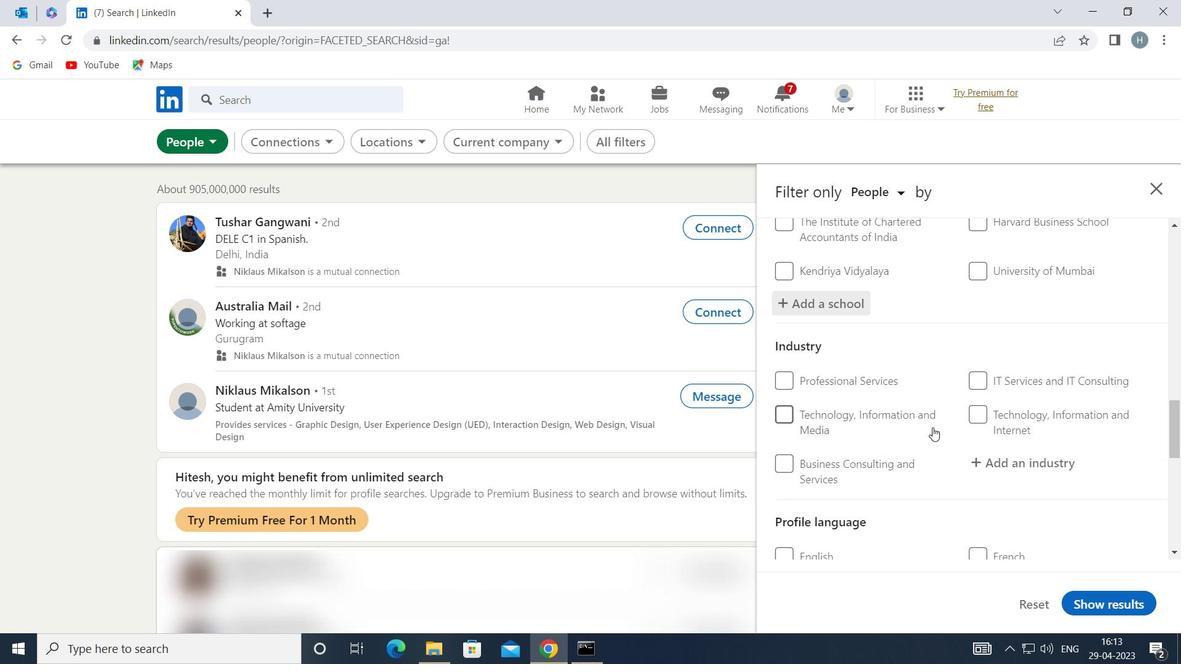 
Action: Mouse moved to (1024, 390)
Screenshot: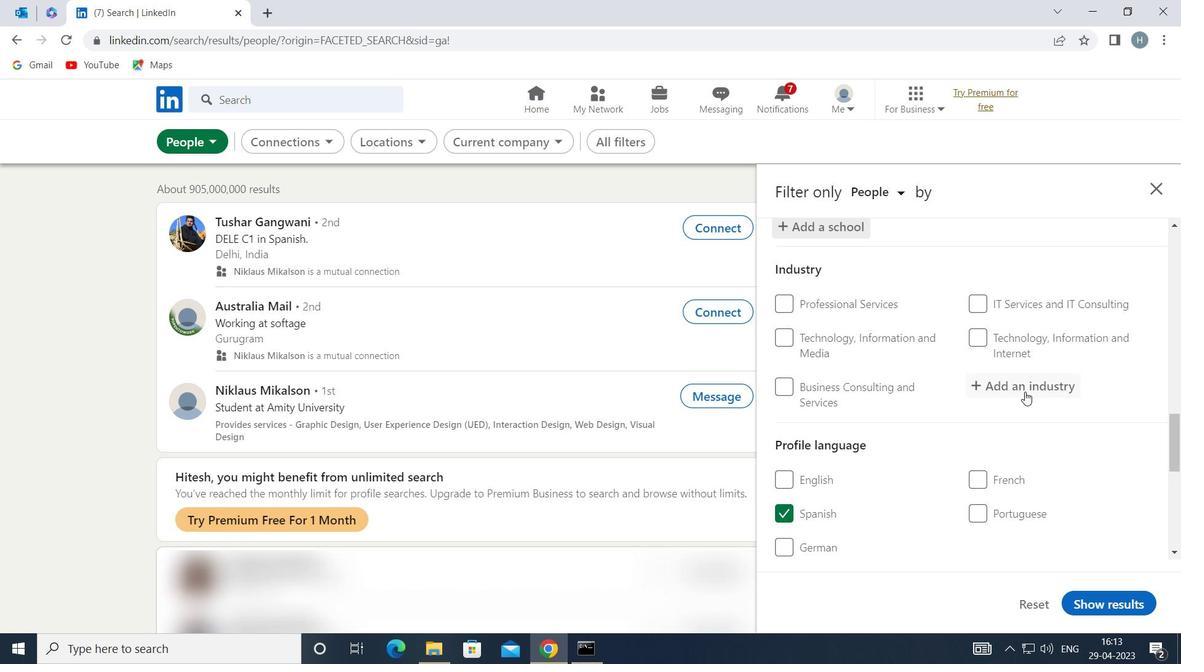 
Action: Mouse pressed left at (1024, 390)
Screenshot: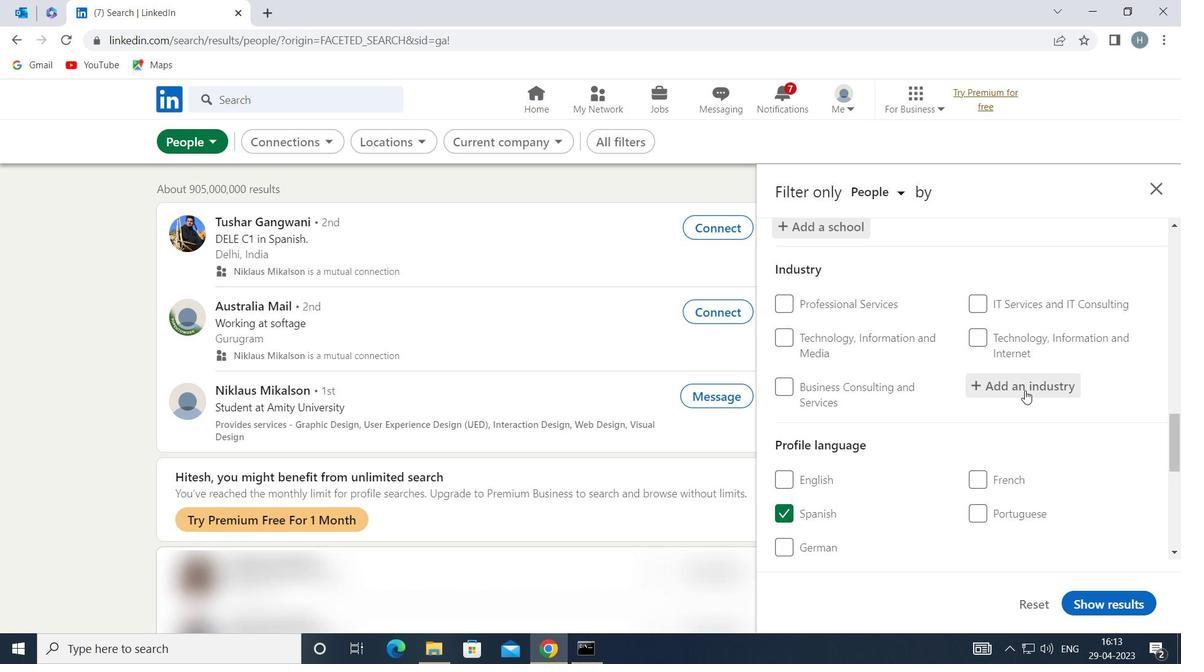 
Action: Key pressed <Key.shift>EXECUTIVE
Screenshot: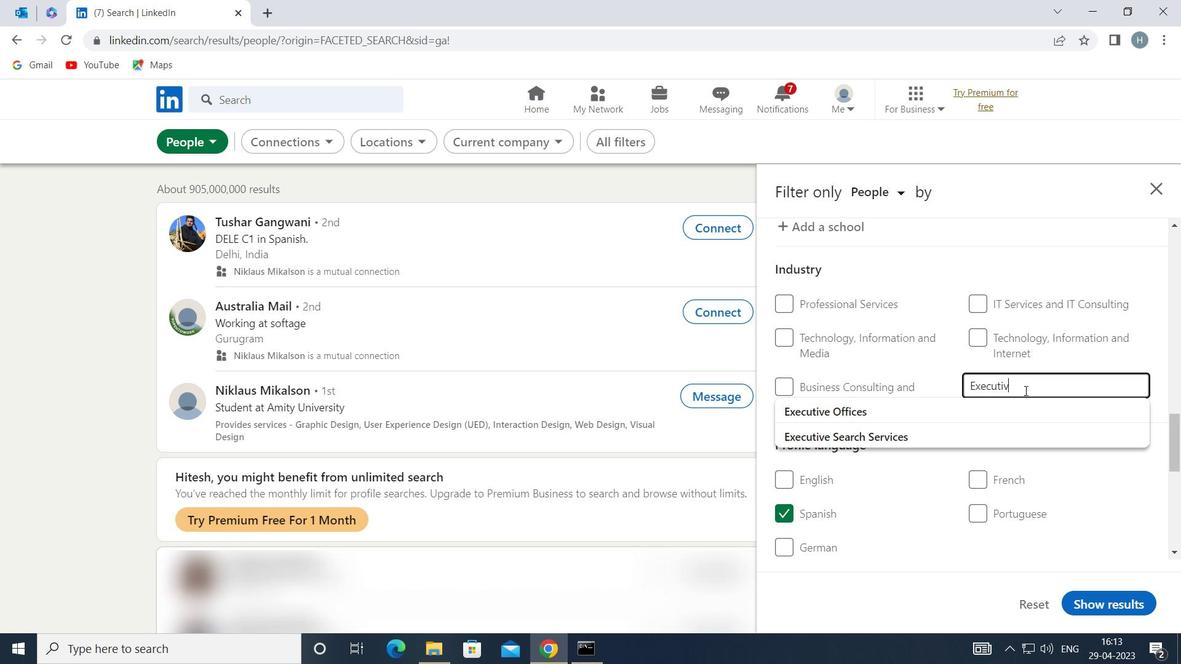 
Action: Mouse moved to (960, 415)
Screenshot: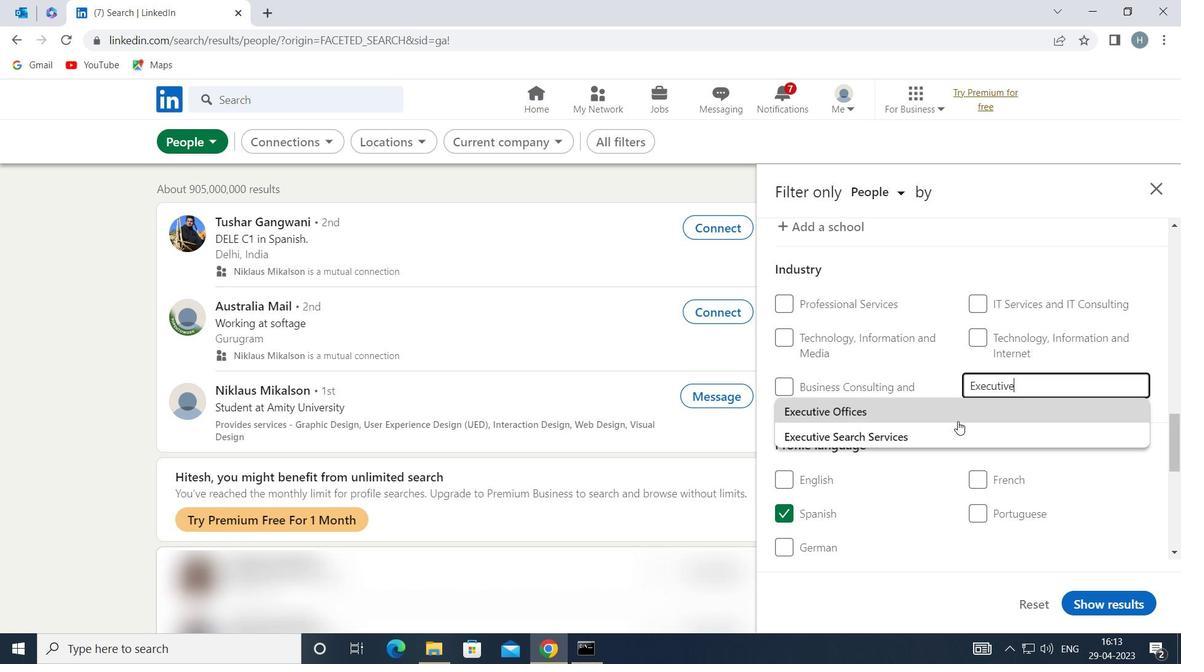 
Action: Mouse pressed left at (960, 415)
Screenshot: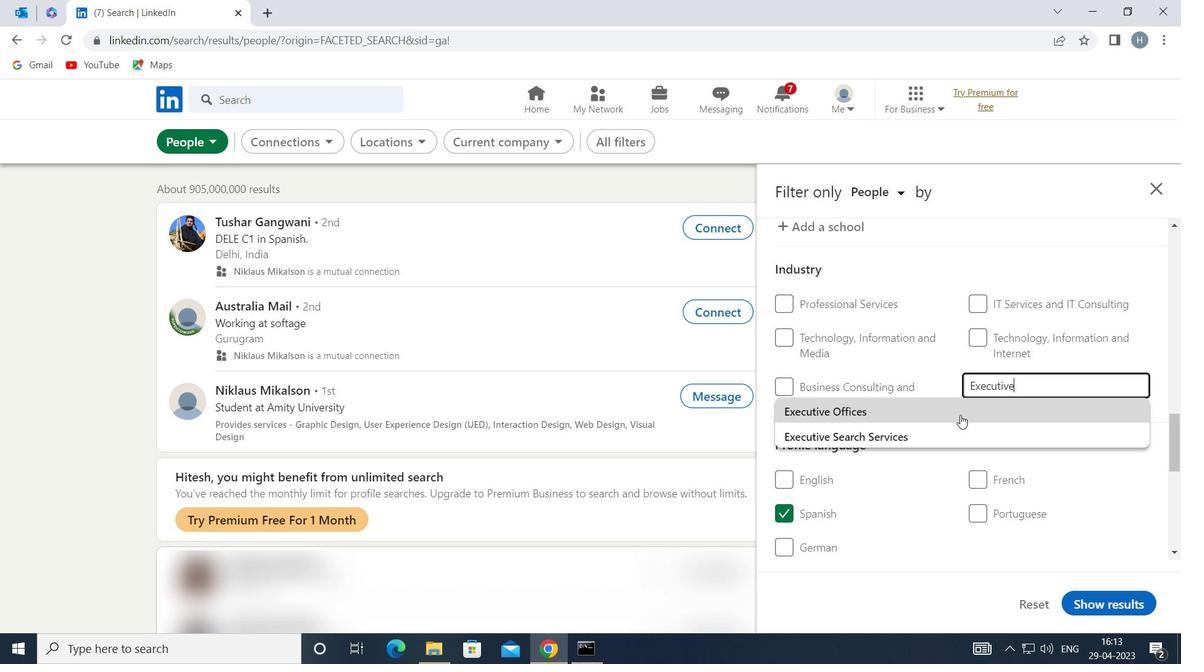 
Action: Mouse moved to (936, 421)
Screenshot: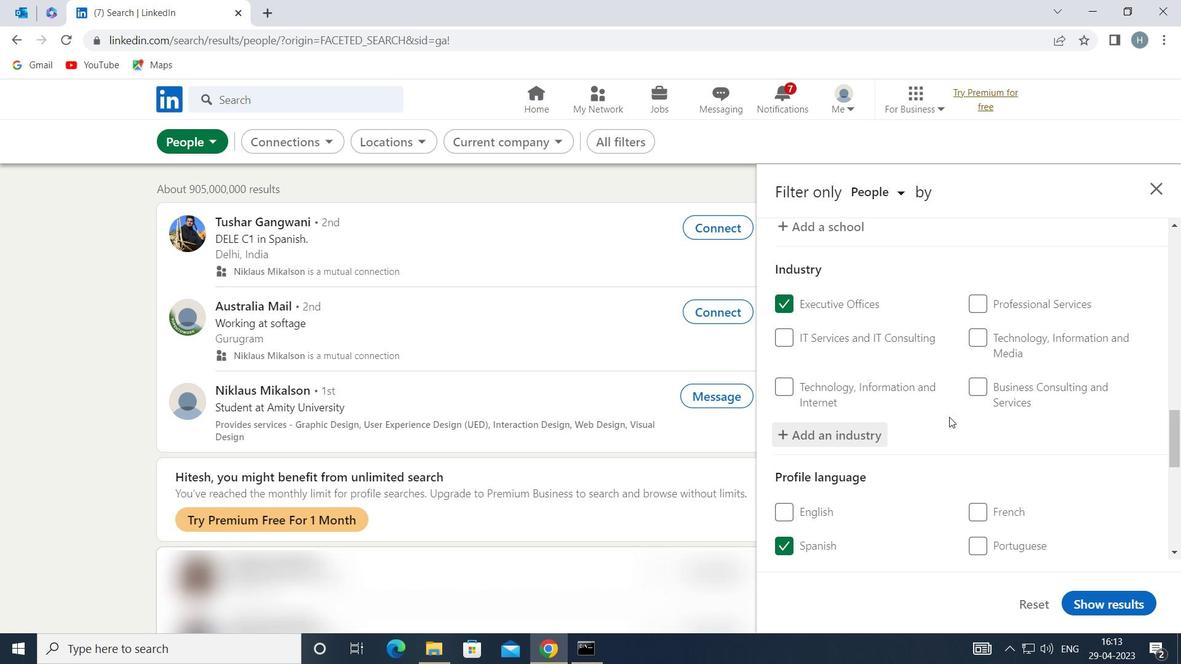 
Action: Mouse scrolled (936, 420) with delta (0, 0)
Screenshot: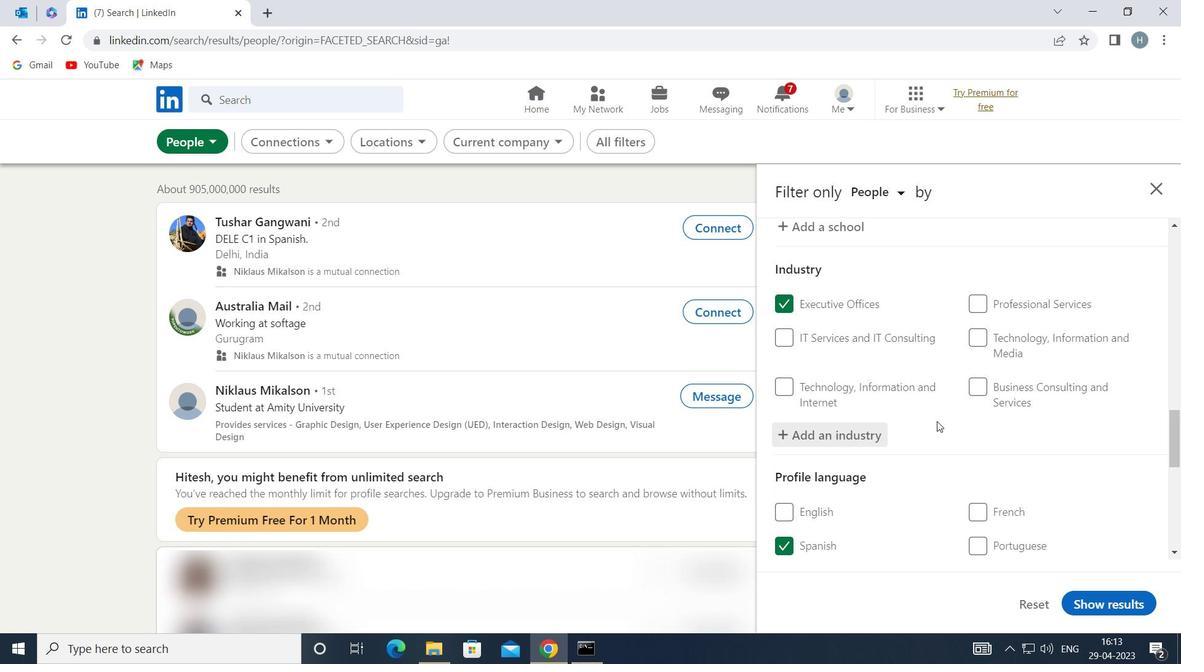 
Action: Mouse moved to (935, 420)
Screenshot: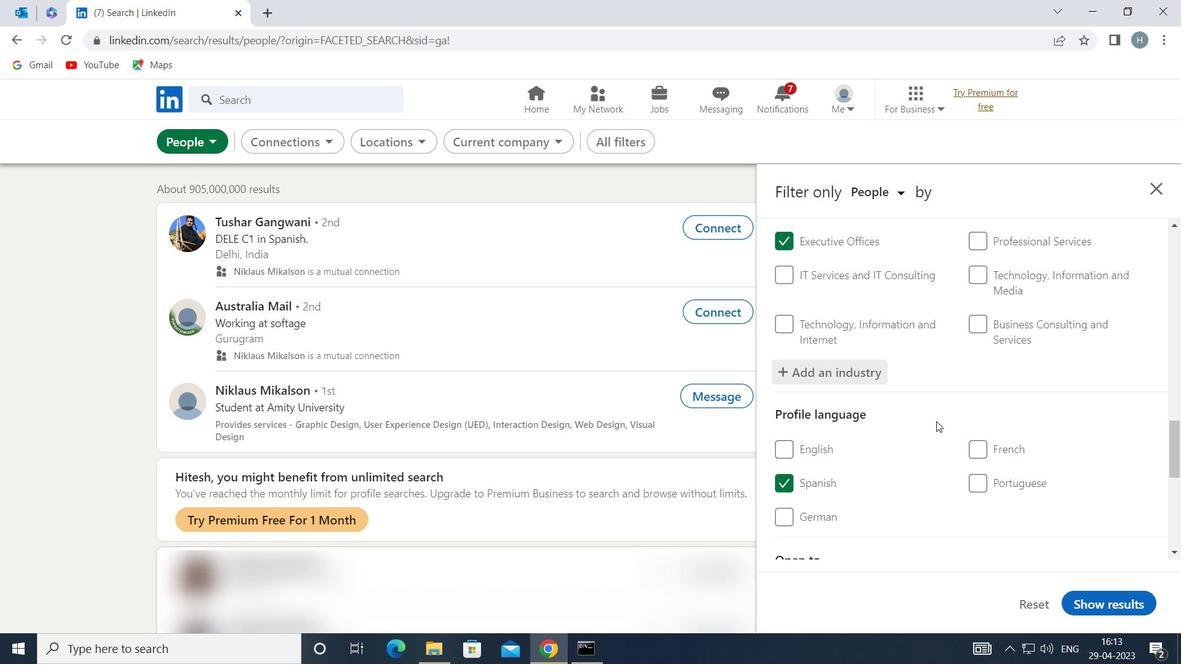 
Action: Mouse scrolled (935, 419) with delta (0, 0)
Screenshot: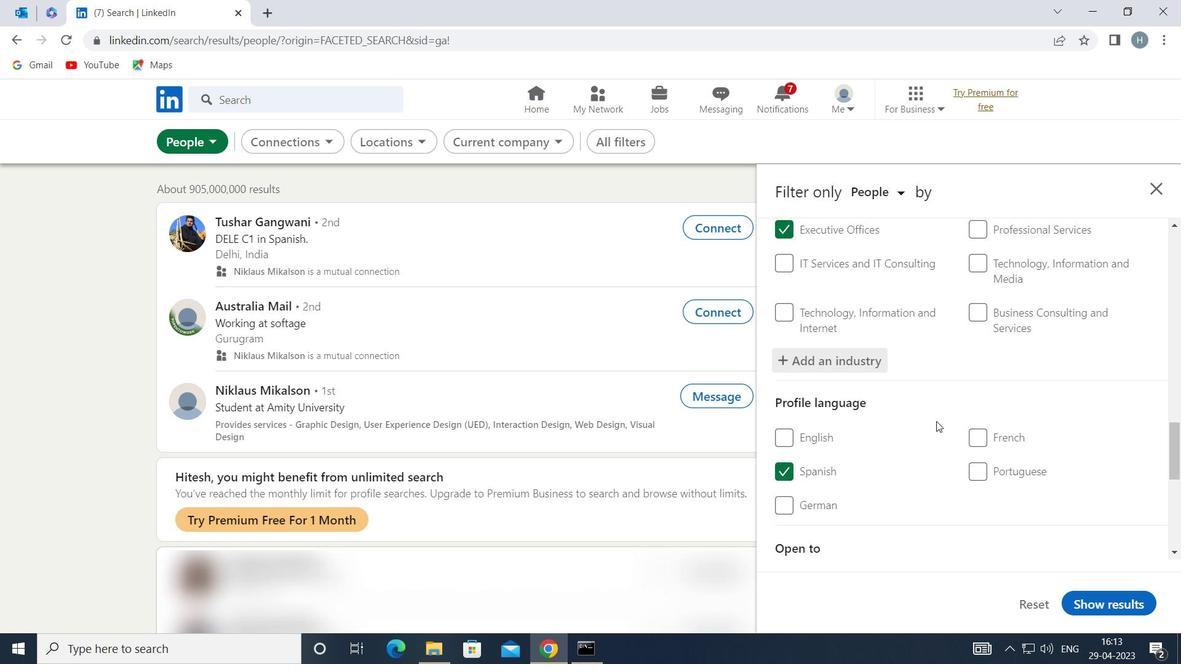 
Action: Mouse scrolled (935, 419) with delta (0, 0)
Screenshot: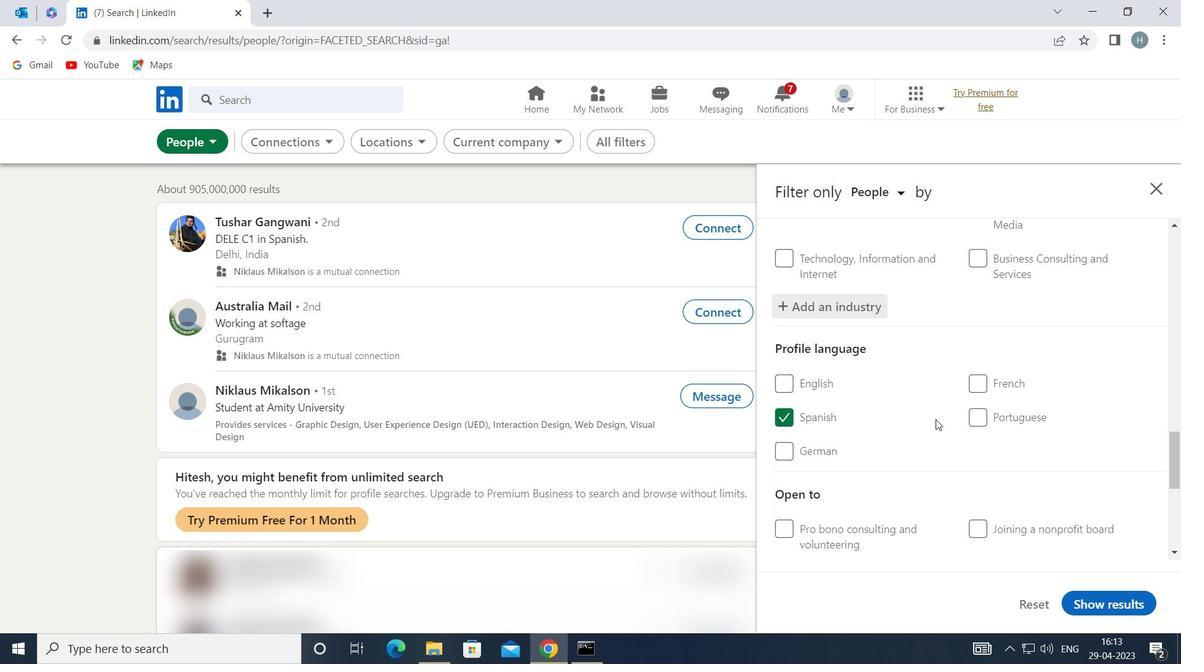 
Action: Mouse scrolled (935, 419) with delta (0, 0)
Screenshot: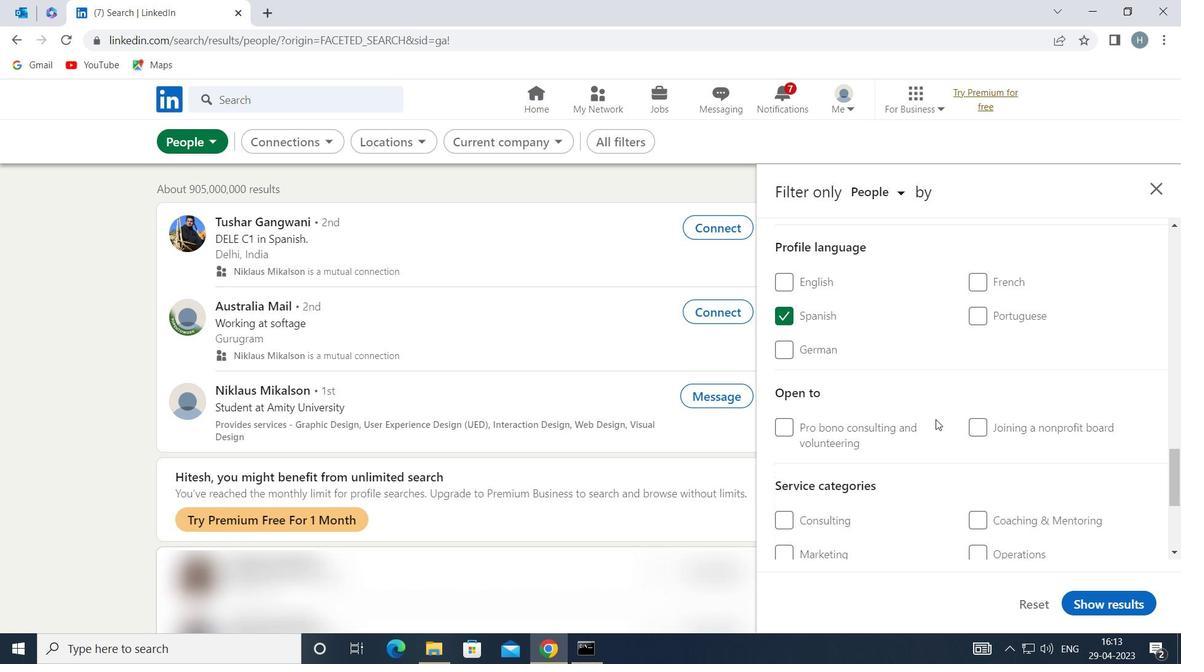 
Action: Mouse scrolled (935, 419) with delta (0, 0)
Screenshot: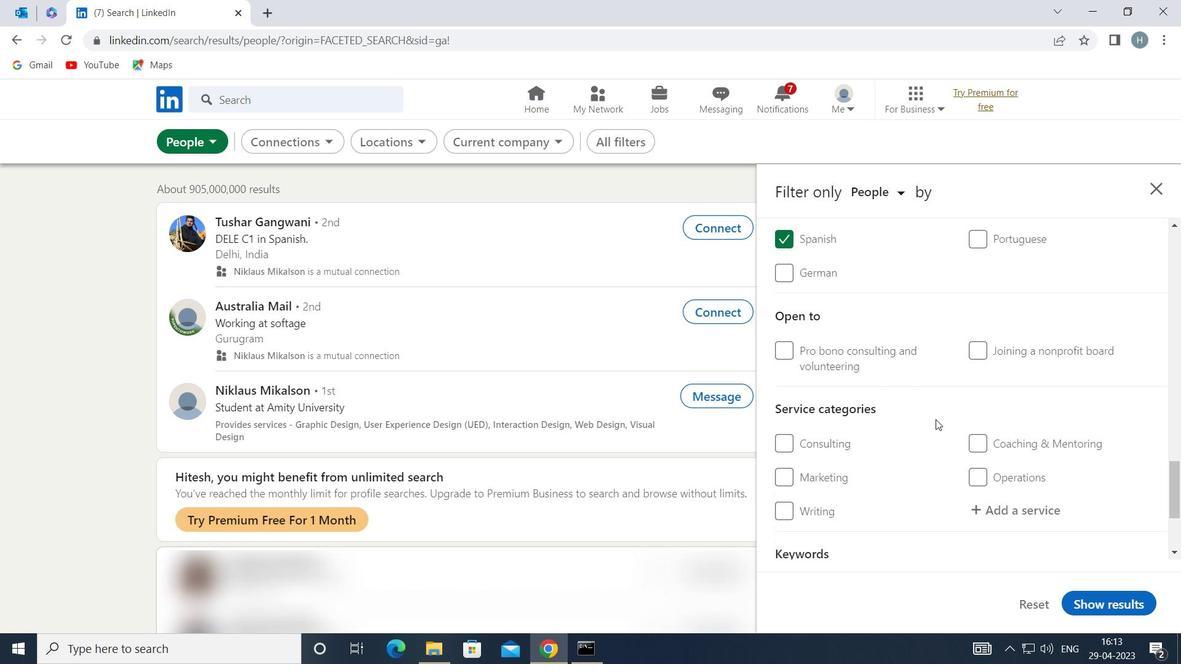 
Action: Mouse moved to (976, 430)
Screenshot: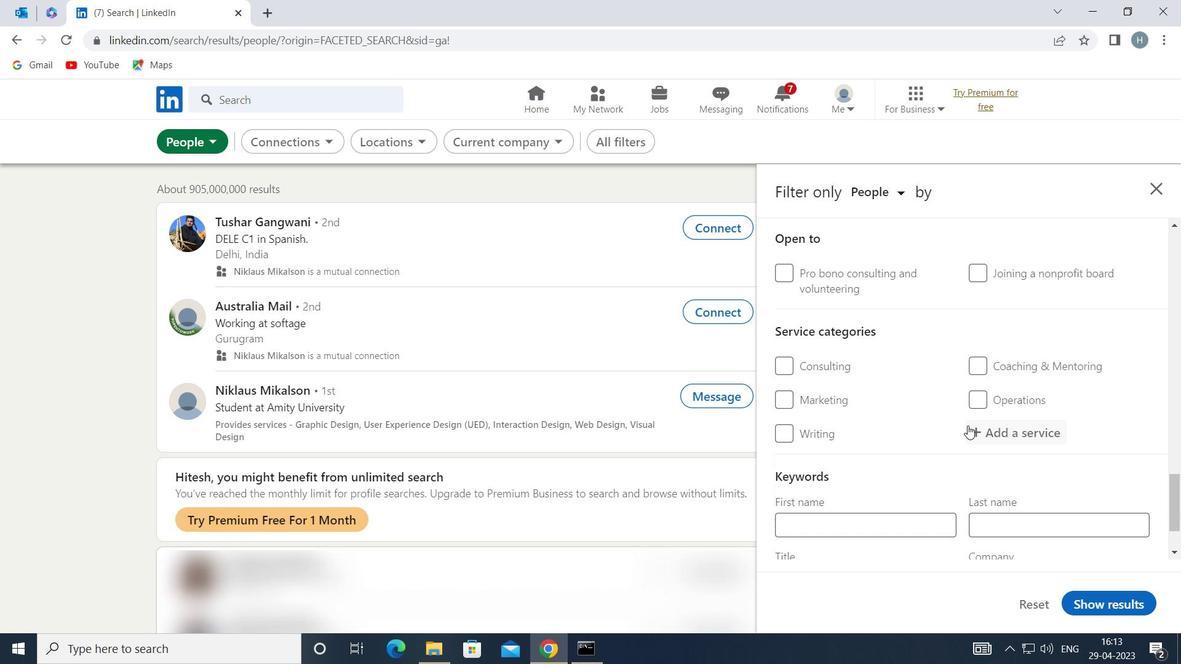 
Action: Mouse pressed left at (976, 430)
Screenshot: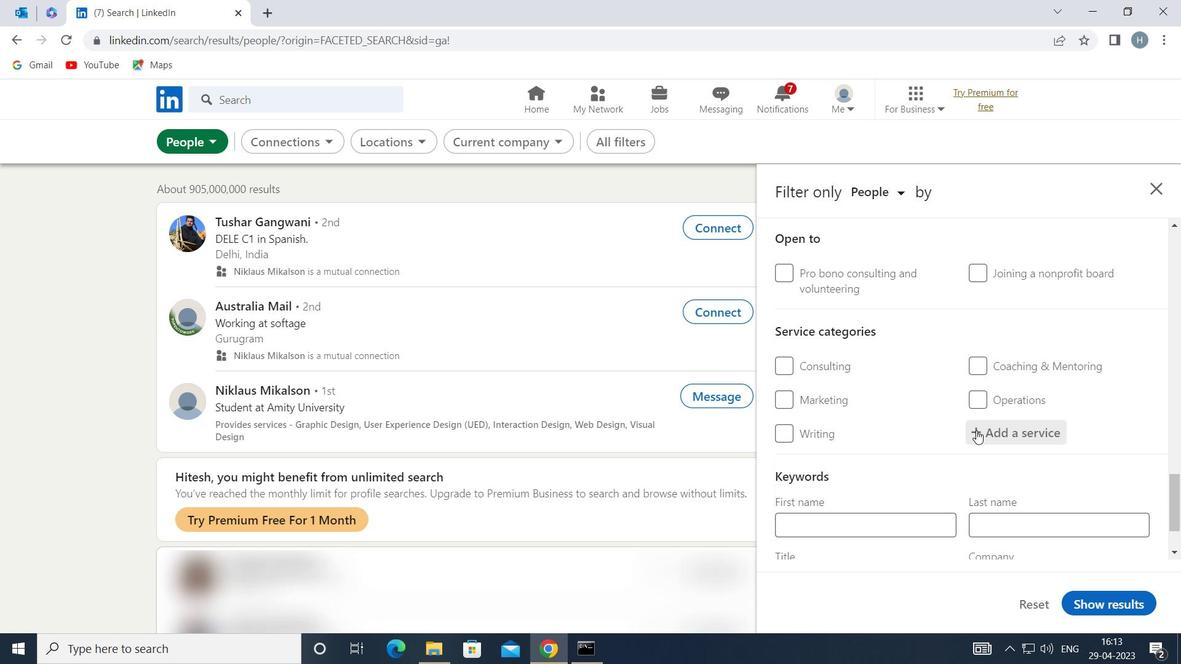
Action: Mouse moved to (973, 429)
Screenshot: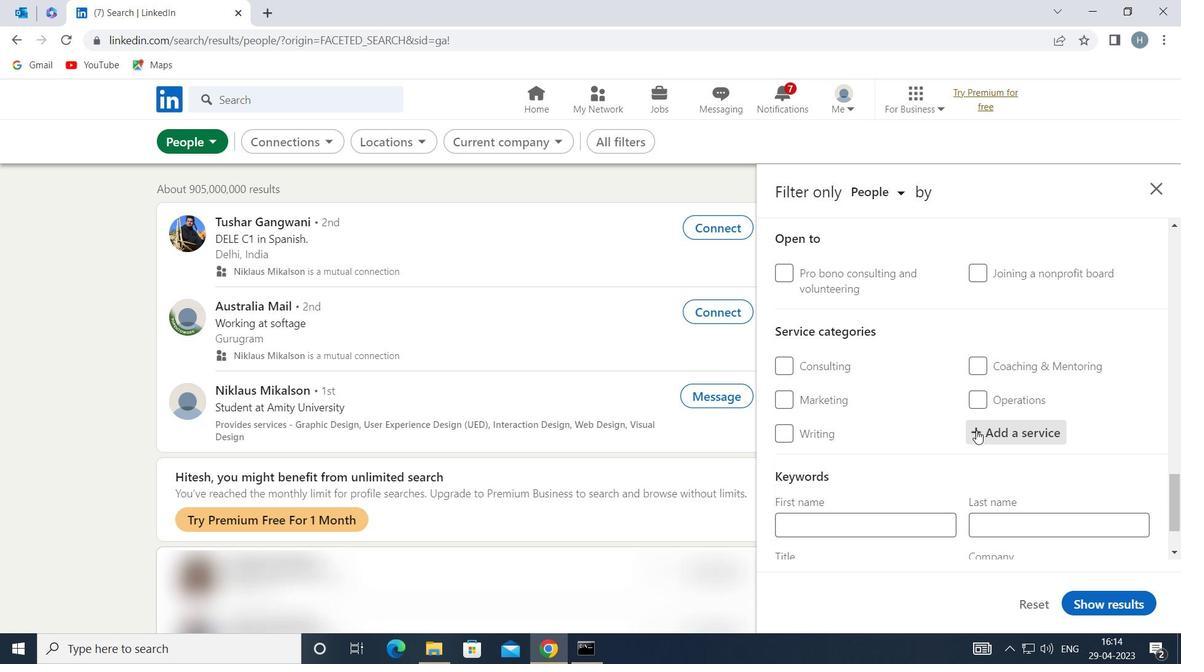 
Action: Key pressed <Key.shift>VIRTUAL<Key.space>
Screenshot: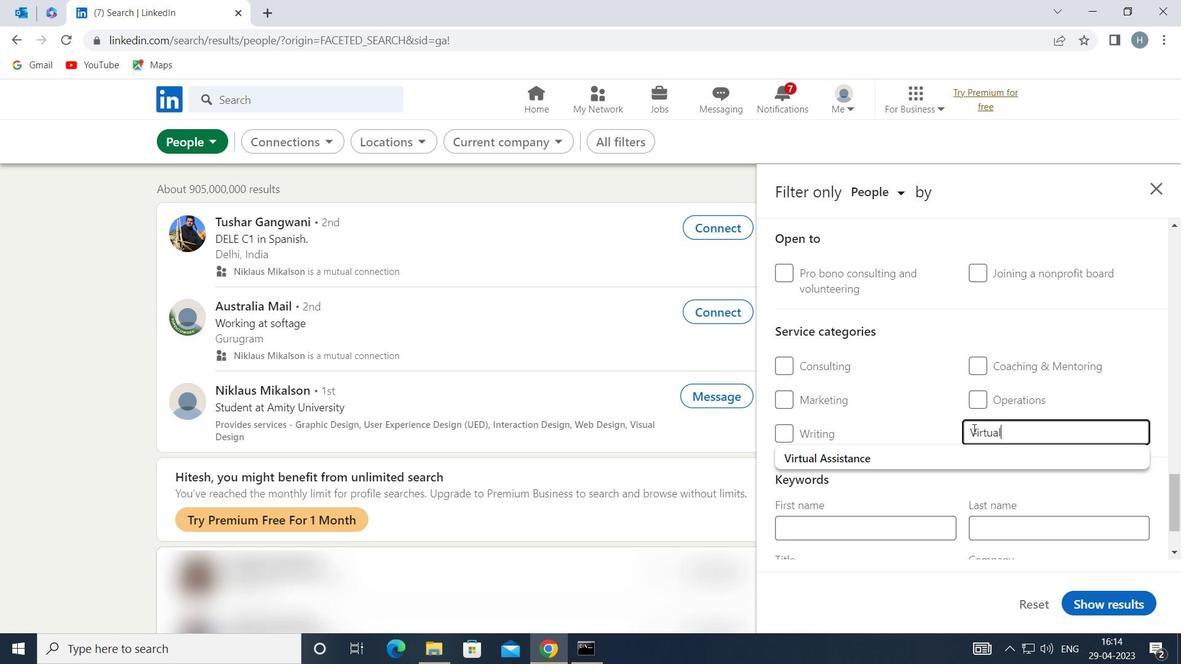 
Action: Mouse moved to (936, 457)
Screenshot: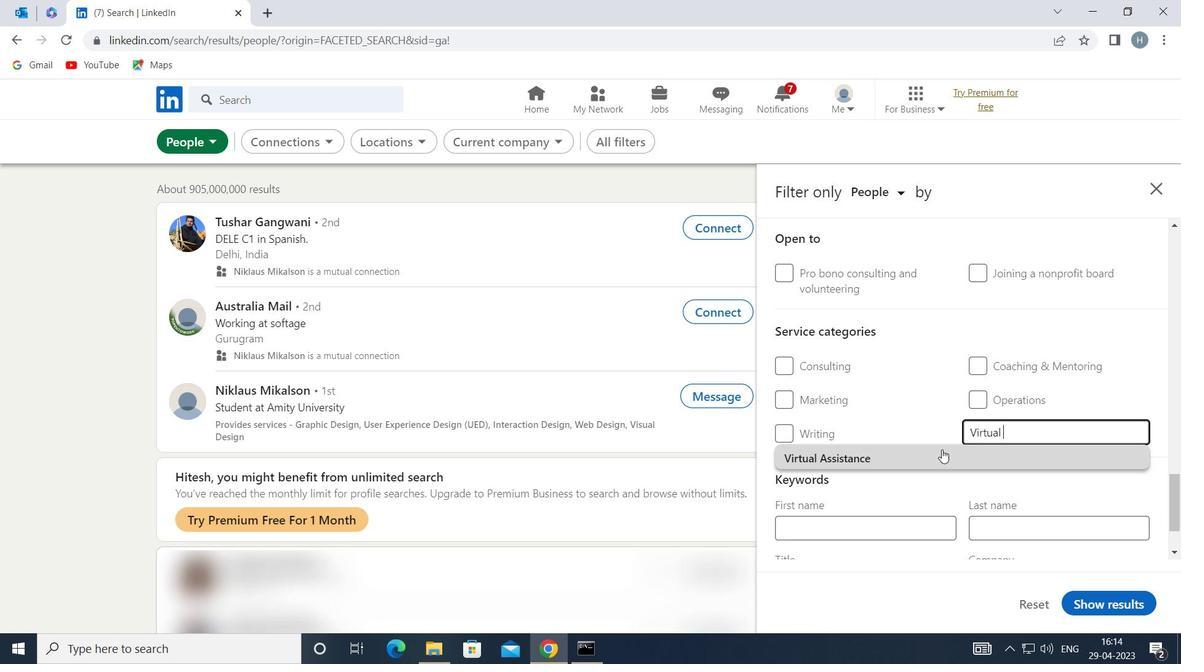 
Action: Mouse pressed left at (936, 457)
Screenshot: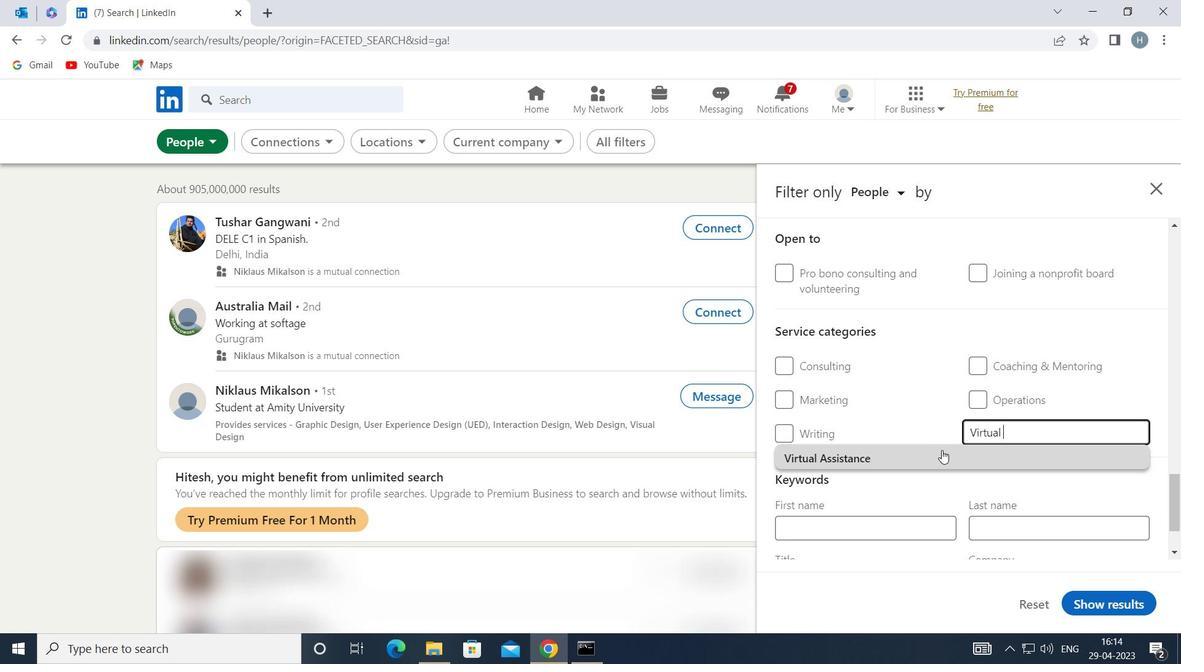 
Action: Mouse moved to (936, 457)
Screenshot: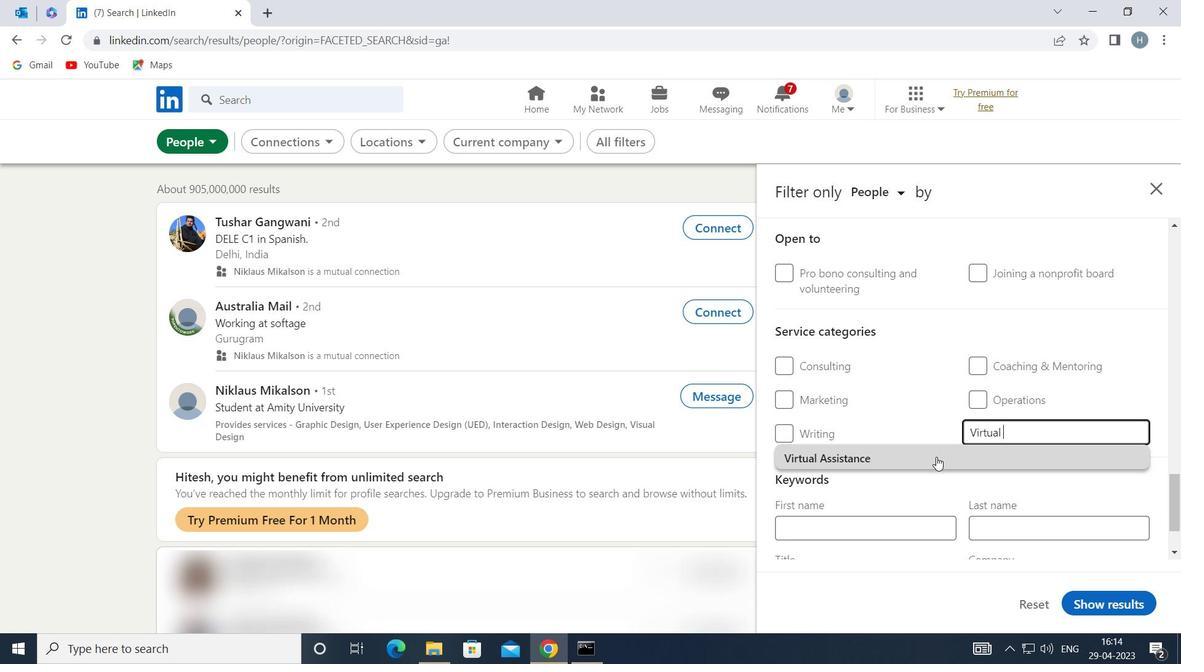 
Action: Mouse scrolled (936, 457) with delta (0, 0)
Screenshot: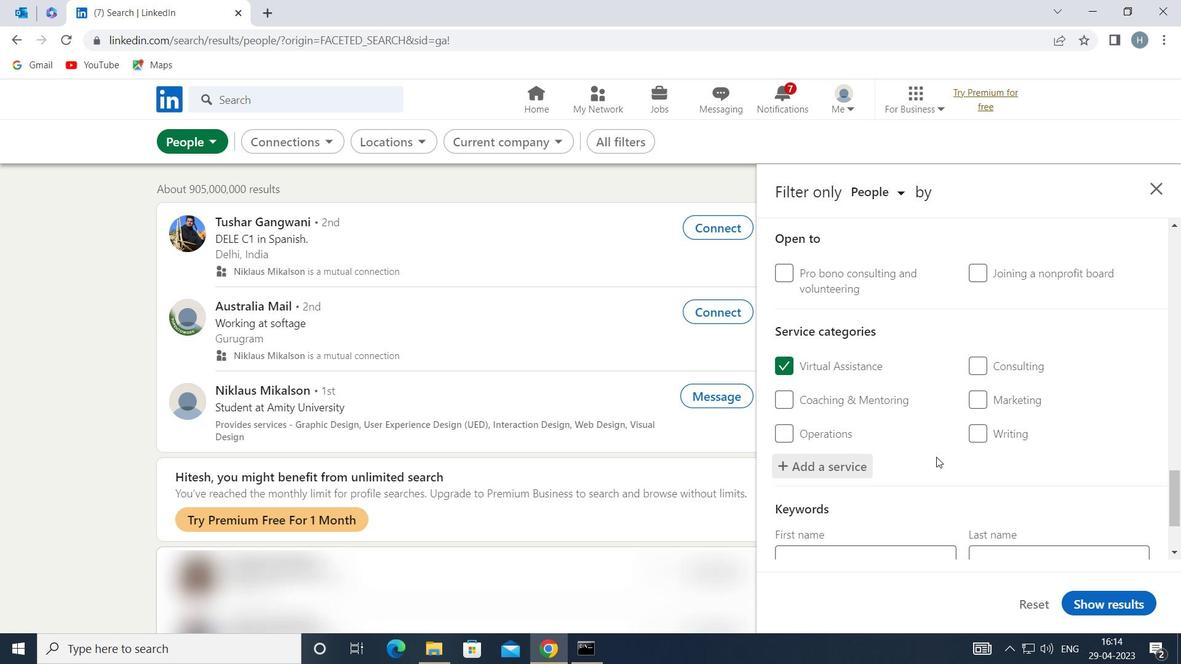 
Action: Mouse moved to (935, 458)
Screenshot: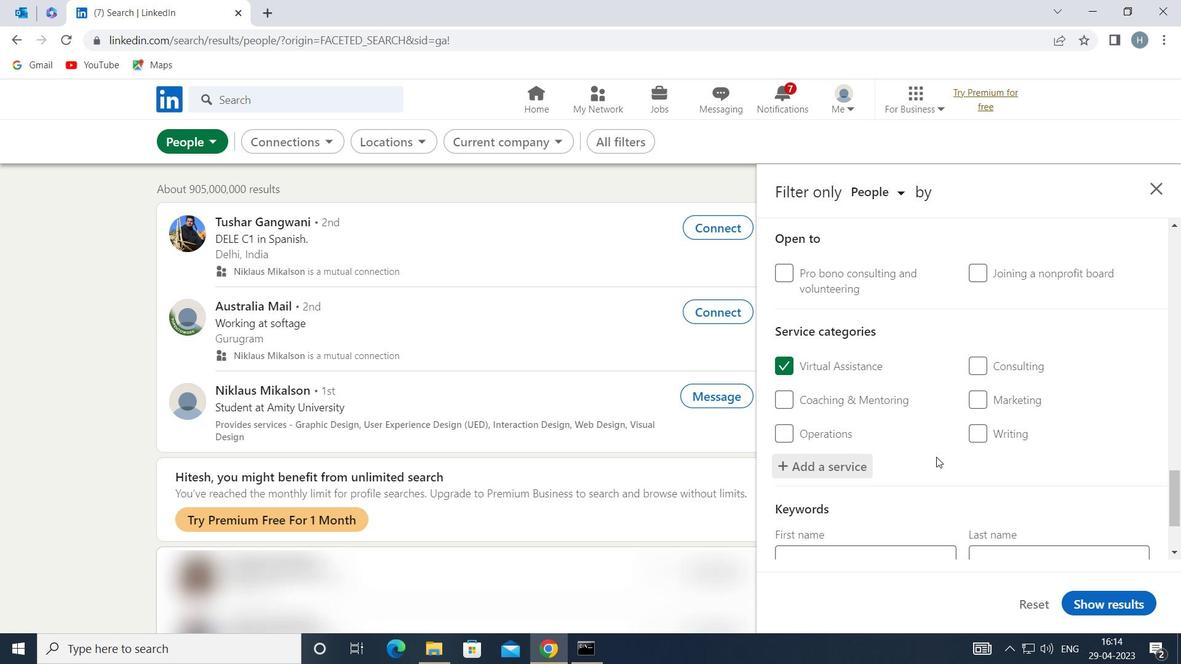 
Action: Mouse scrolled (935, 457) with delta (0, 0)
Screenshot: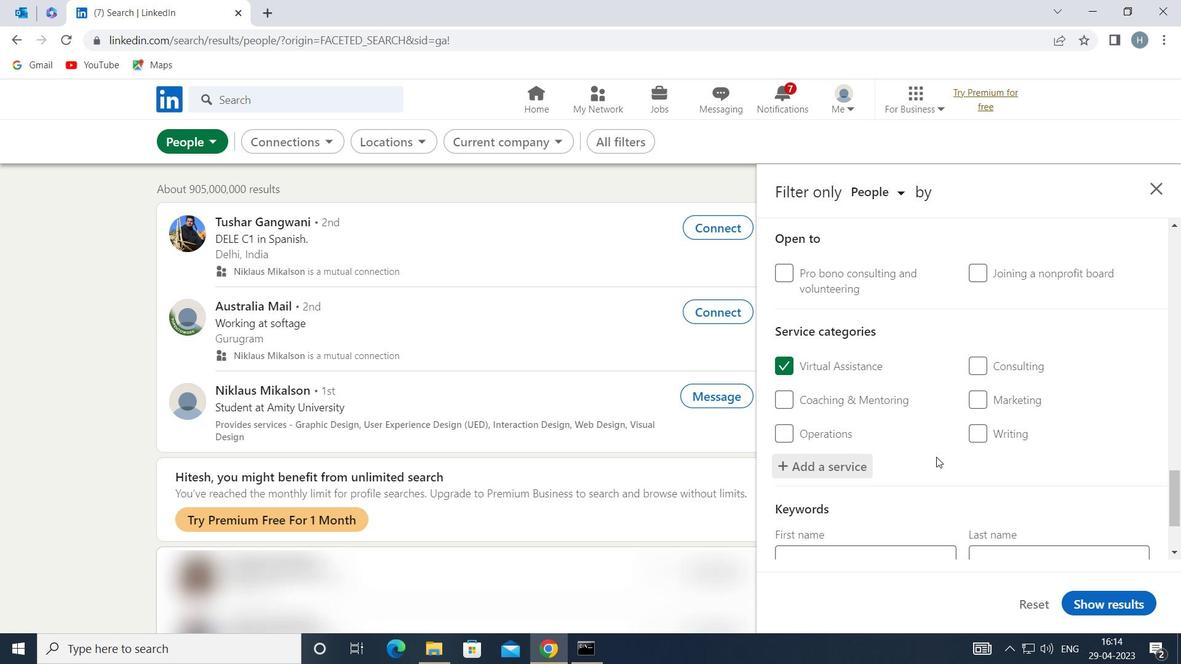 
Action: Mouse moved to (933, 459)
Screenshot: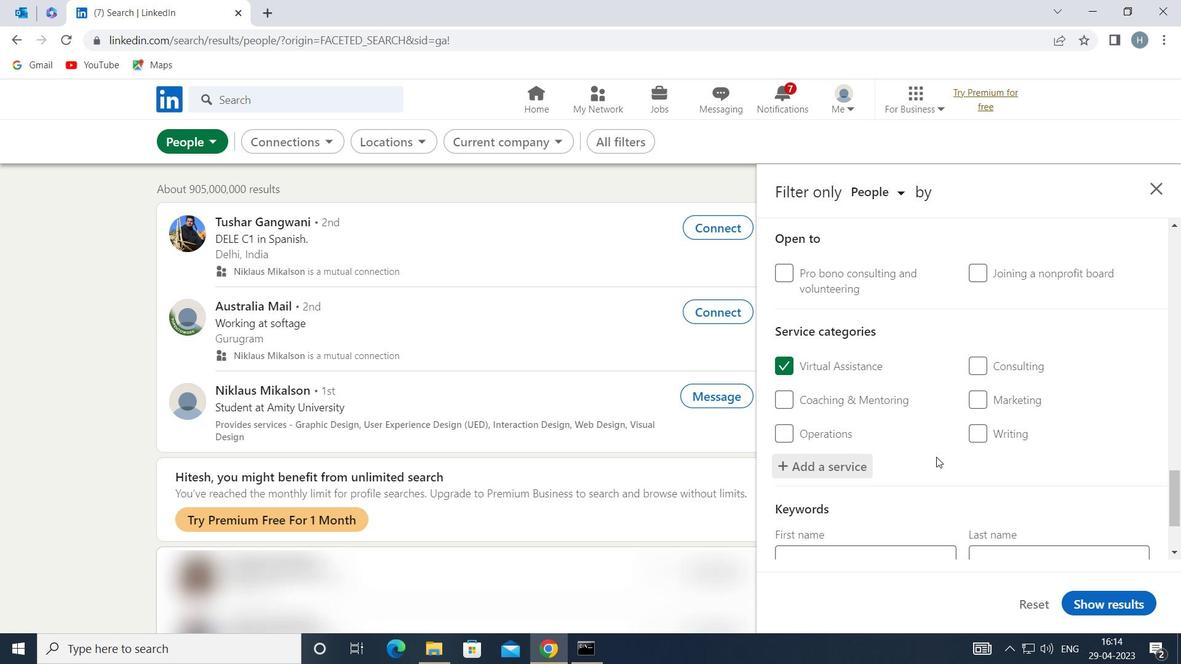
Action: Mouse scrolled (933, 458) with delta (0, 0)
Screenshot: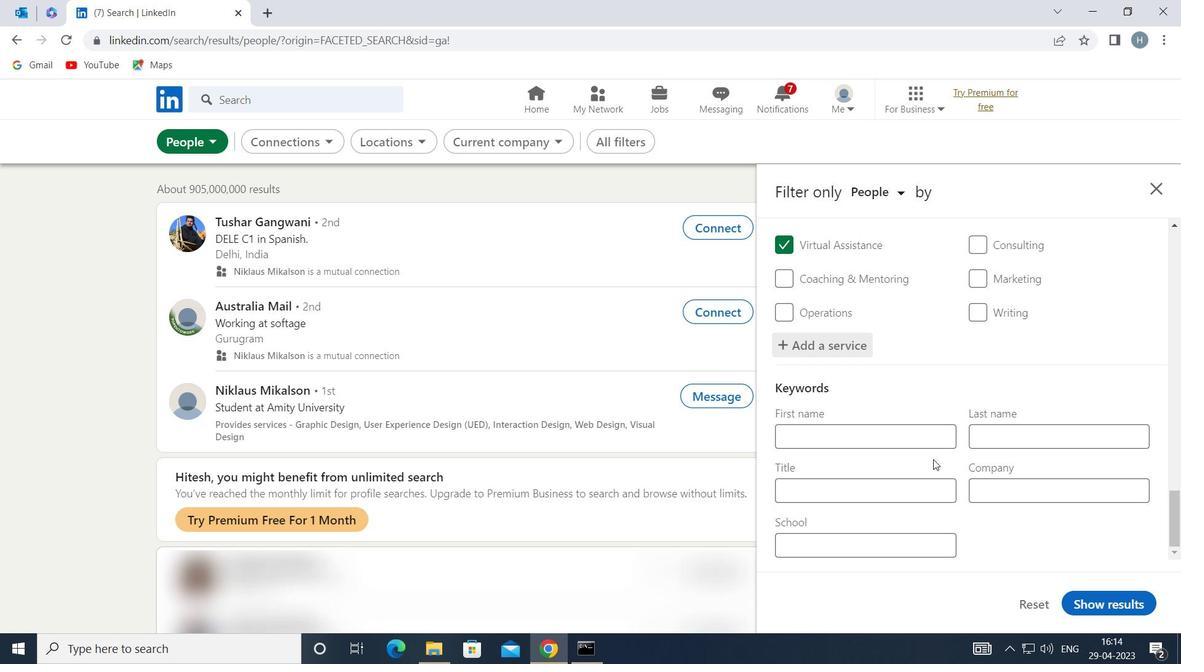 
Action: Mouse moved to (930, 460)
Screenshot: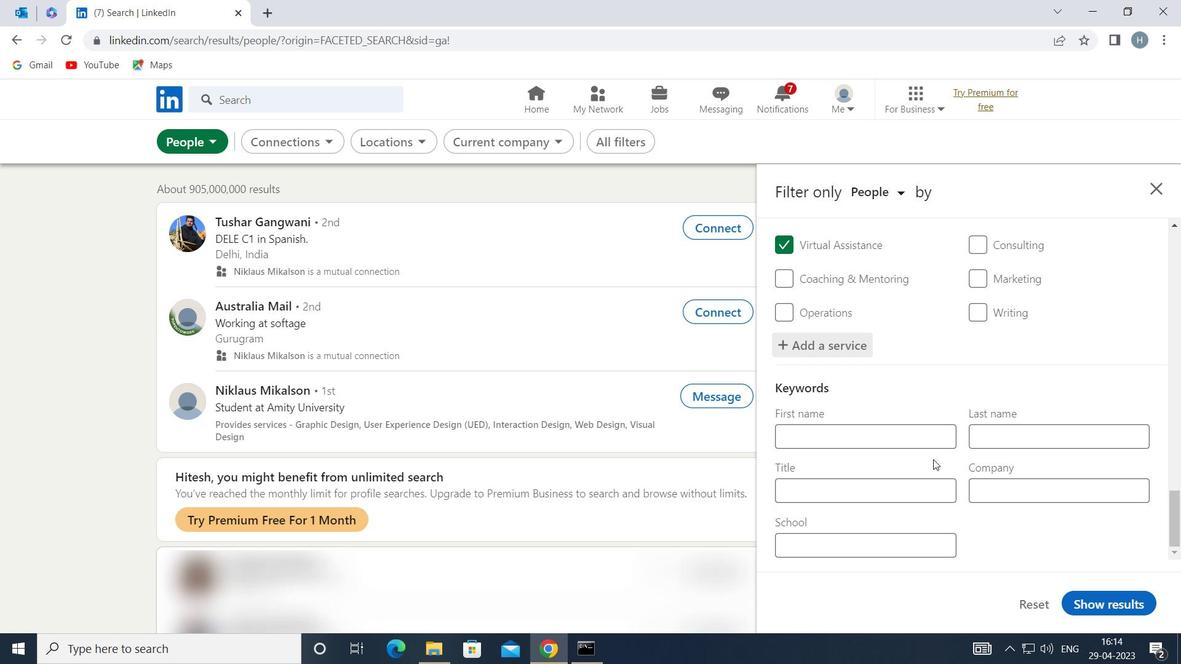 
Action: Mouse scrolled (930, 460) with delta (0, 0)
Screenshot: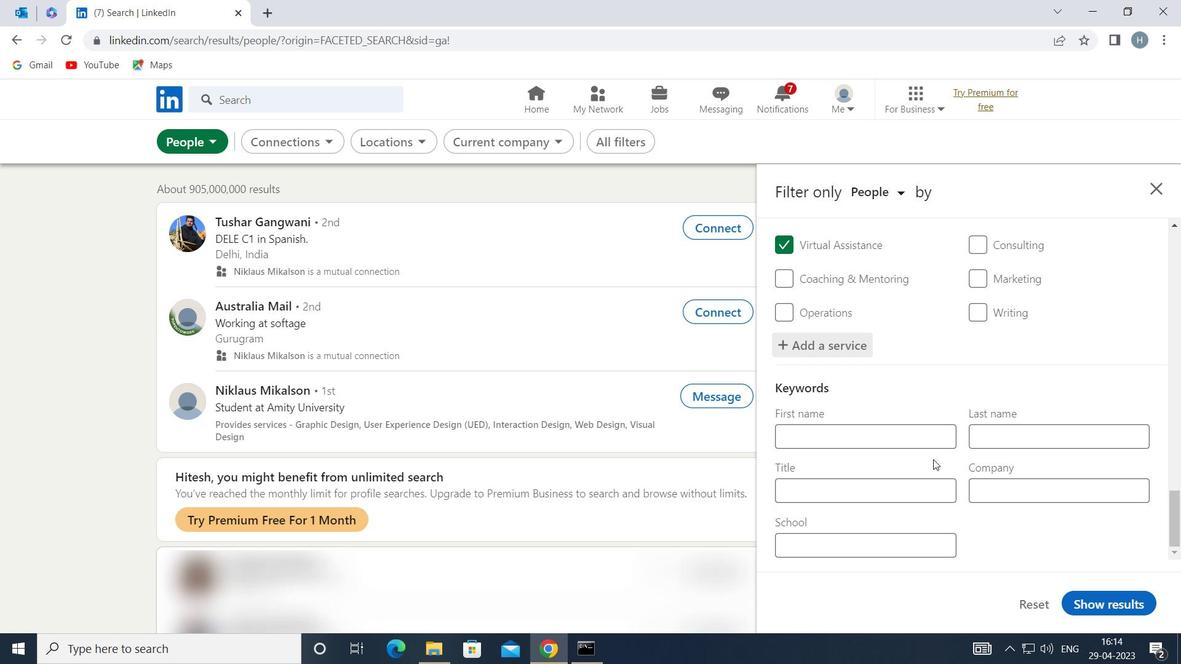 
Action: Mouse moved to (900, 489)
Screenshot: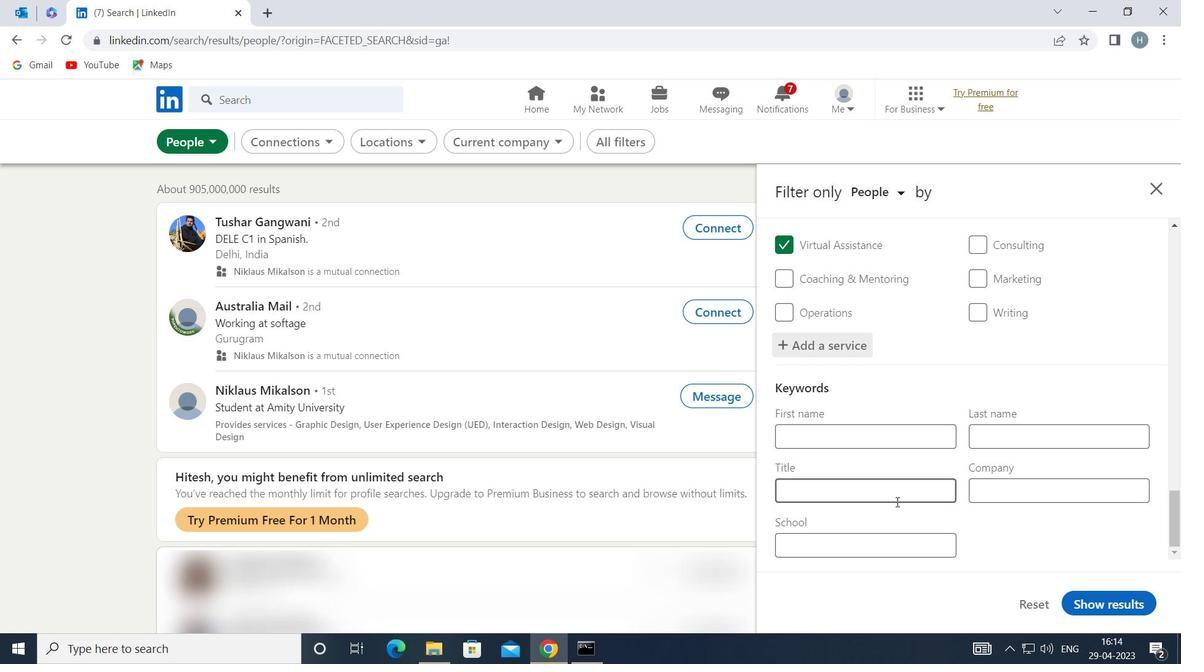 
Action: Mouse pressed left at (900, 489)
Screenshot: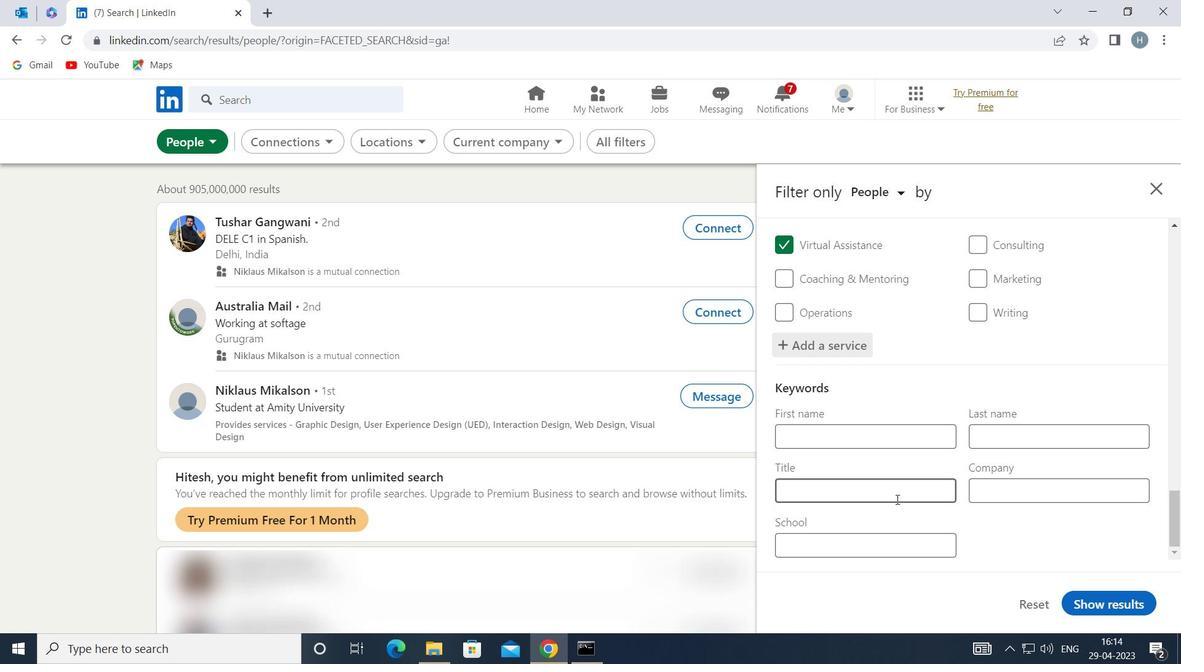 
Action: Mouse moved to (900, 489)
Screenshot: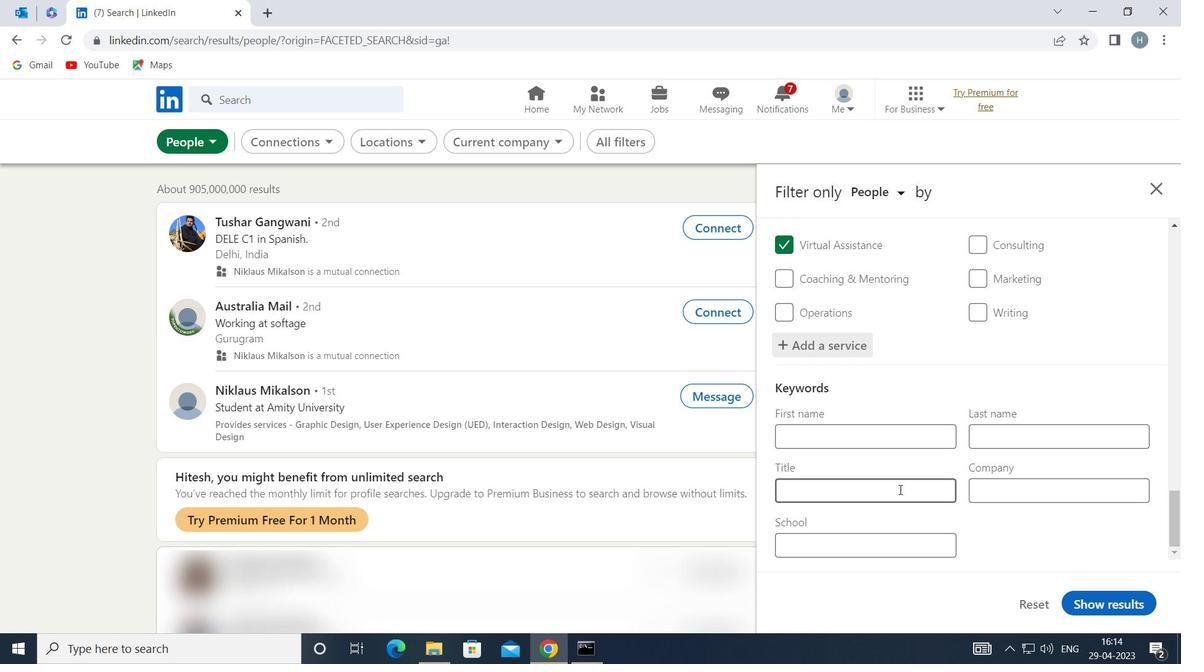 
Action: Key pressed <Key.shift>A
Screenshot: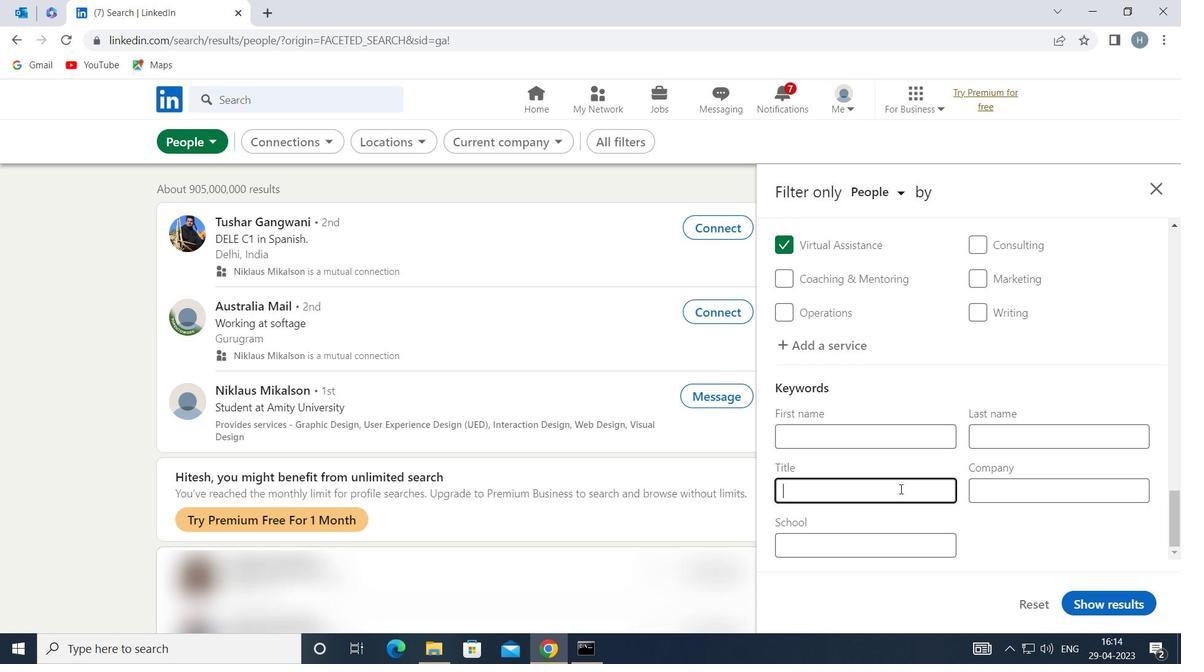 
Action: Mouse moved to (901, 486)
Screenshot: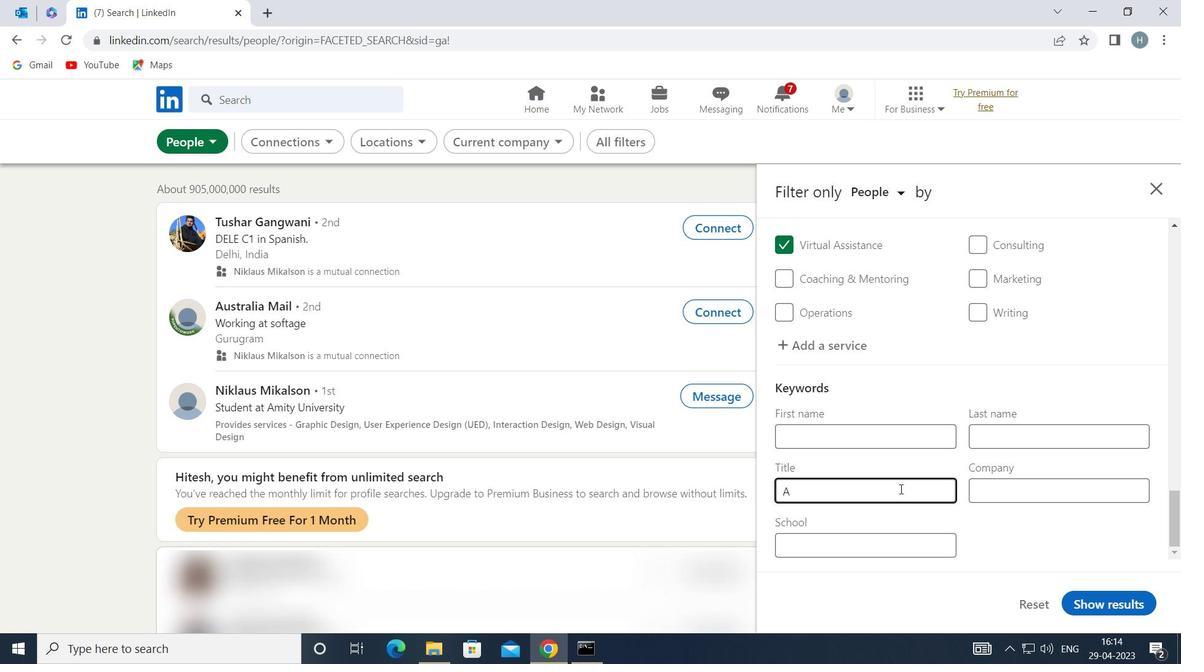 
Action: Key pressed C
Screenshot: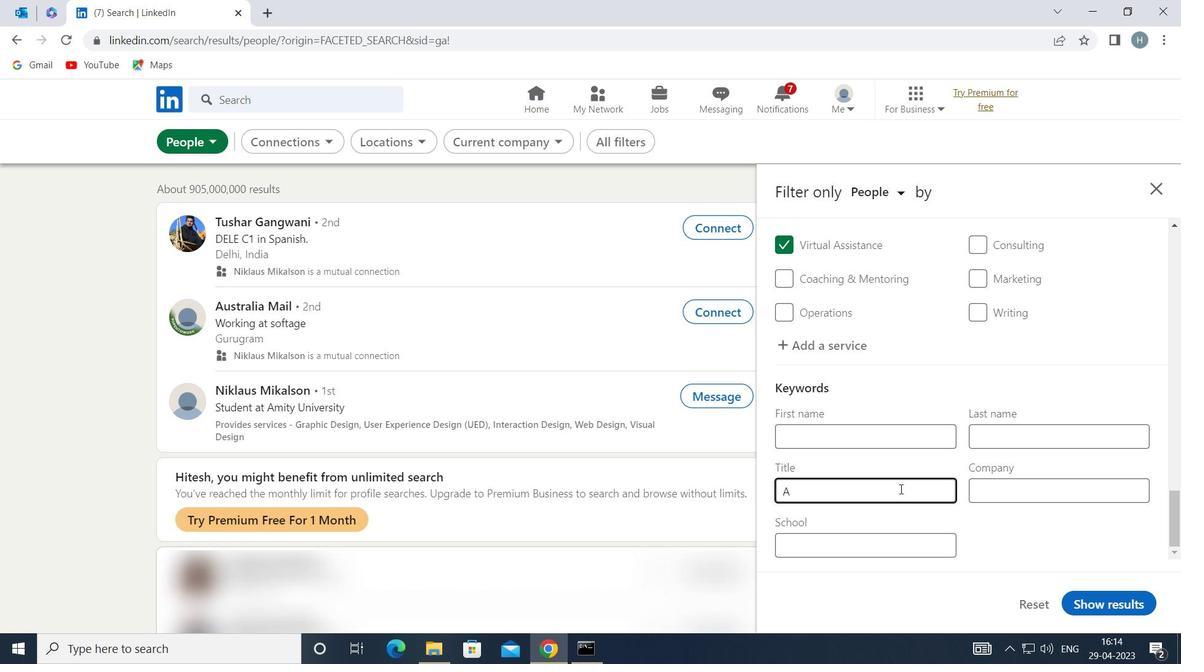 
Action: Mouse moved to (905, 484)
Screenshot: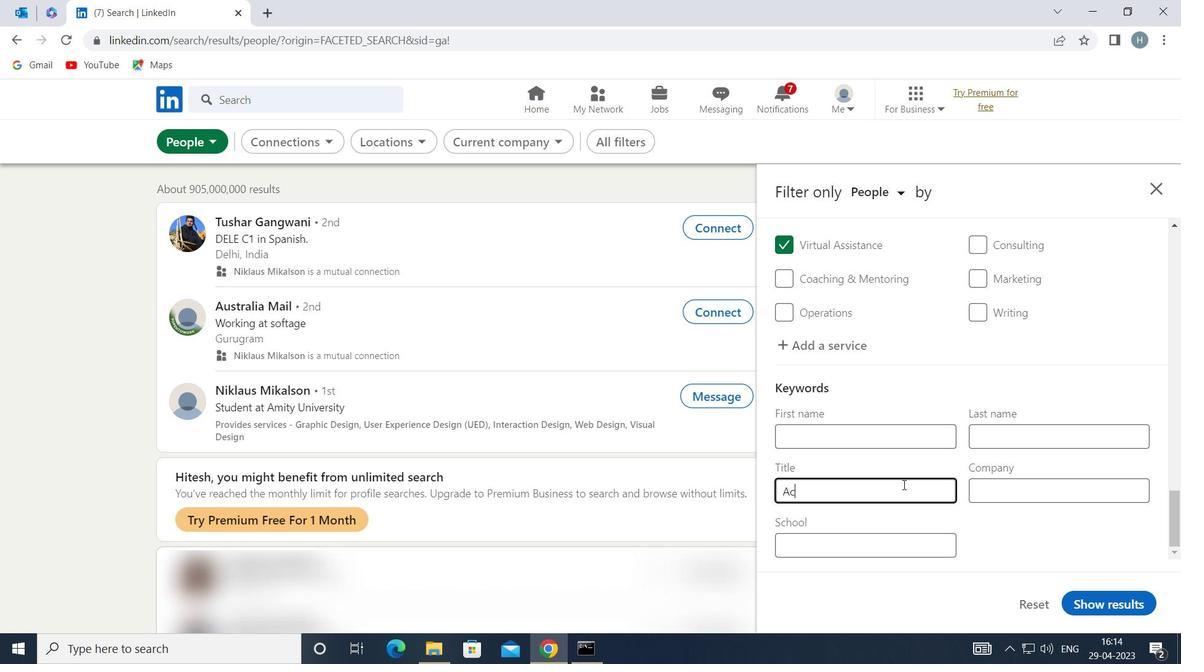 
Action: Key pressed TUARY
Screenshot: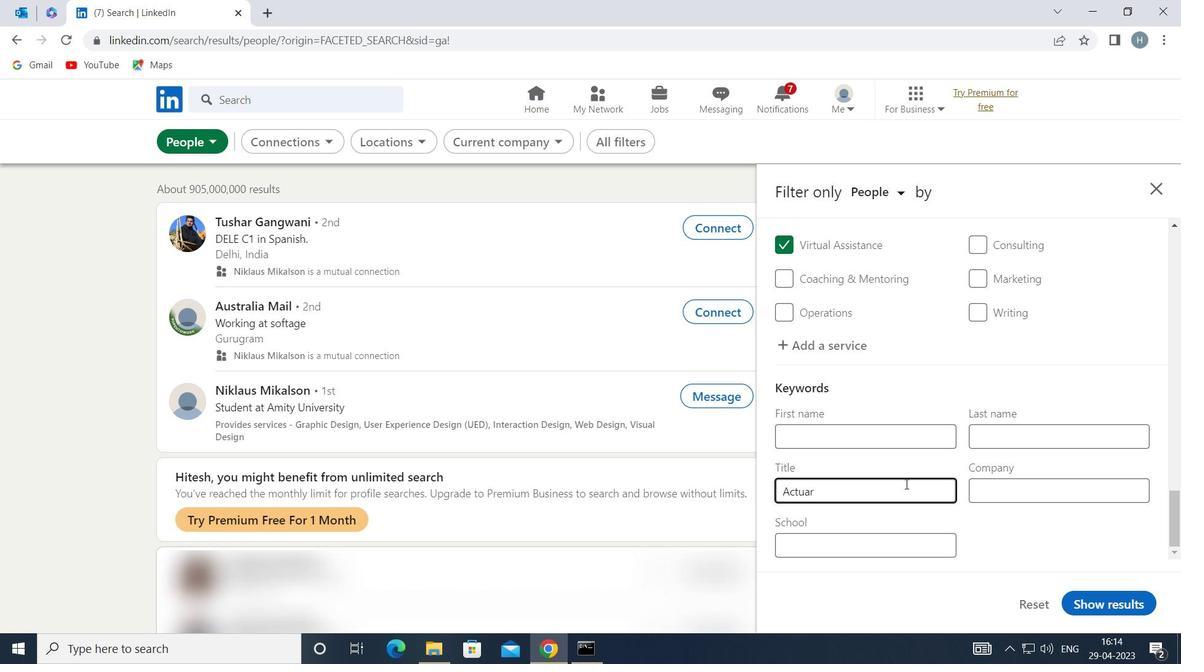 
Action: Mouse moved to (1088, 599)
Screenshot: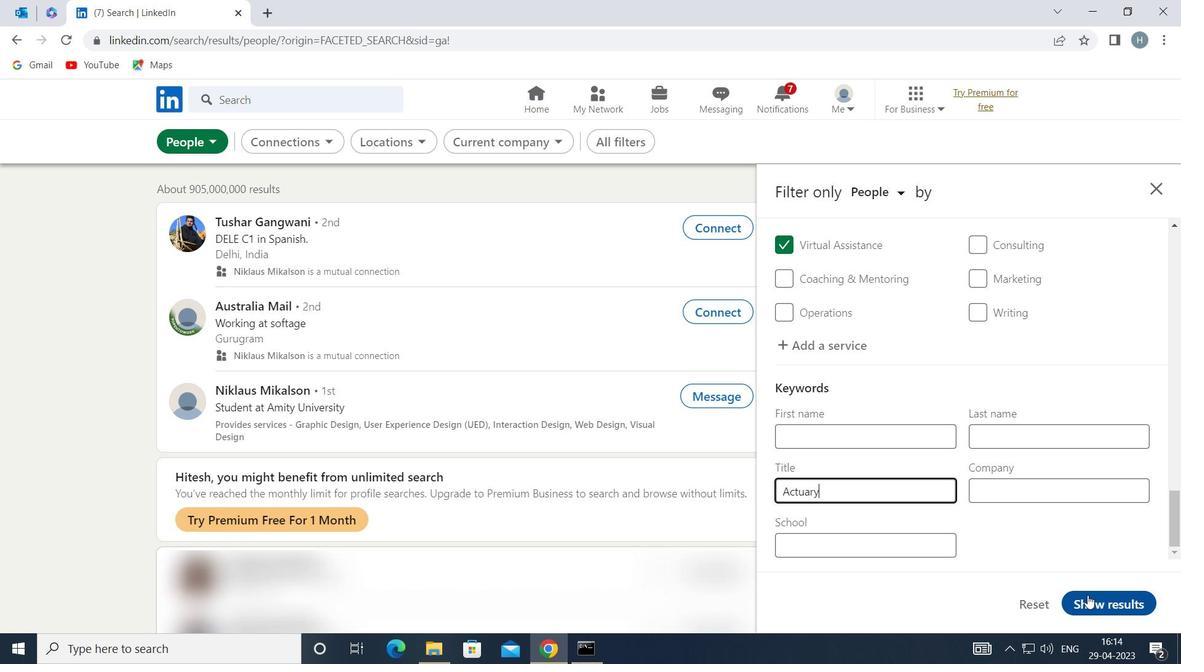 
Action: Mouse pressed left at (1088, 599)
Screenshot: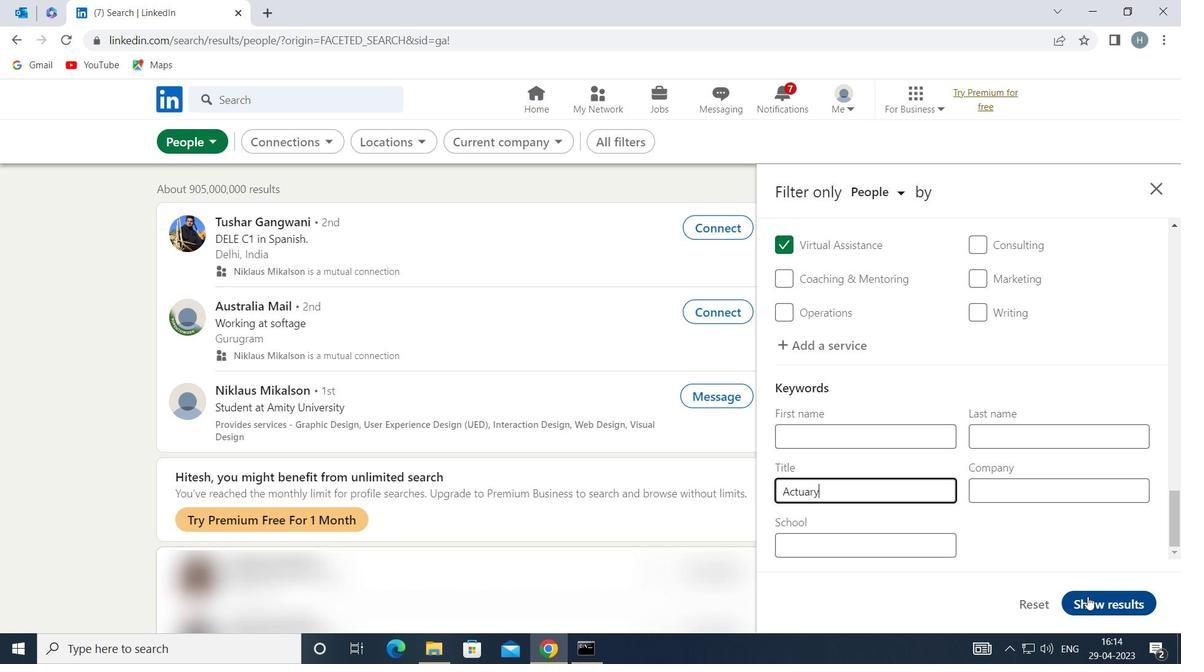 
Action: Mouse moved to (955, 513)
Screenshot: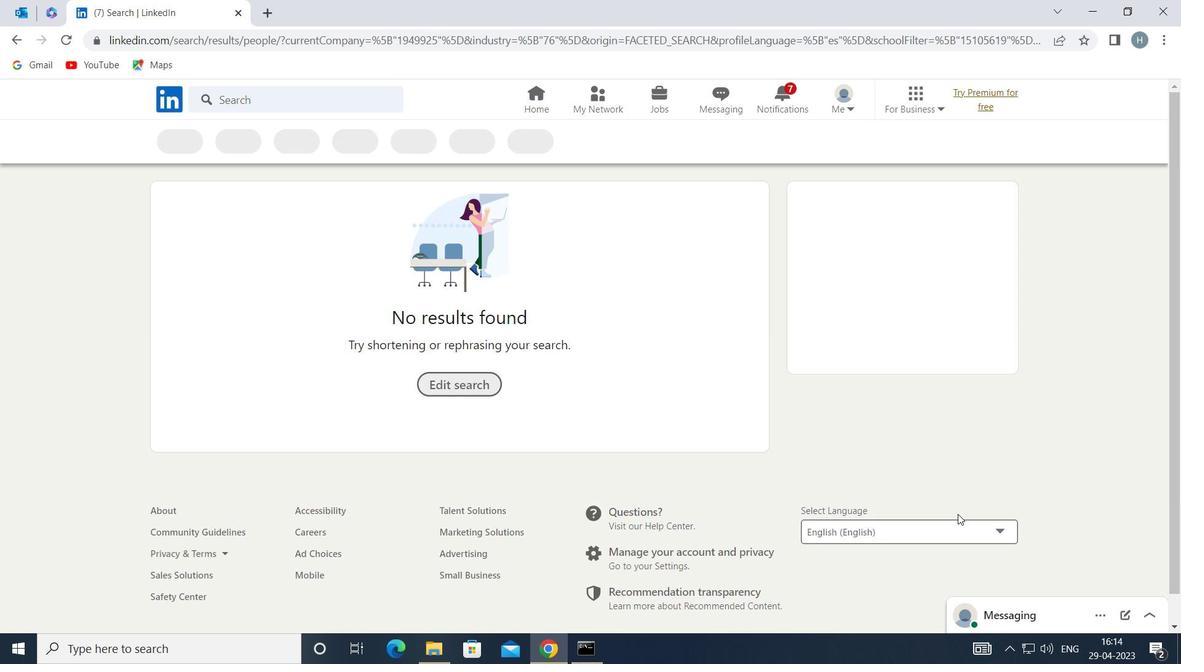 
